 Task: Find connections with filter location Māndu with filter topic #Jobsearchwith filter profile language German with filter current company Probiz Management Services Pvt. Ltd. with filter school Patna Women's College with filter industry Technology, Information and Media with filter service category Packaging Design with filter keywords title Atmospheric Scientist
Action: Mouse moved to (709, 92)
Screenshot: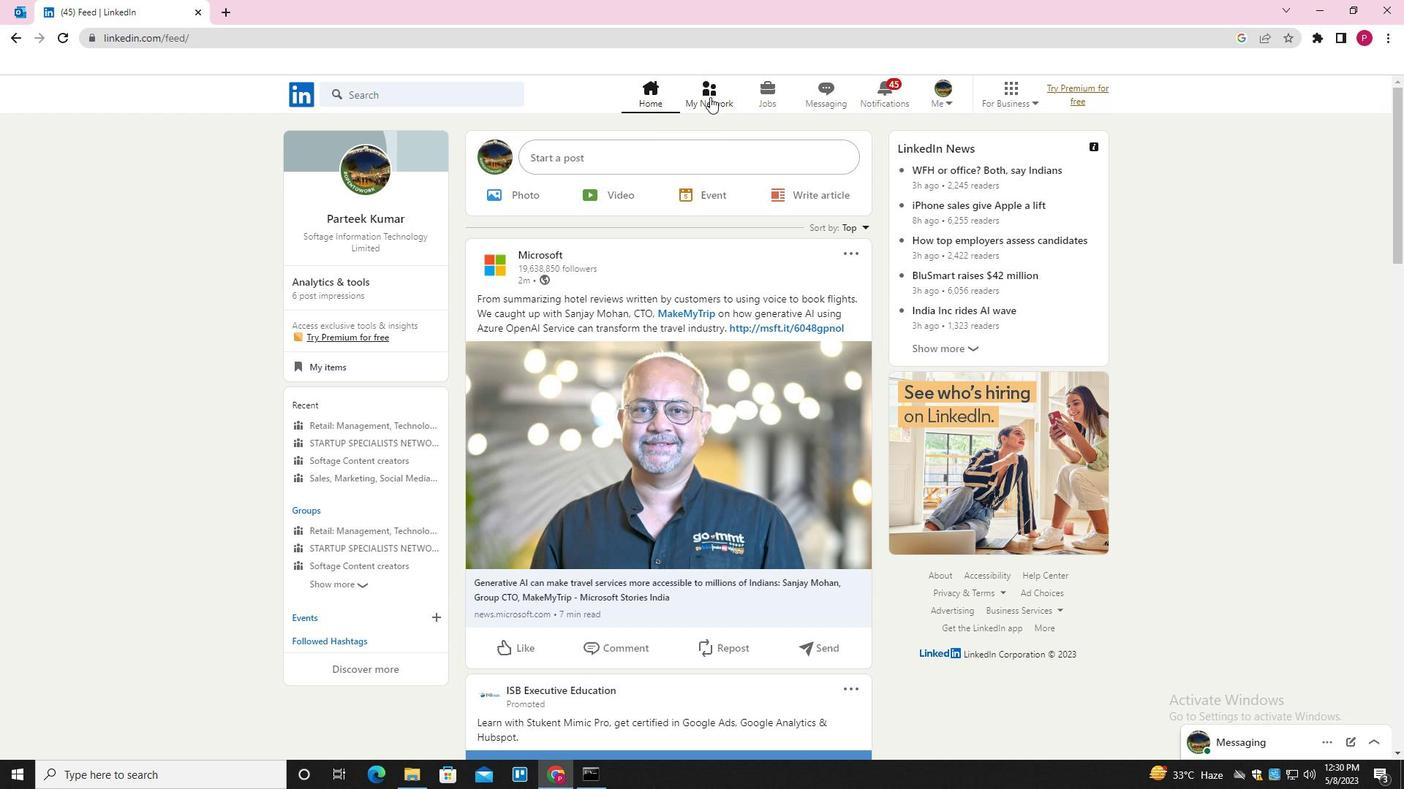 
Action: Mouse pressed left at (709, 92)
Screenshot: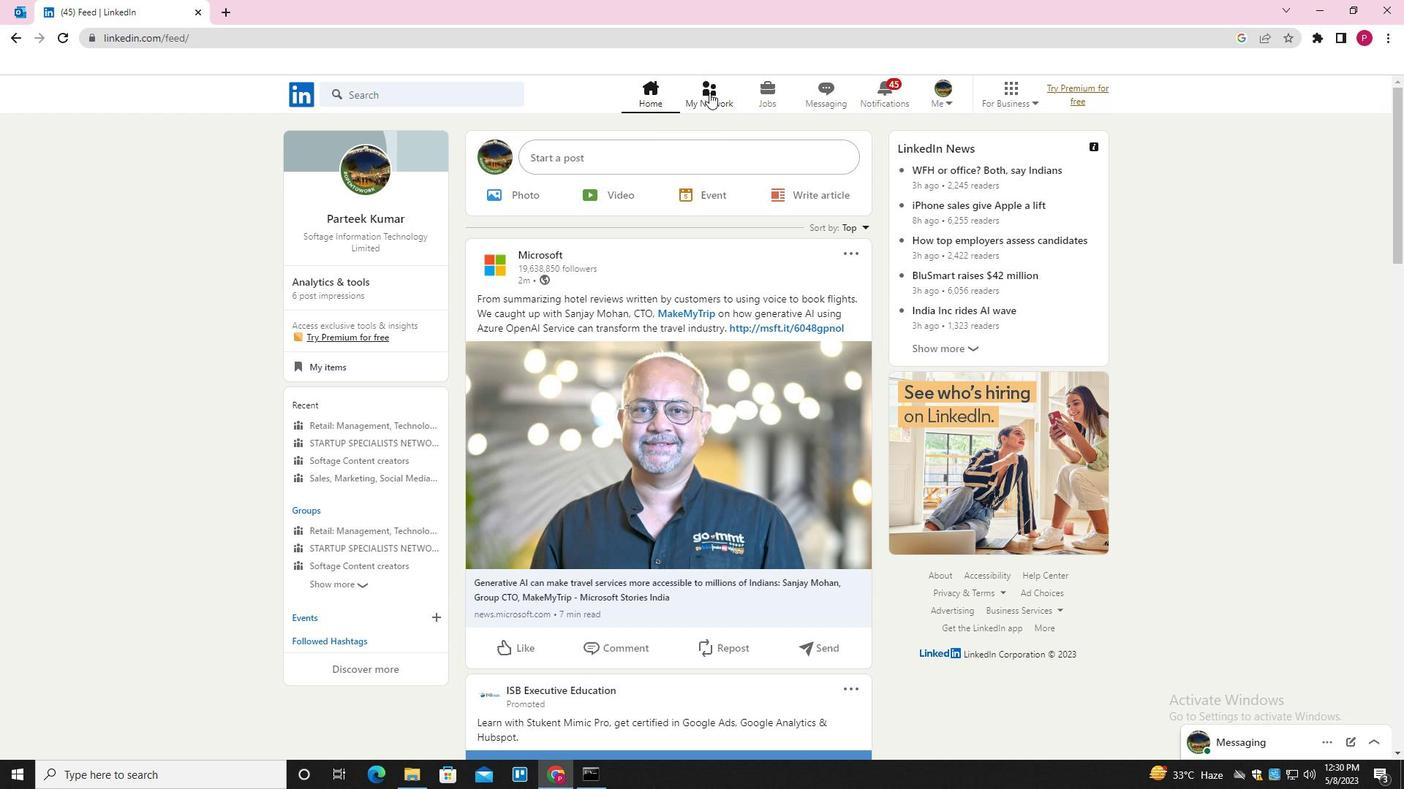 
Action: Mouse moved to (459, 177)
Screenshot: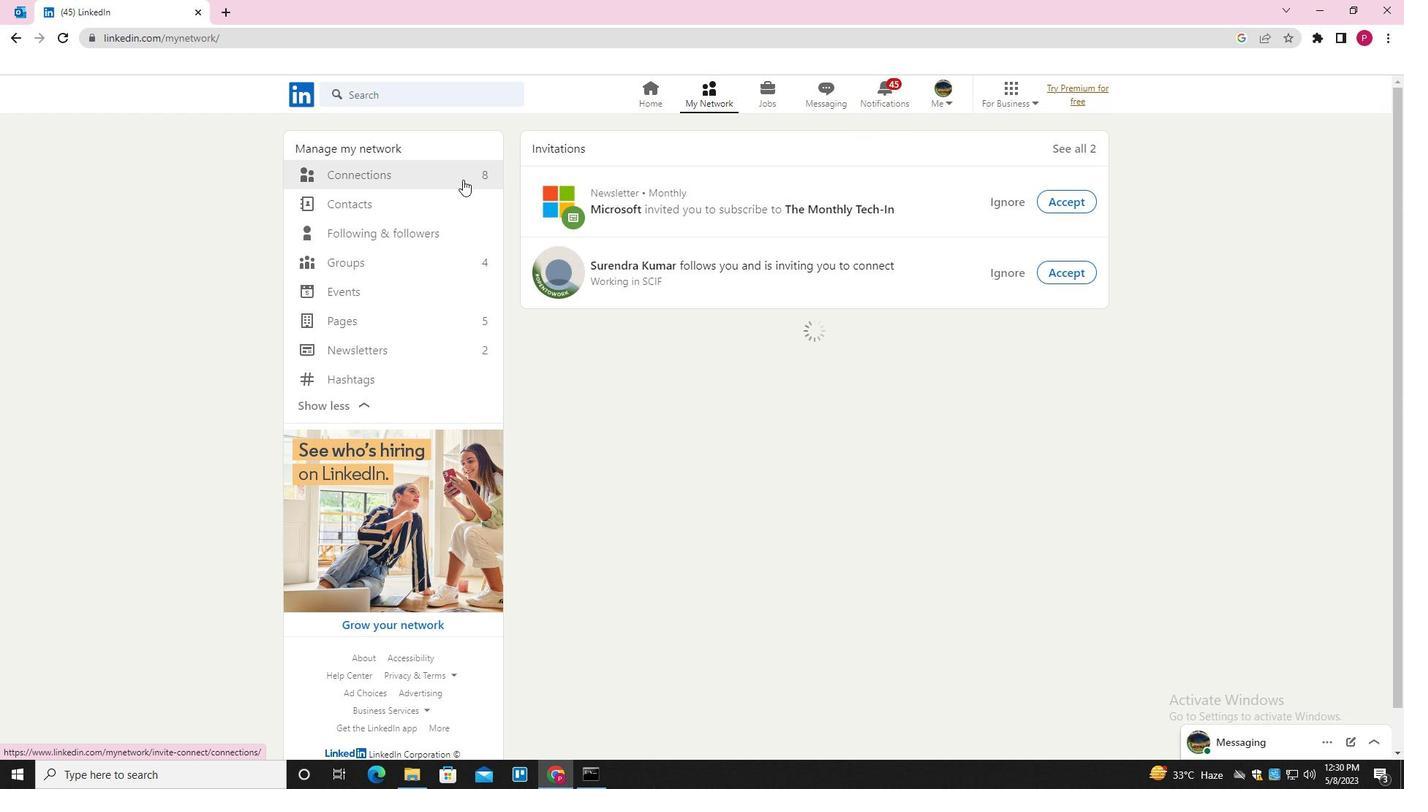
Action: Mouse pressed left at (459, 177)
Screenshot: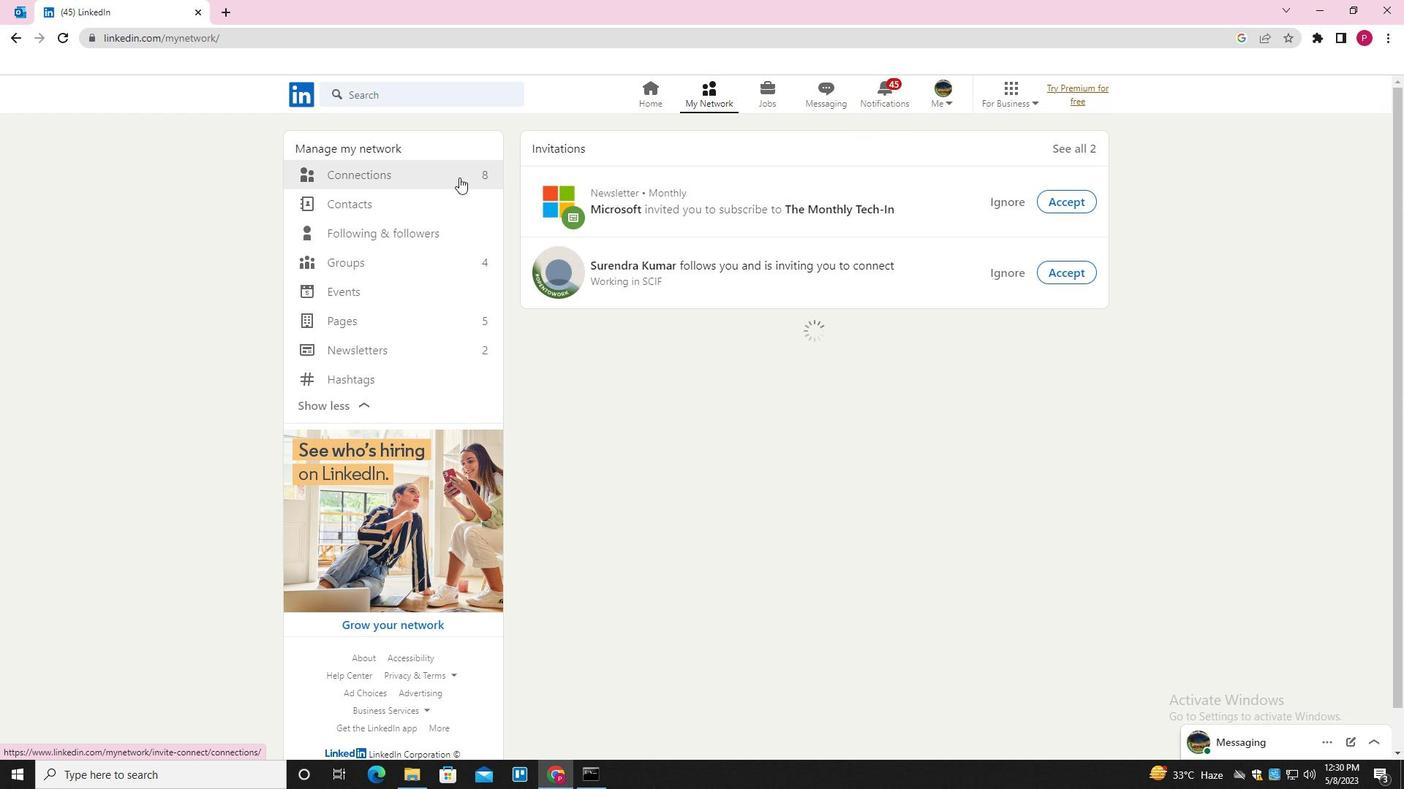
Action: Mouse moved to (786, 175)
Screenshot: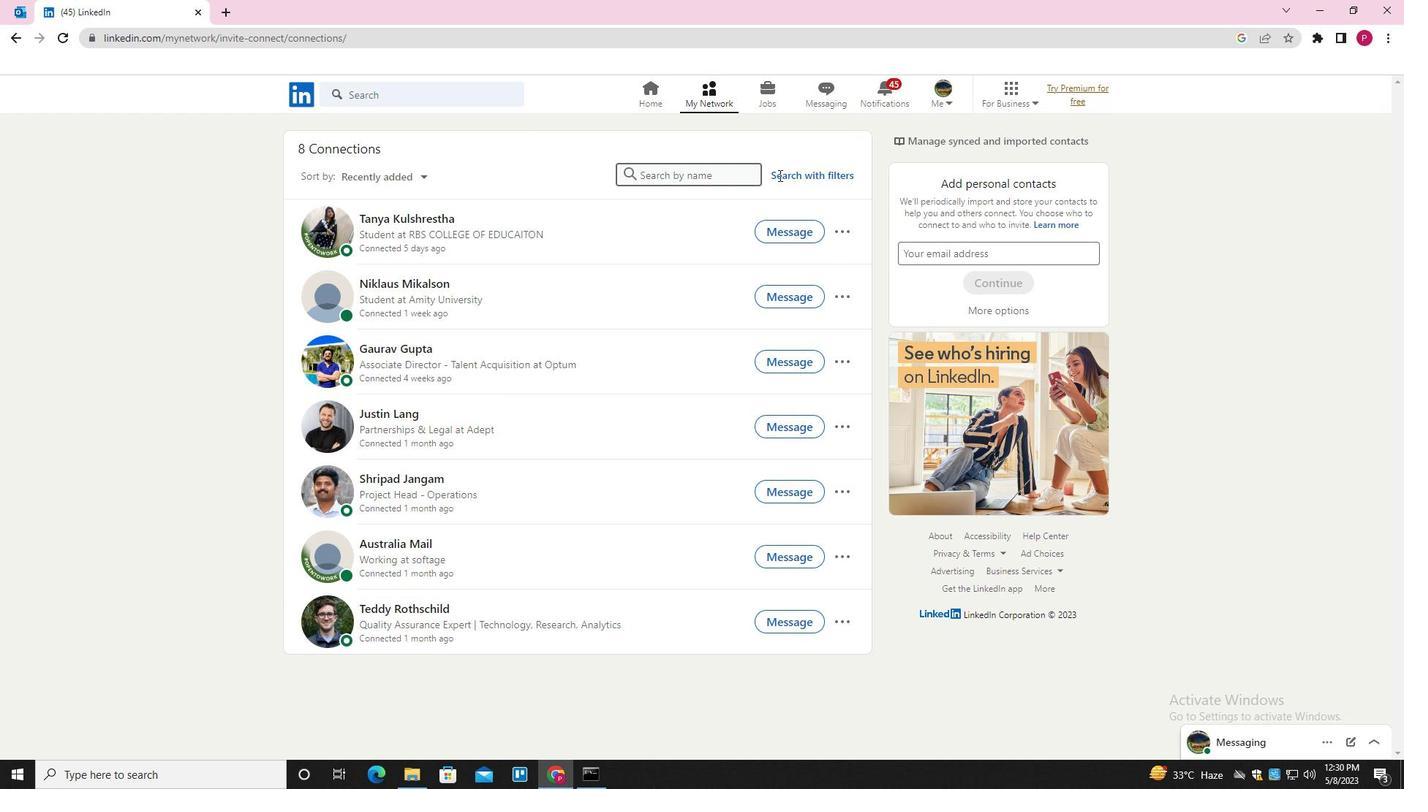
Action: Mouse pressed left at (786, 175)
Screenshot: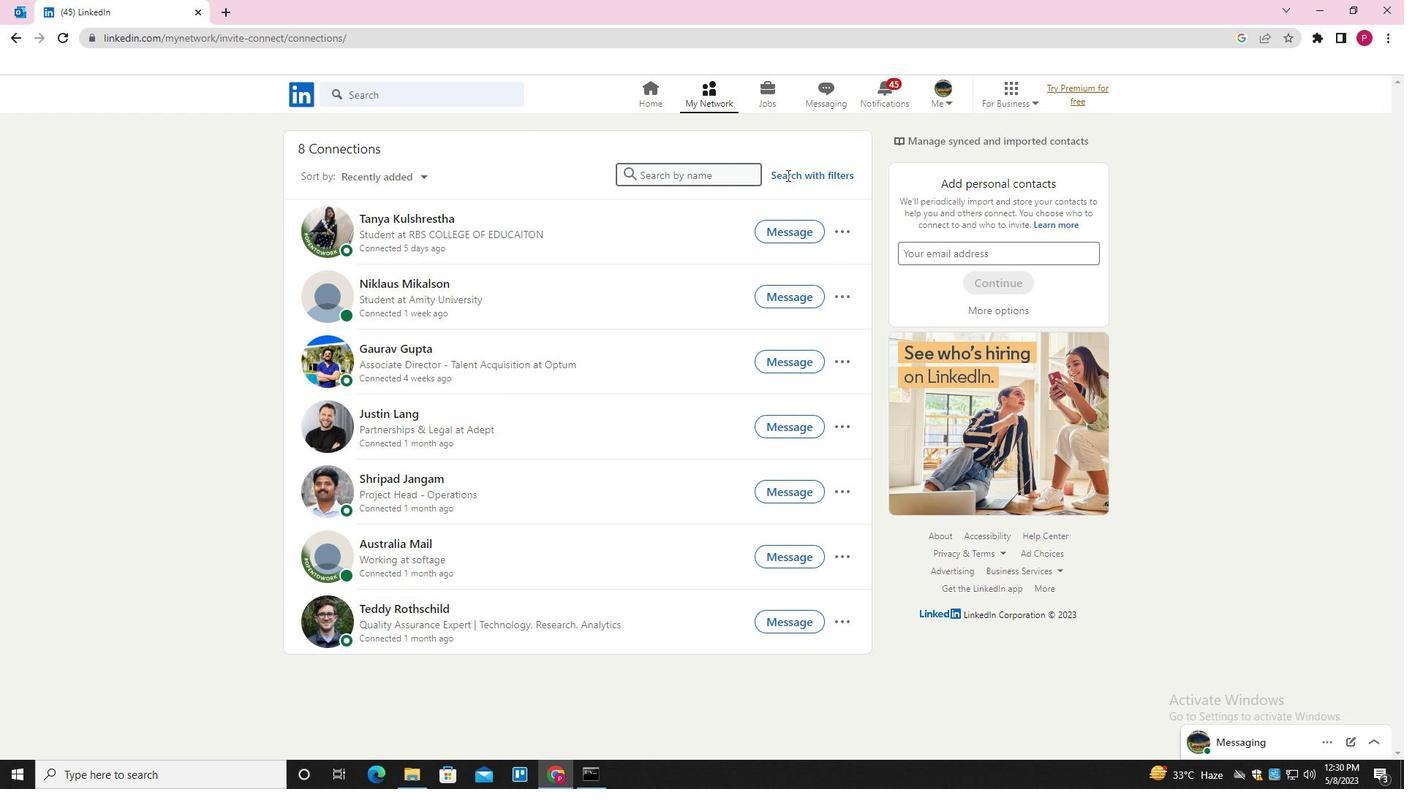 
Action: Mouse moved to (743, 130)
Screenshot: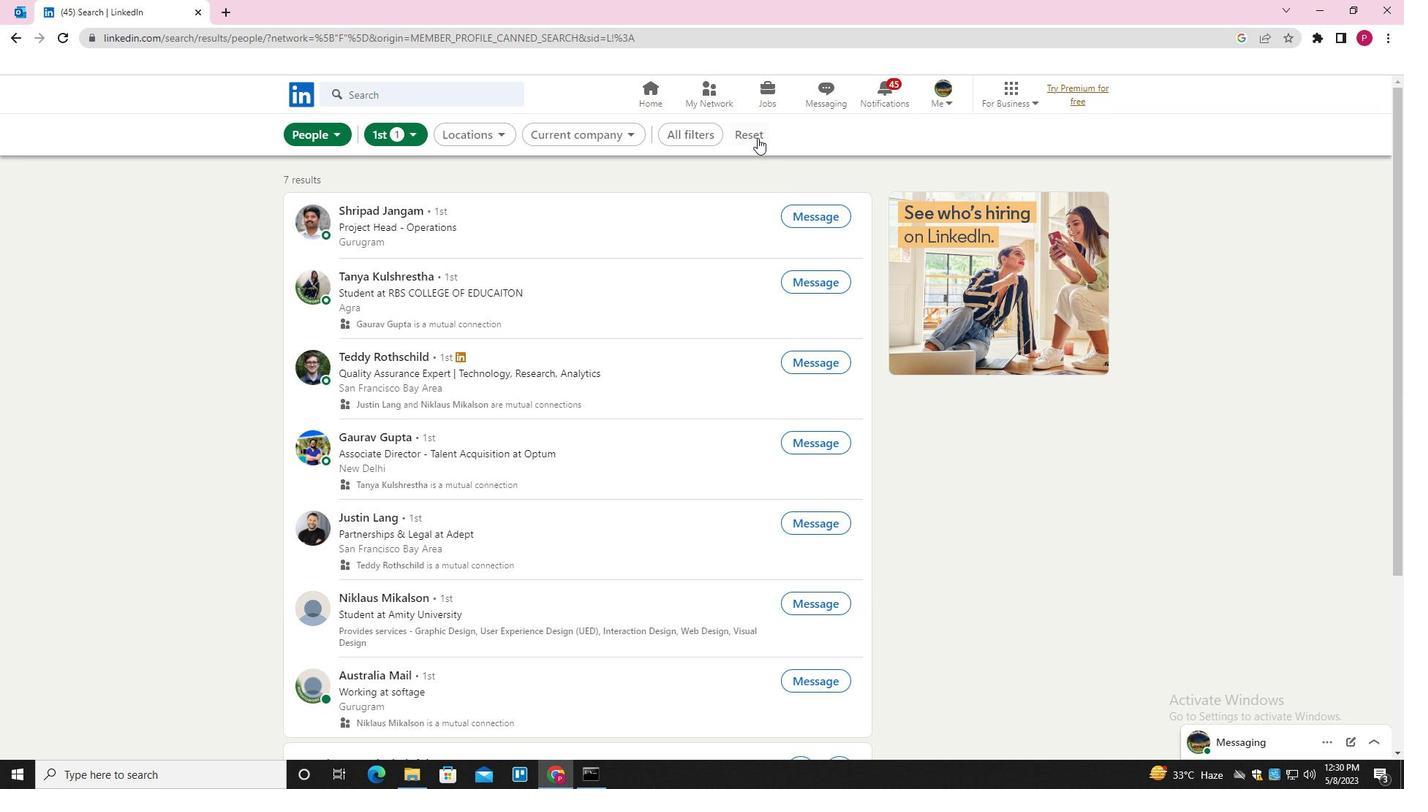 
Action: Mouse pressed left at (743, 130)
Screenshot: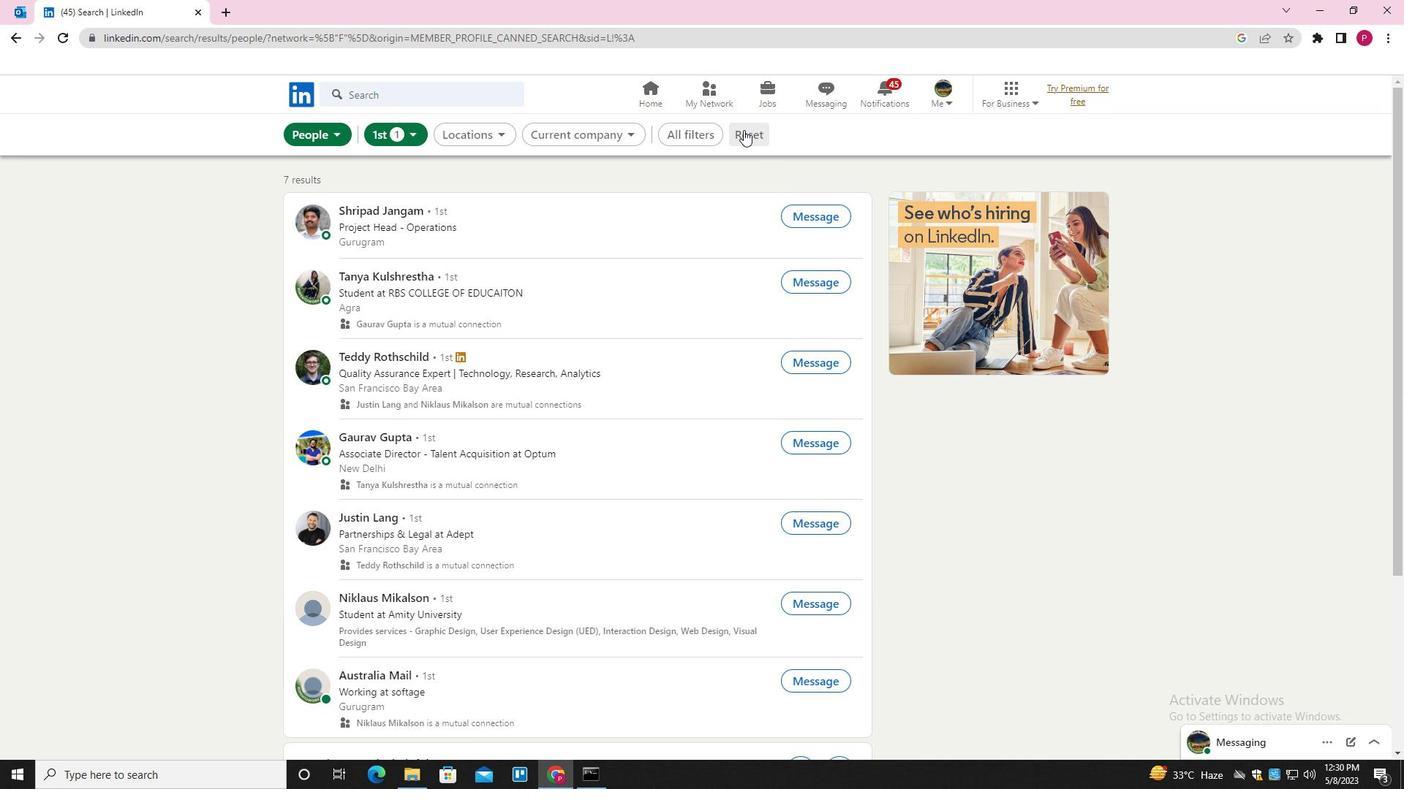 
Action: Mouse moved to (731, 132)
Screenshot: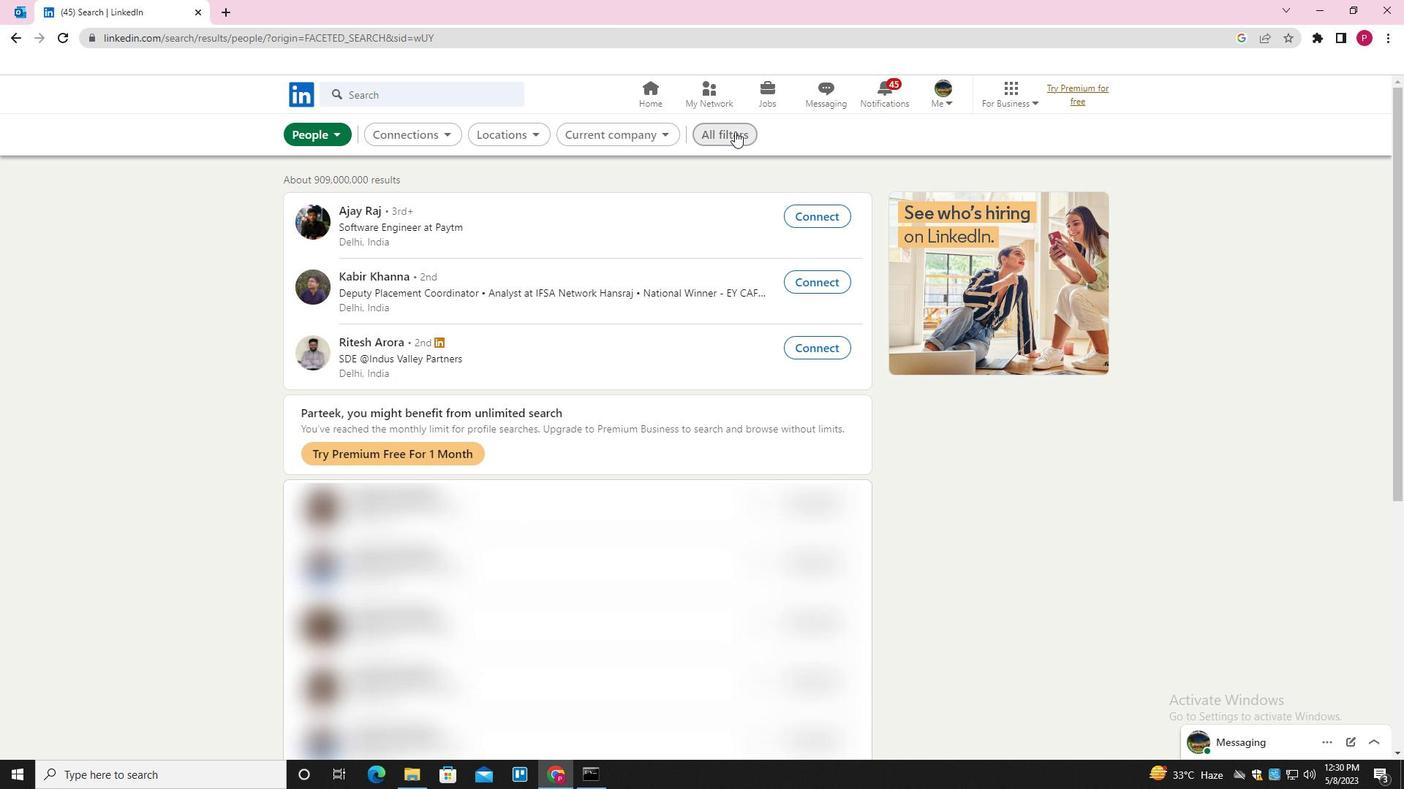 
Action: Mouse pressed left at (731, 132)
Screenshot: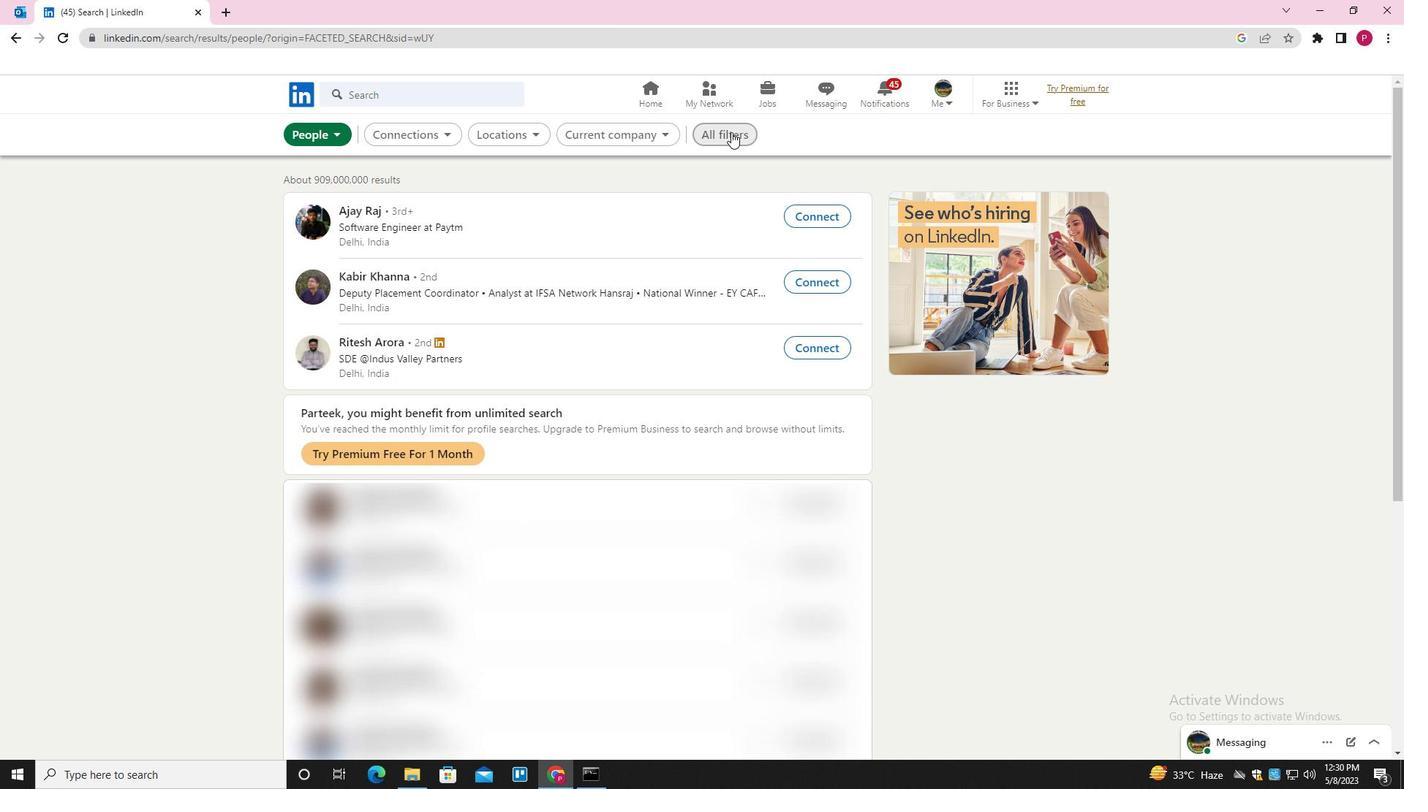 
Action: Mouse moved to (1153, 348)
Screenshot: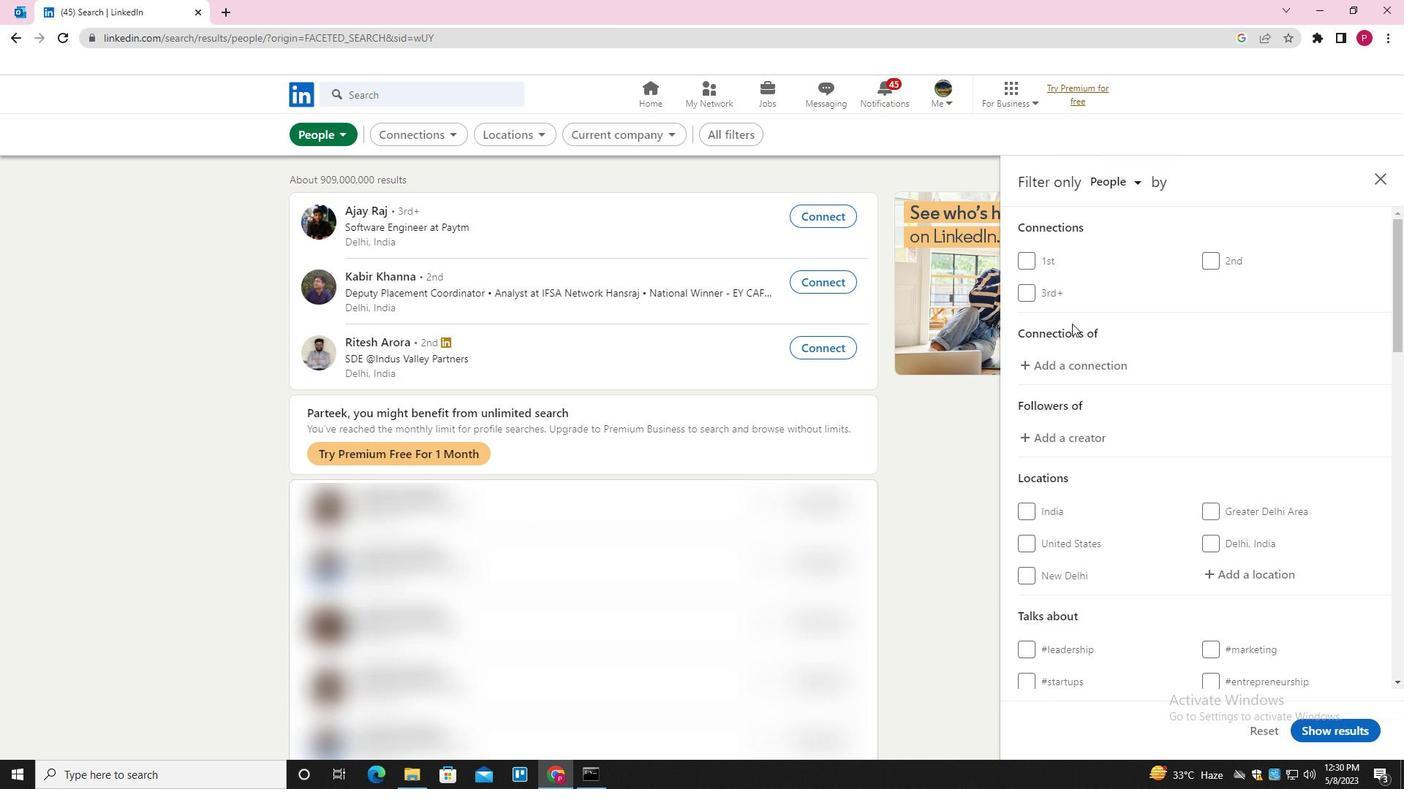 
Action: Mouse scrolled (1153, 348) with delta (0, 0)
Screenshot: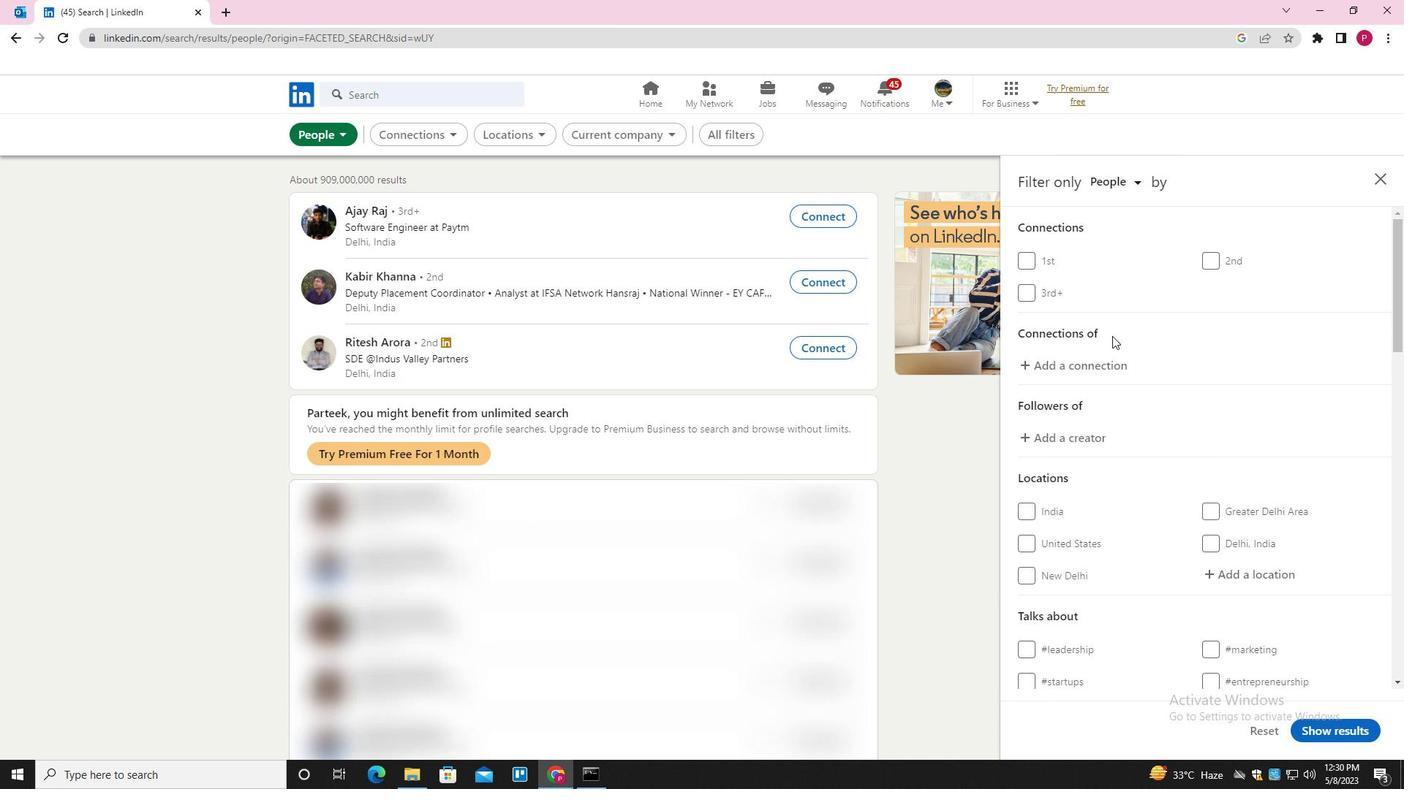 
Action: Mouse scrolled (1153, 348) with delta (0, 0)
Screenshot: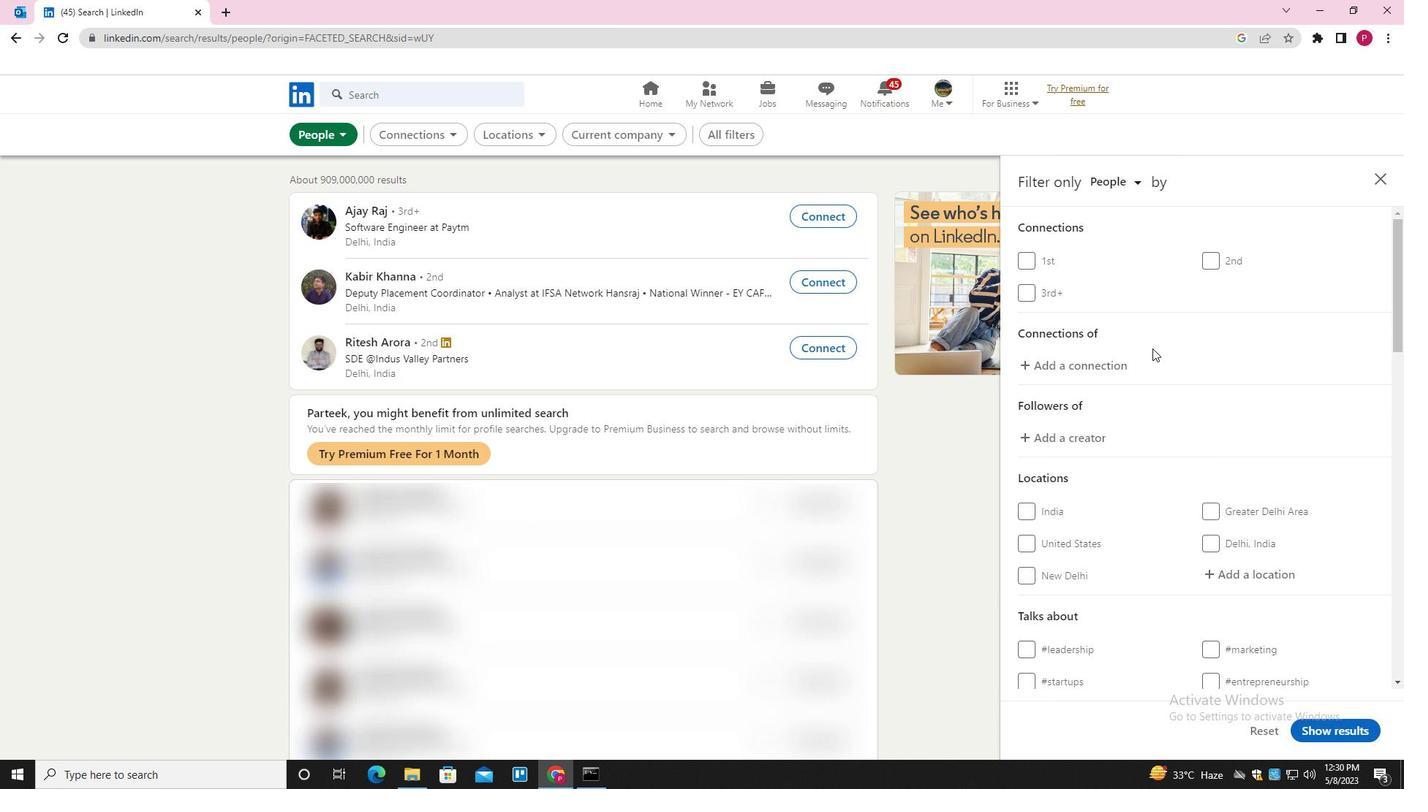 
Action: Mouse scrolled (1153, 348) with delta (0, 0)
Screenshot: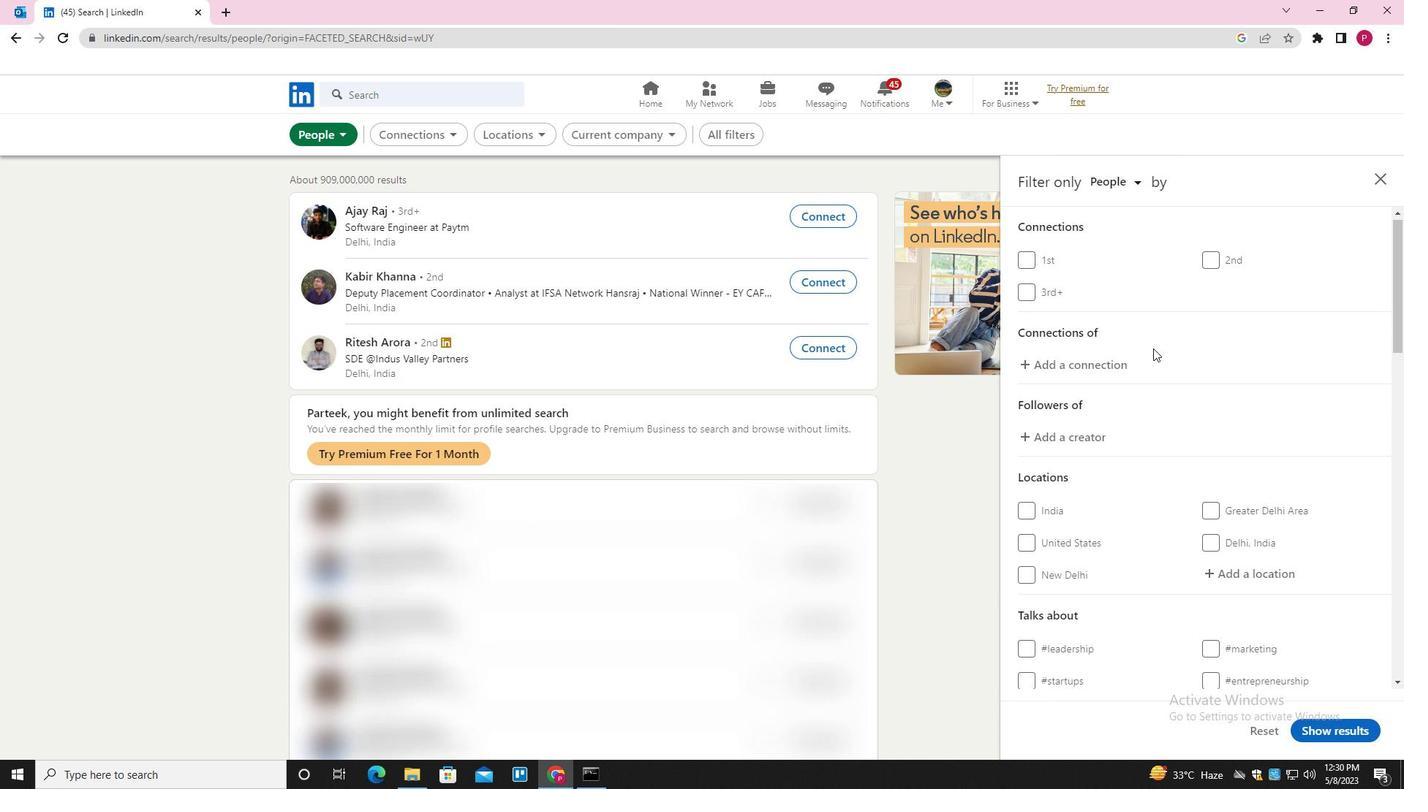 
Action: Mouse moved to (1244, 359)
Screenshot: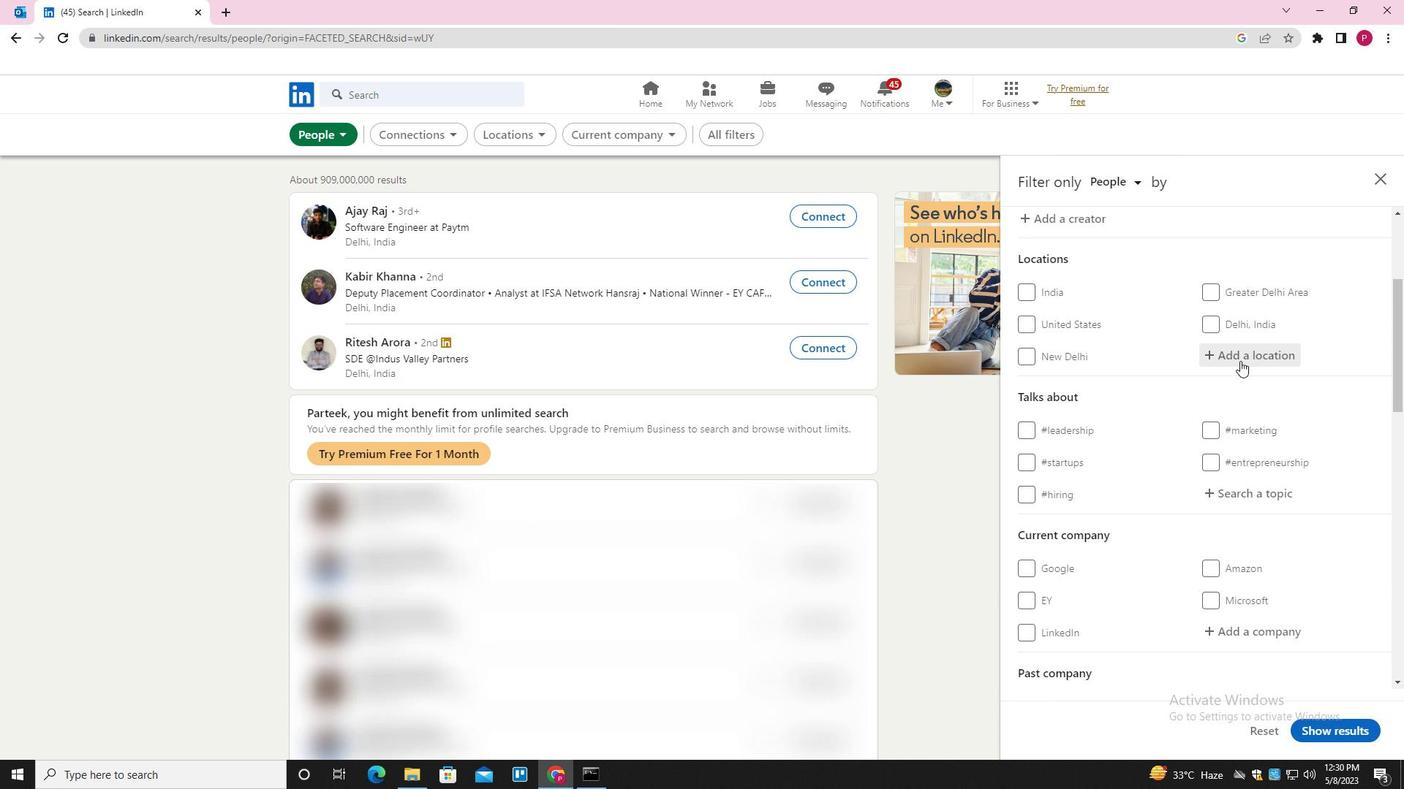 
Action: Mouse pressed left at (1244, 359)
Screenshot: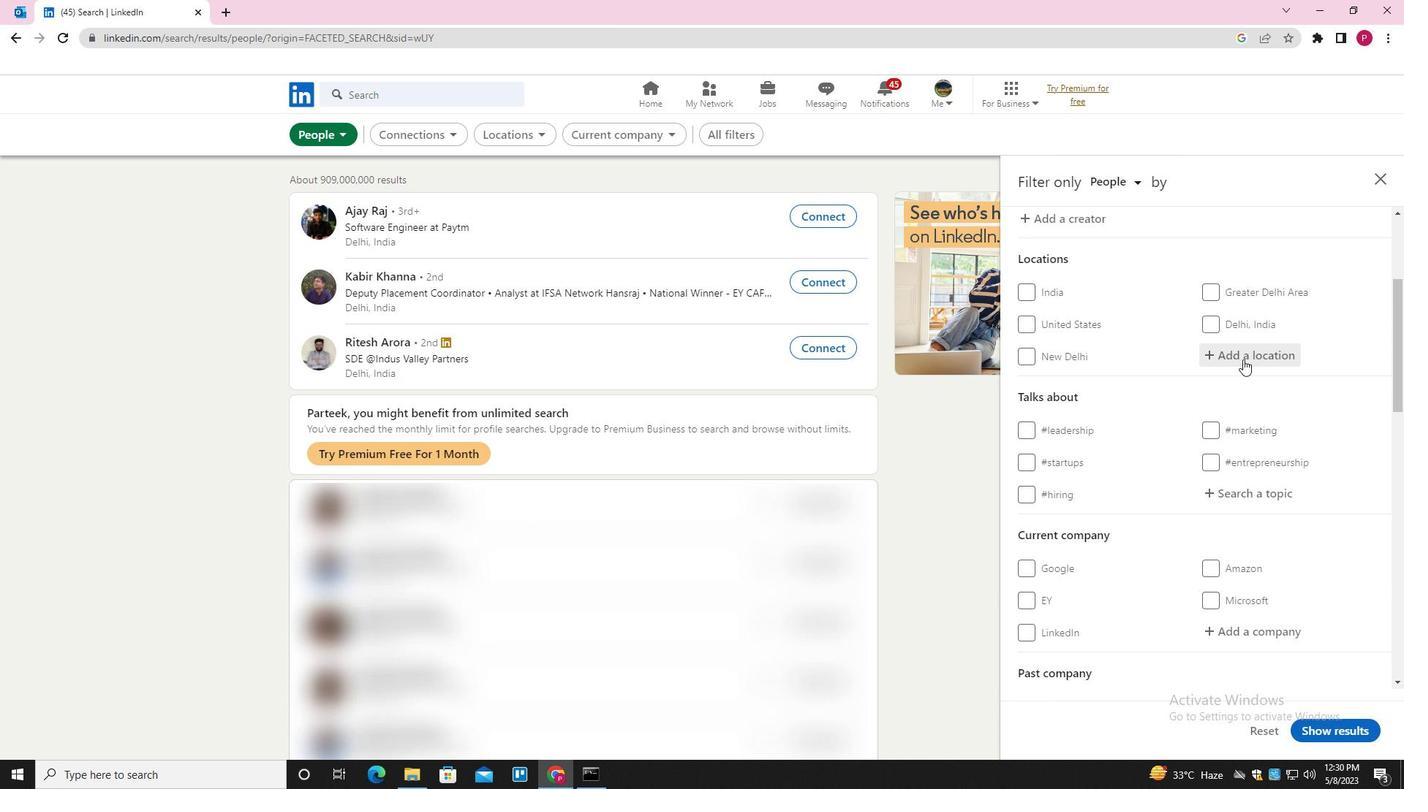 
Action: Key pressed <Key.shift>MANDU<Key.down><Key.down><Key.down><Key.down><Key.down><Key.down><Key.down><Key.down><Key.down><Key.enter>
Screenshot: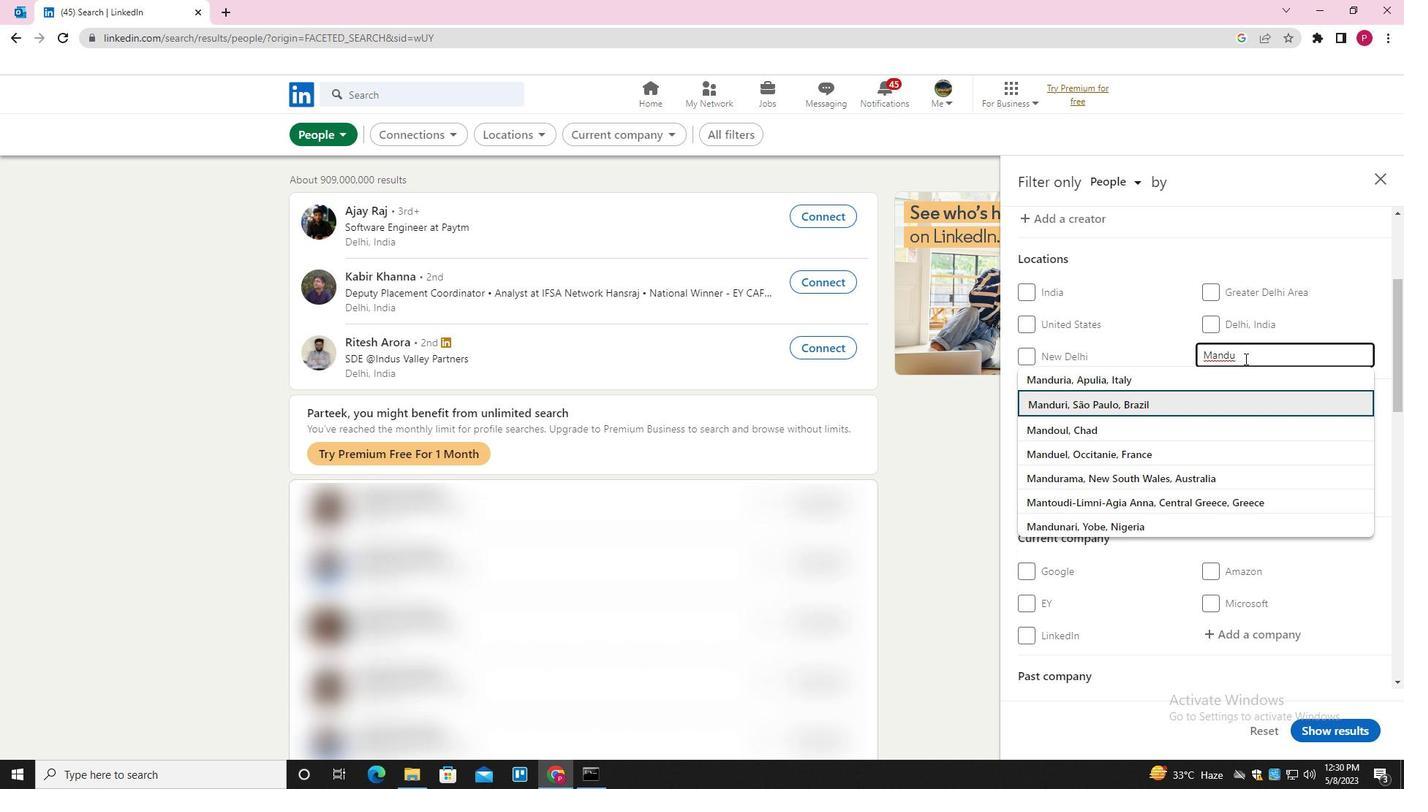 
Action: Mouse moved to (1233, 388)
Screenshot: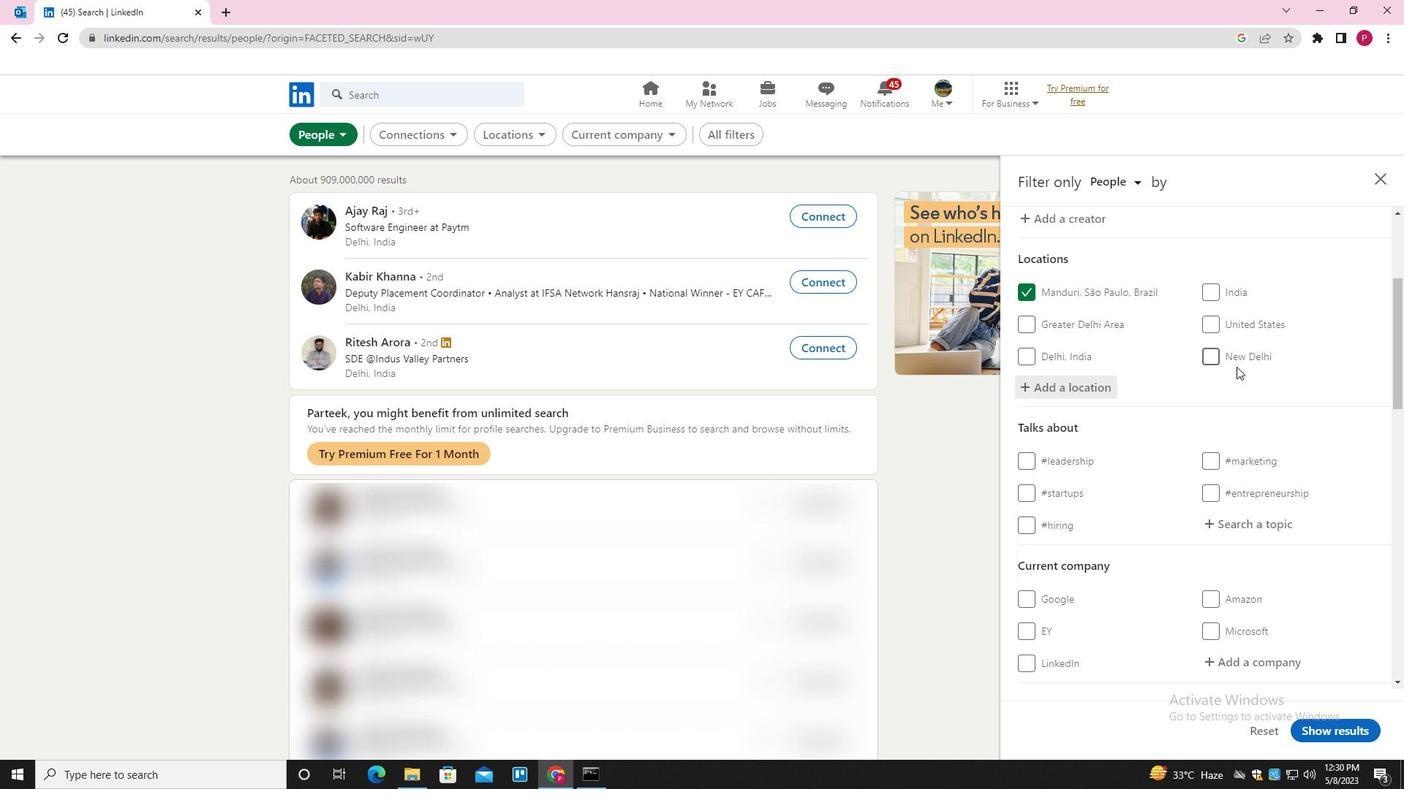 
Action: Mouse scrolled (1233, 387) with delta (0, 0)
Screenshot: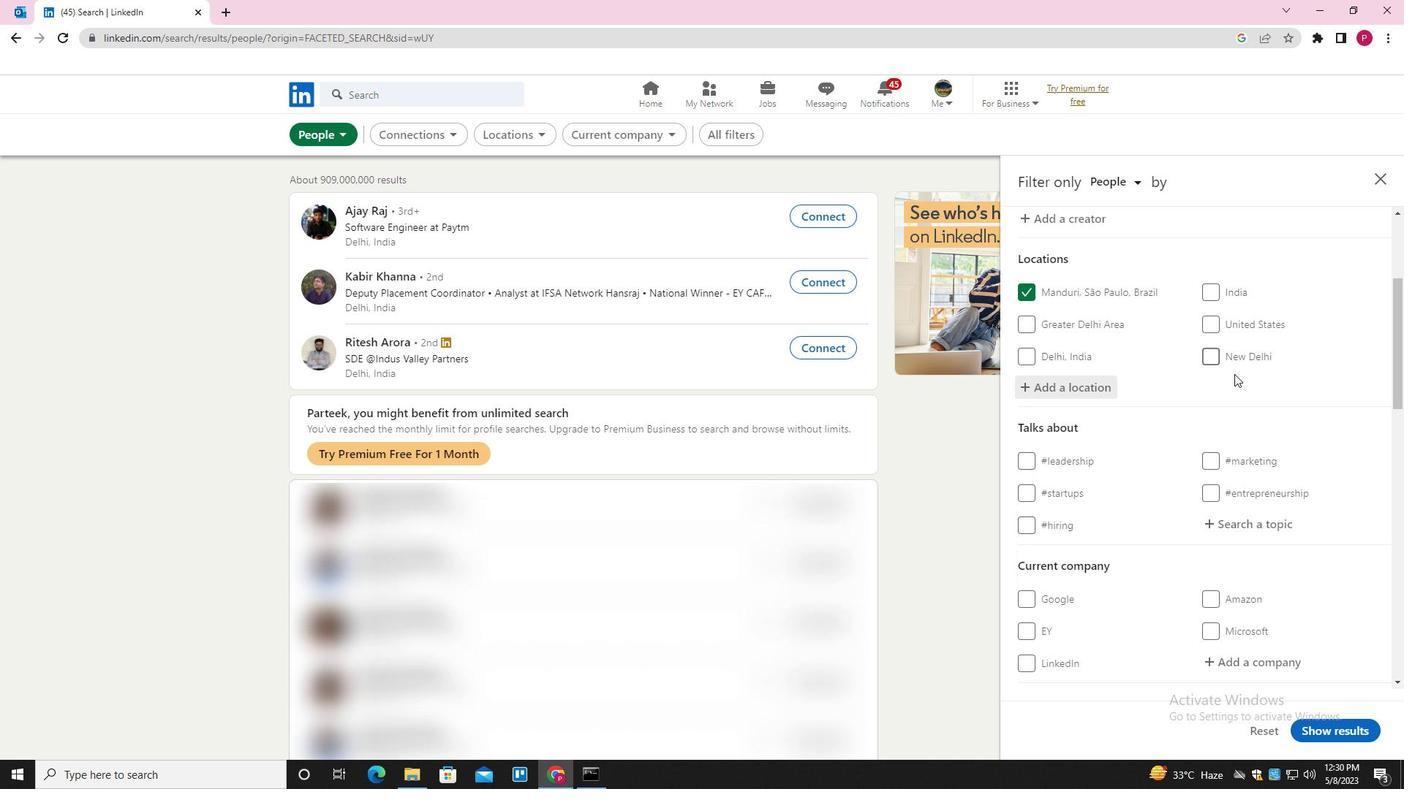 
Action: Mouse moved to (1233, 388)
Screenshot: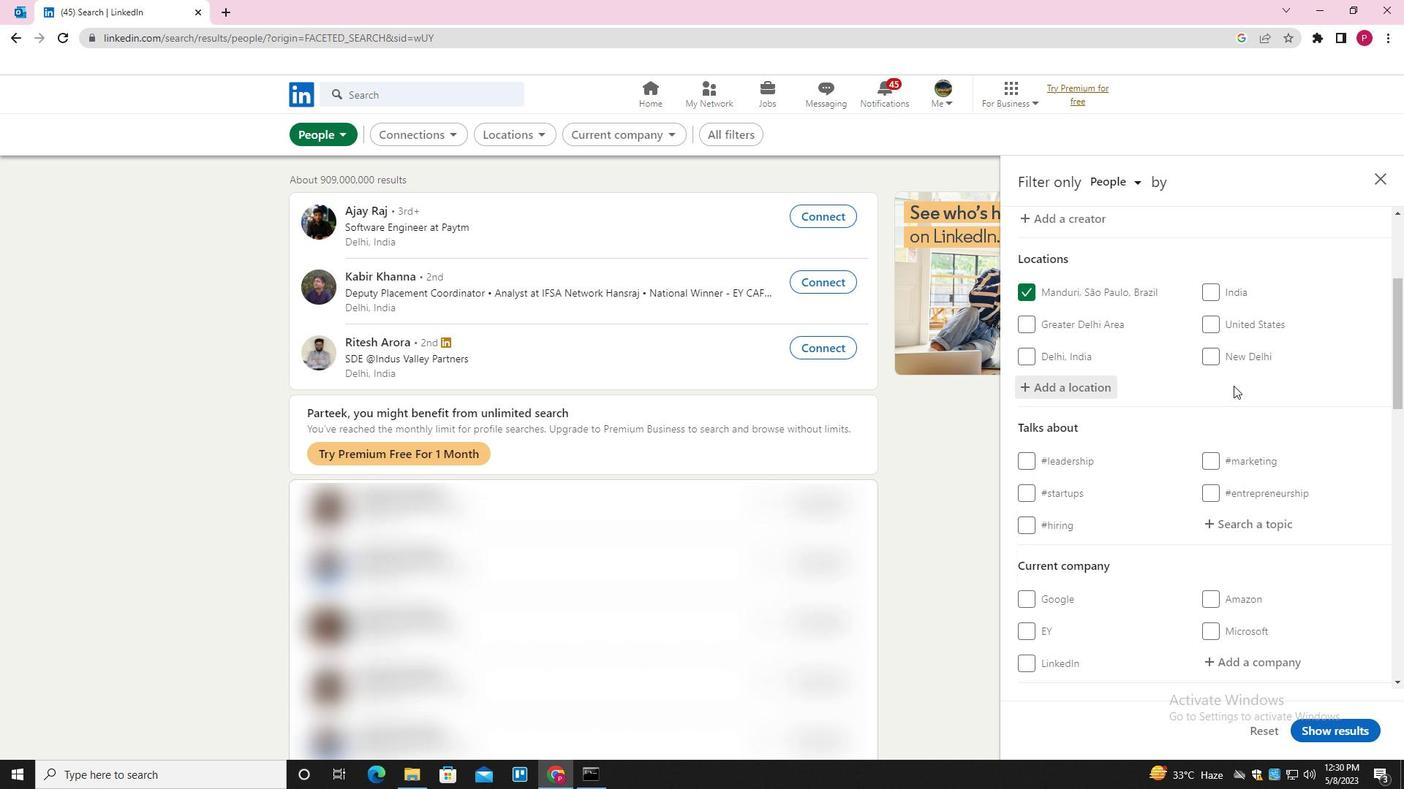 
Action: Mouse scrolled (1233, 387) with delta (0, 0)
Screenshot: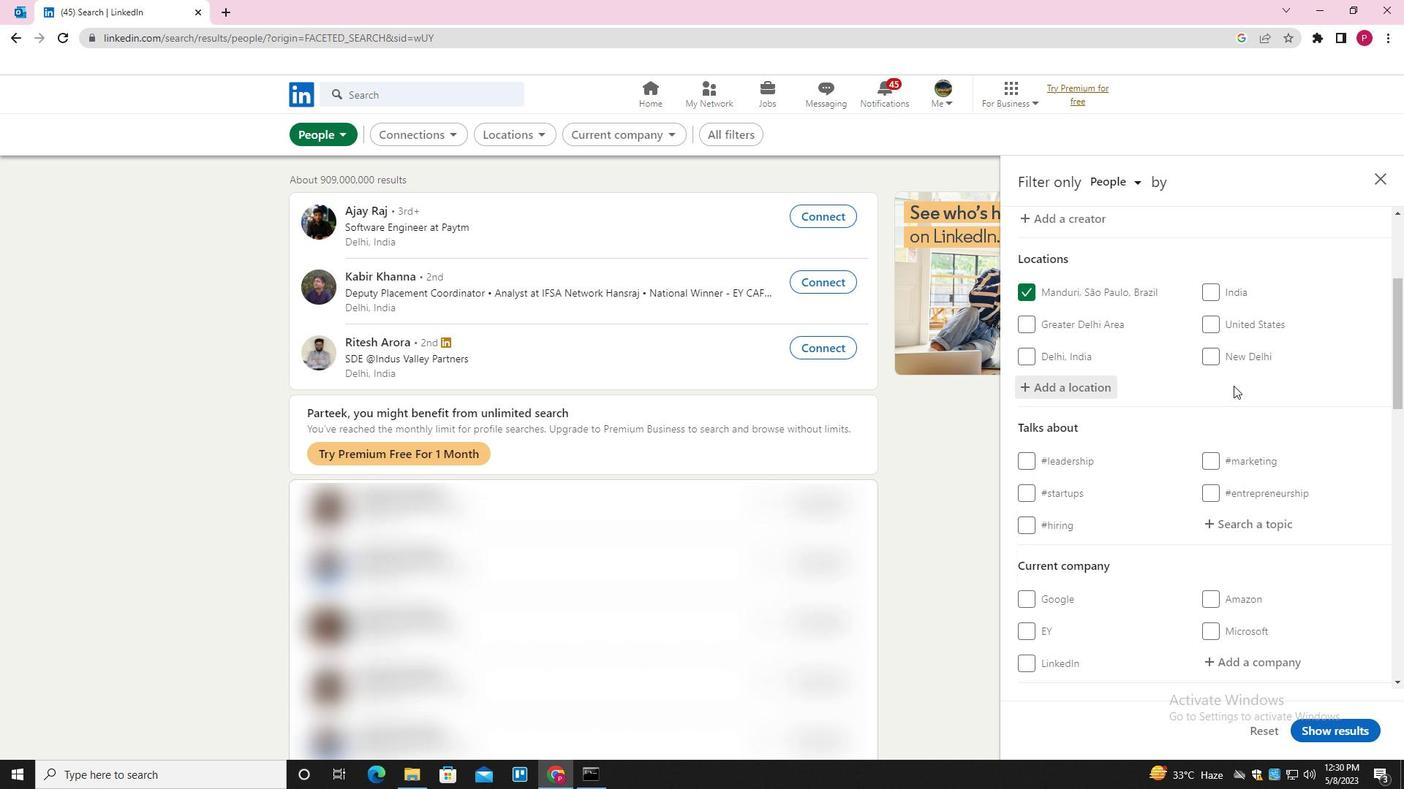 
Action: Mouse moved to (1233, 390)
Screenshot: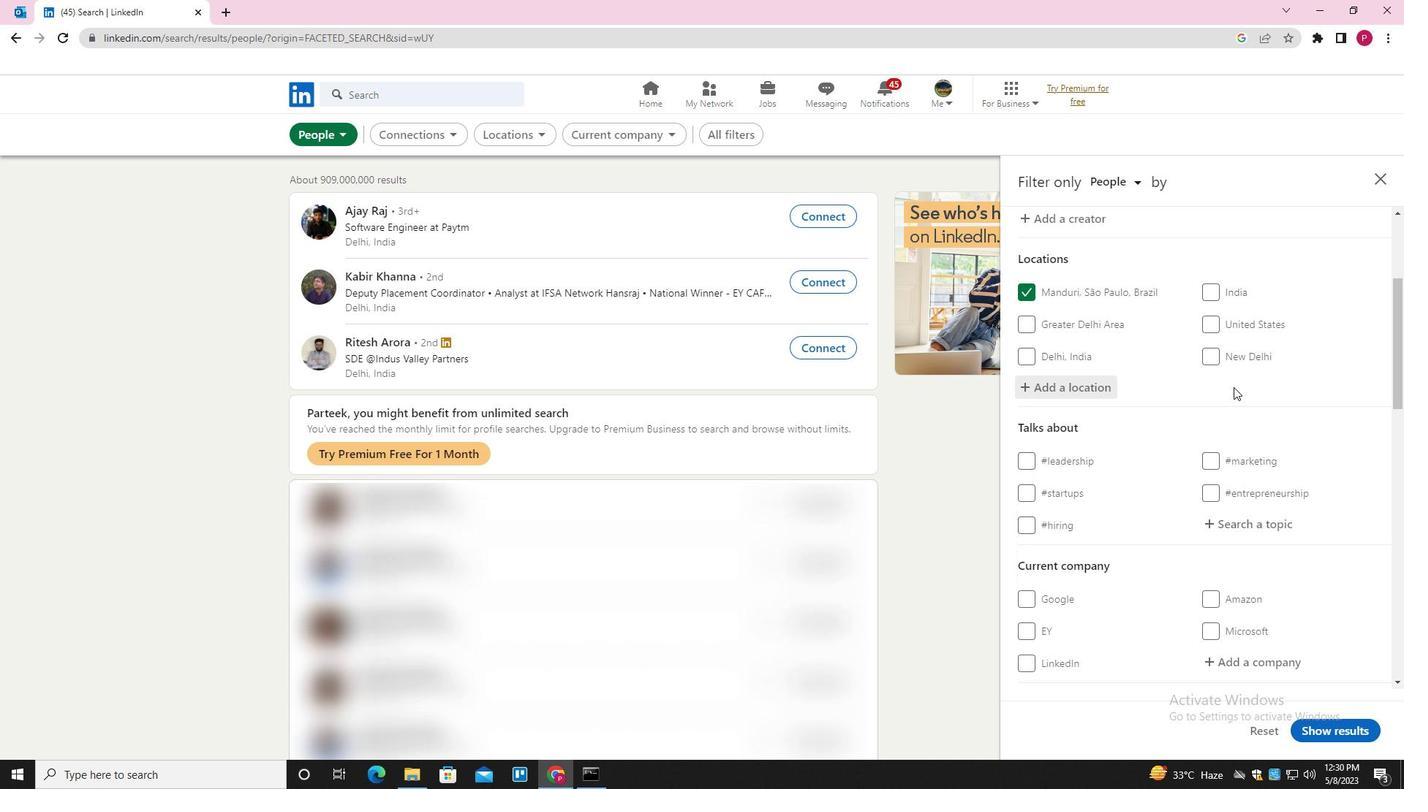 
Action: Mouse scrolled (1233, 389) with delta (0, 0)
Screenshot: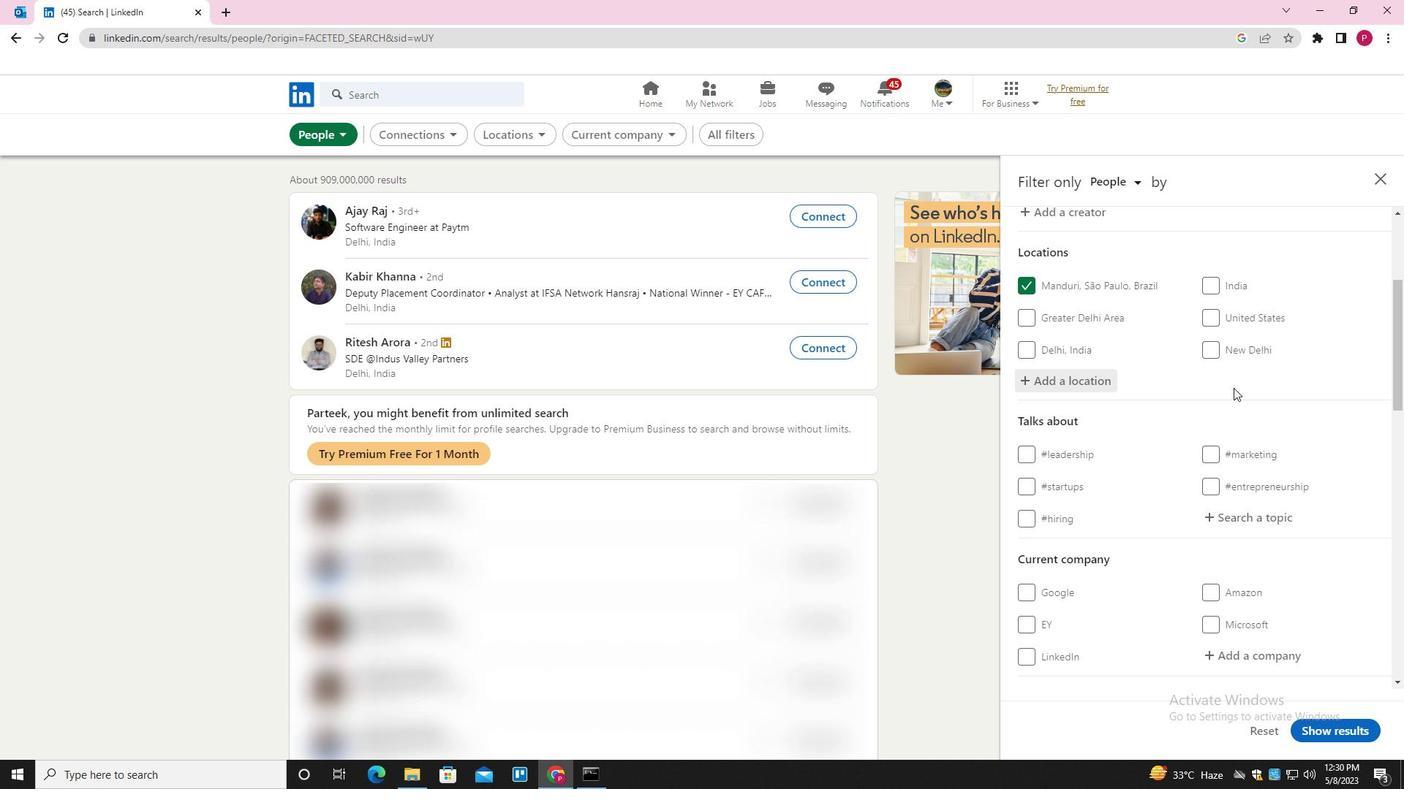 
Action: Mouse moved to (1240, 305)
Screenshot: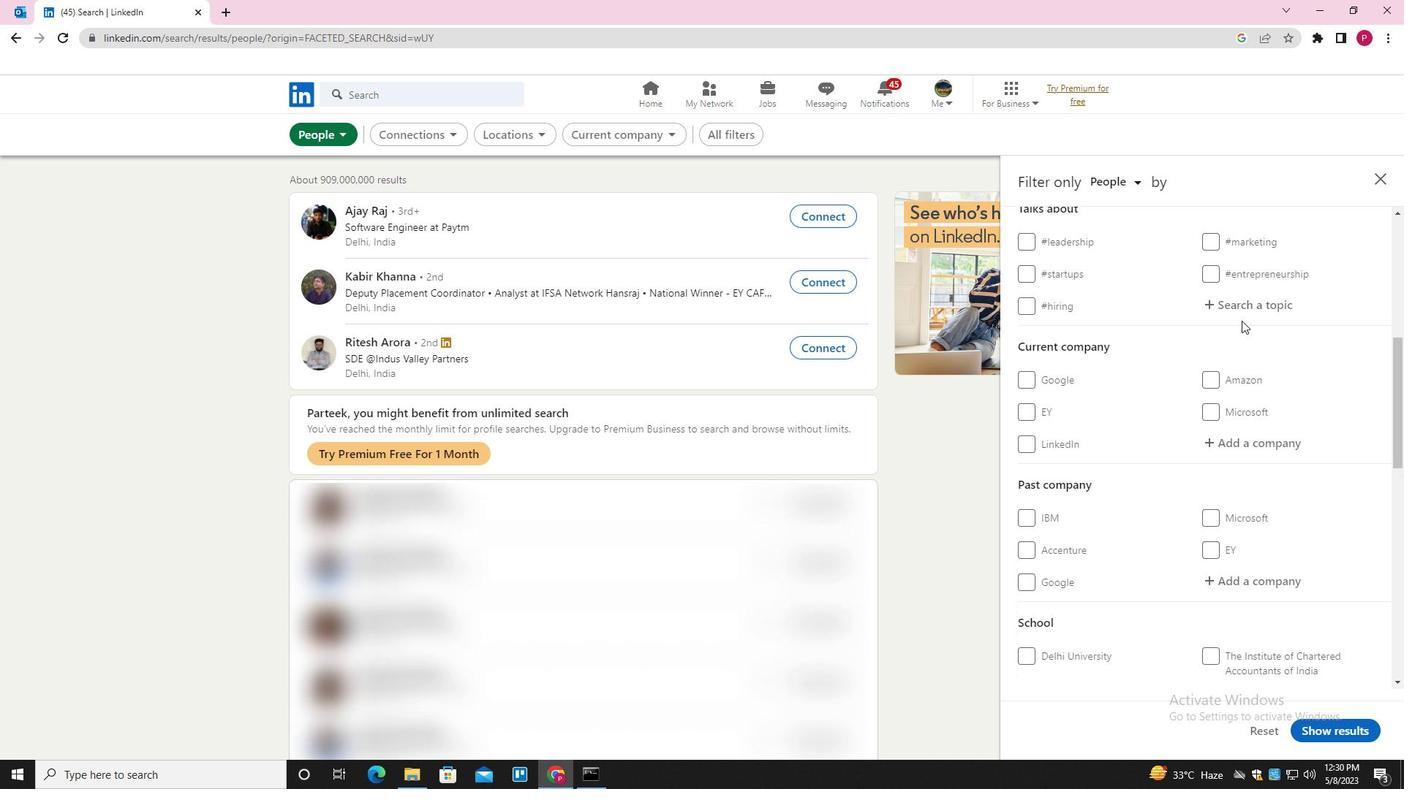 
Action: Mouse pressed left at (1240, 305)
Screenshot: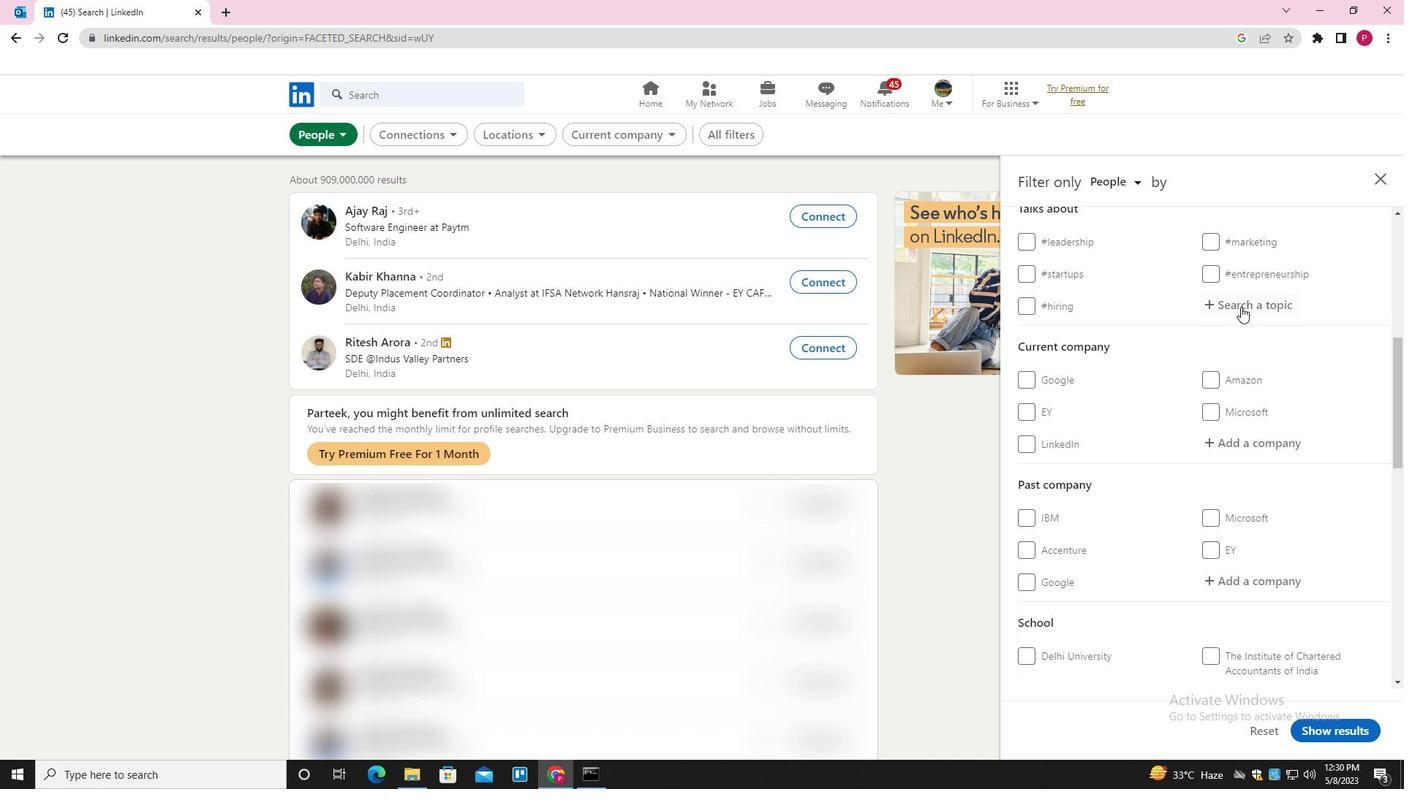 
Action: Key pressed JOBSEARCH<Key.down><Key.enter>
Screenshot: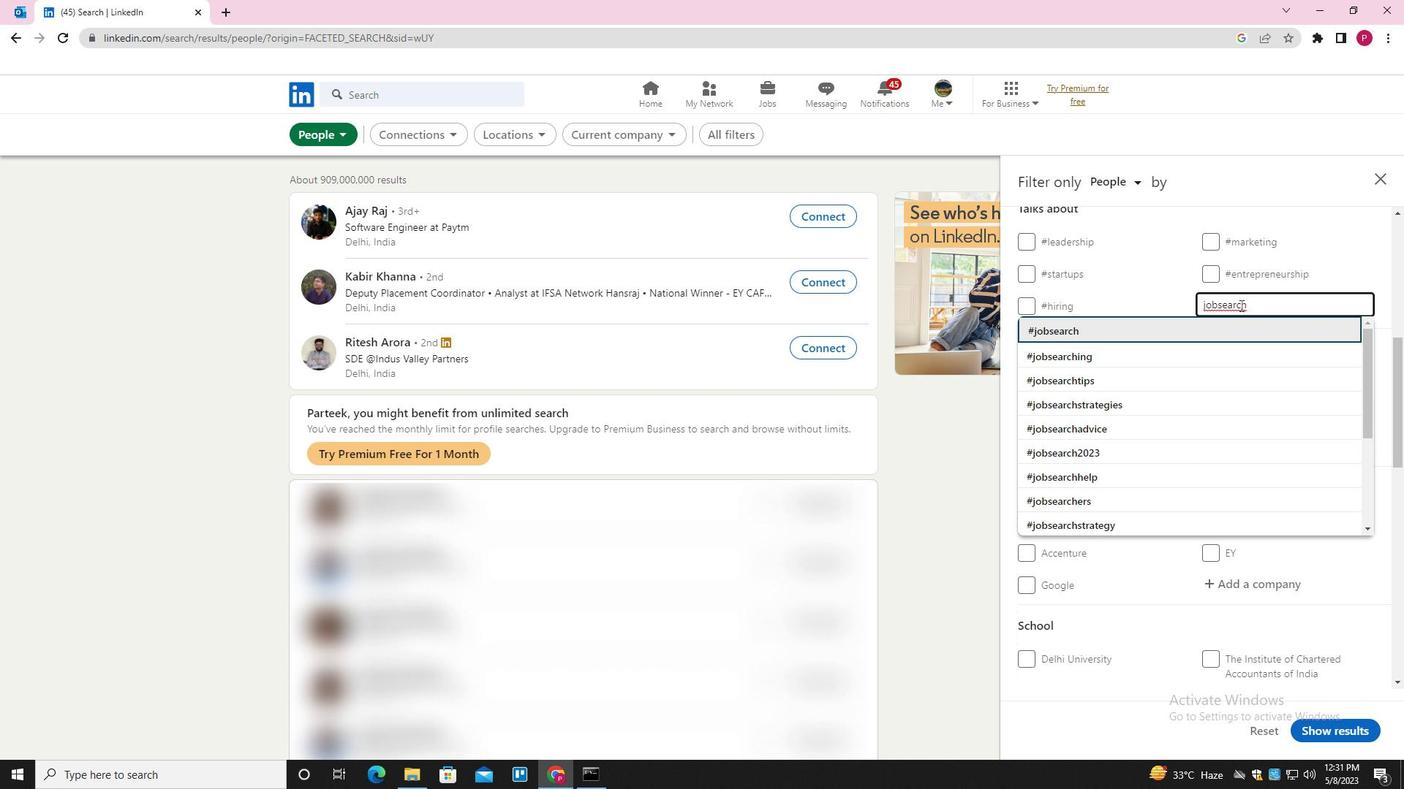 
Action: Mouse moved to (1243, 371)
Screenshot: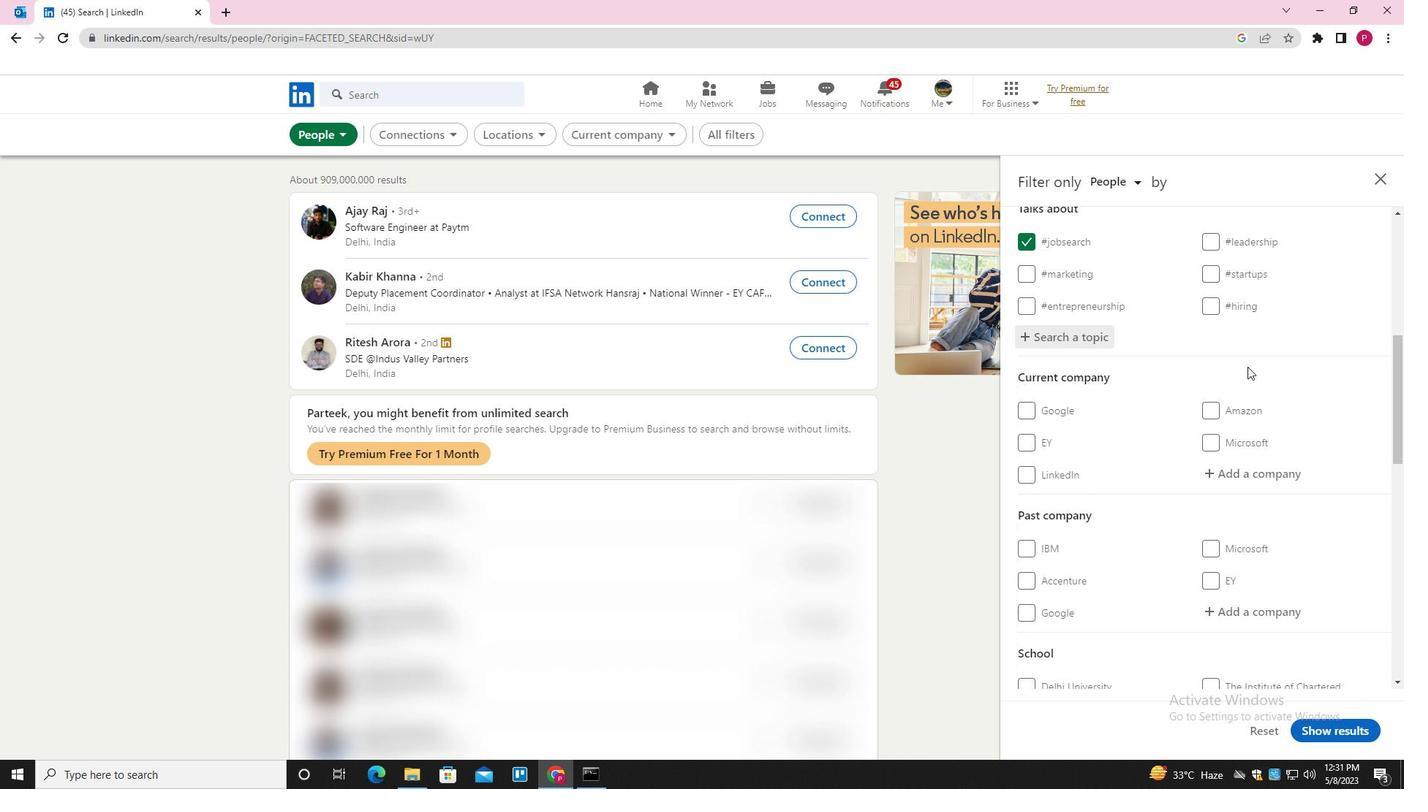 
Action: Mouse scrolled (1243, 370) with delta (0, 0)
Screenshot: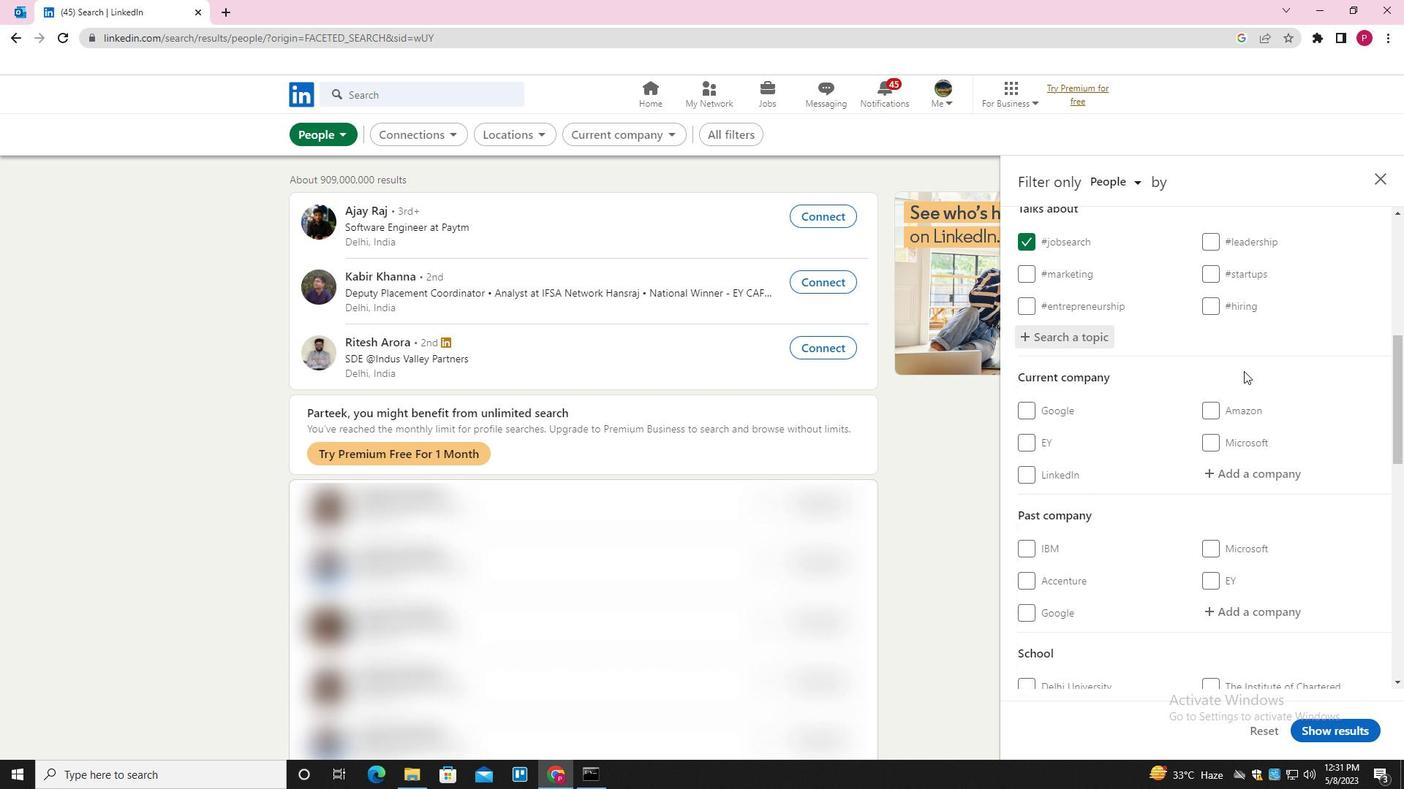 
Action: Mouse scrolled (1243, 370) with delta (0, 0)
Screenshot: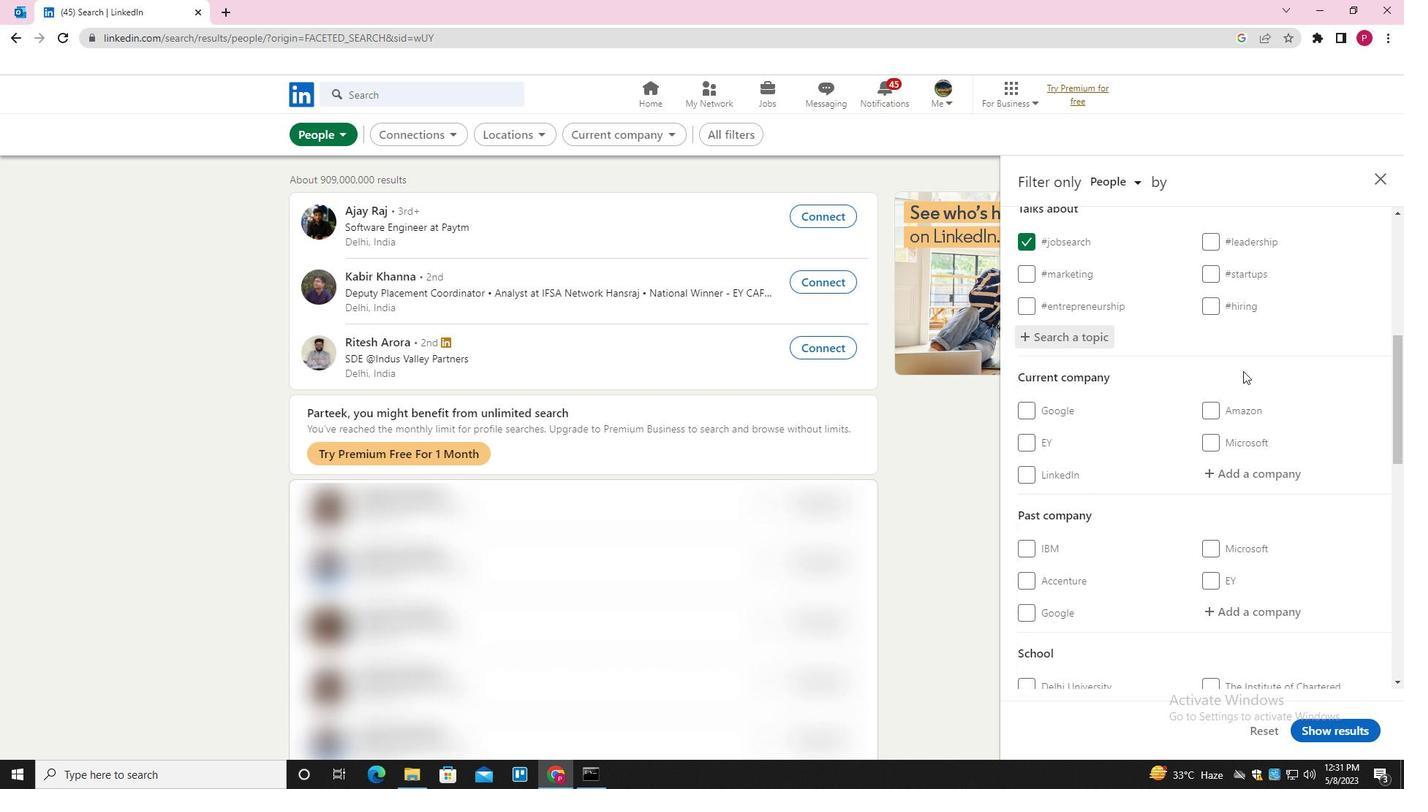 
Action: Mouse scrolled (1243, 370) with delta (0, 0)
Screenshot: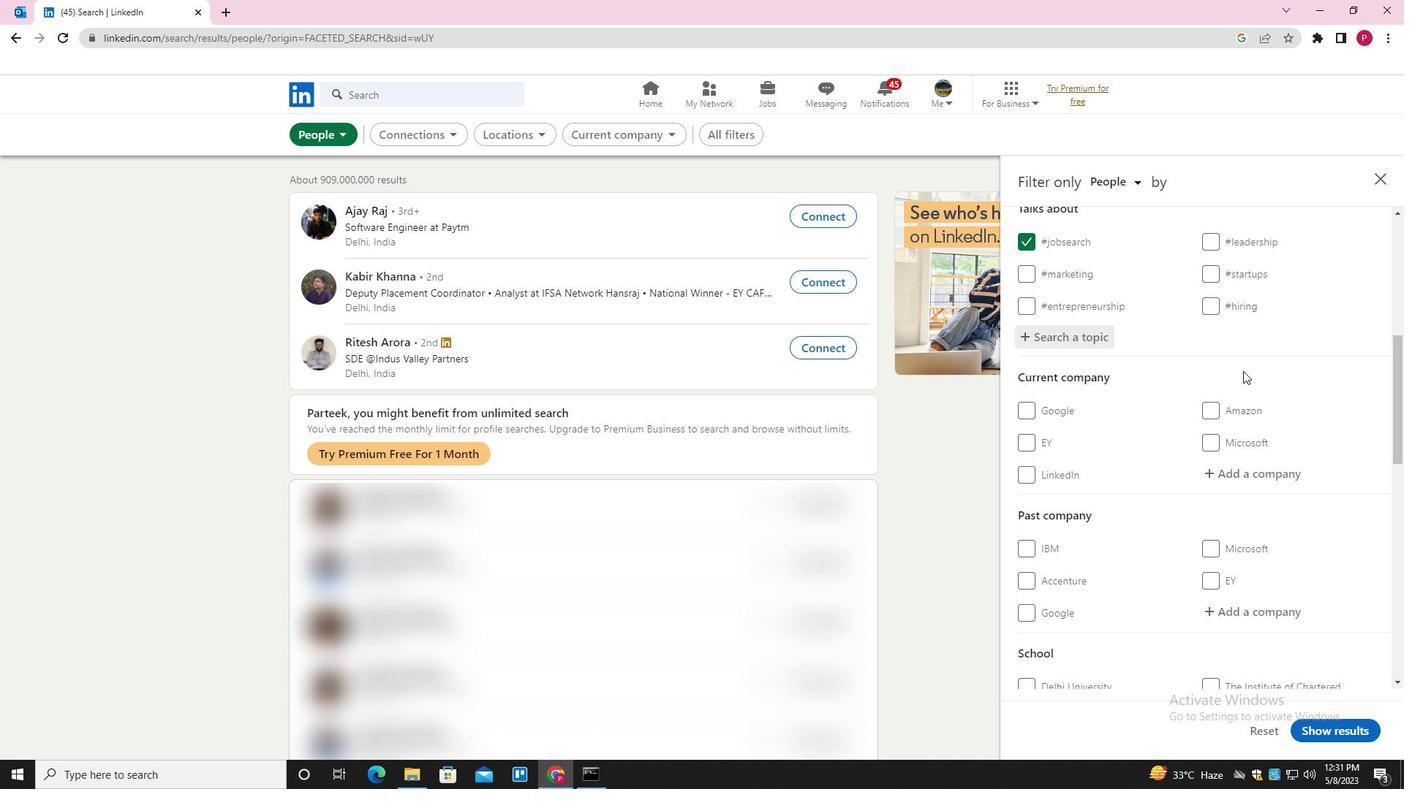 
Action: Mouse moved to (1241, 373)
Screenshot: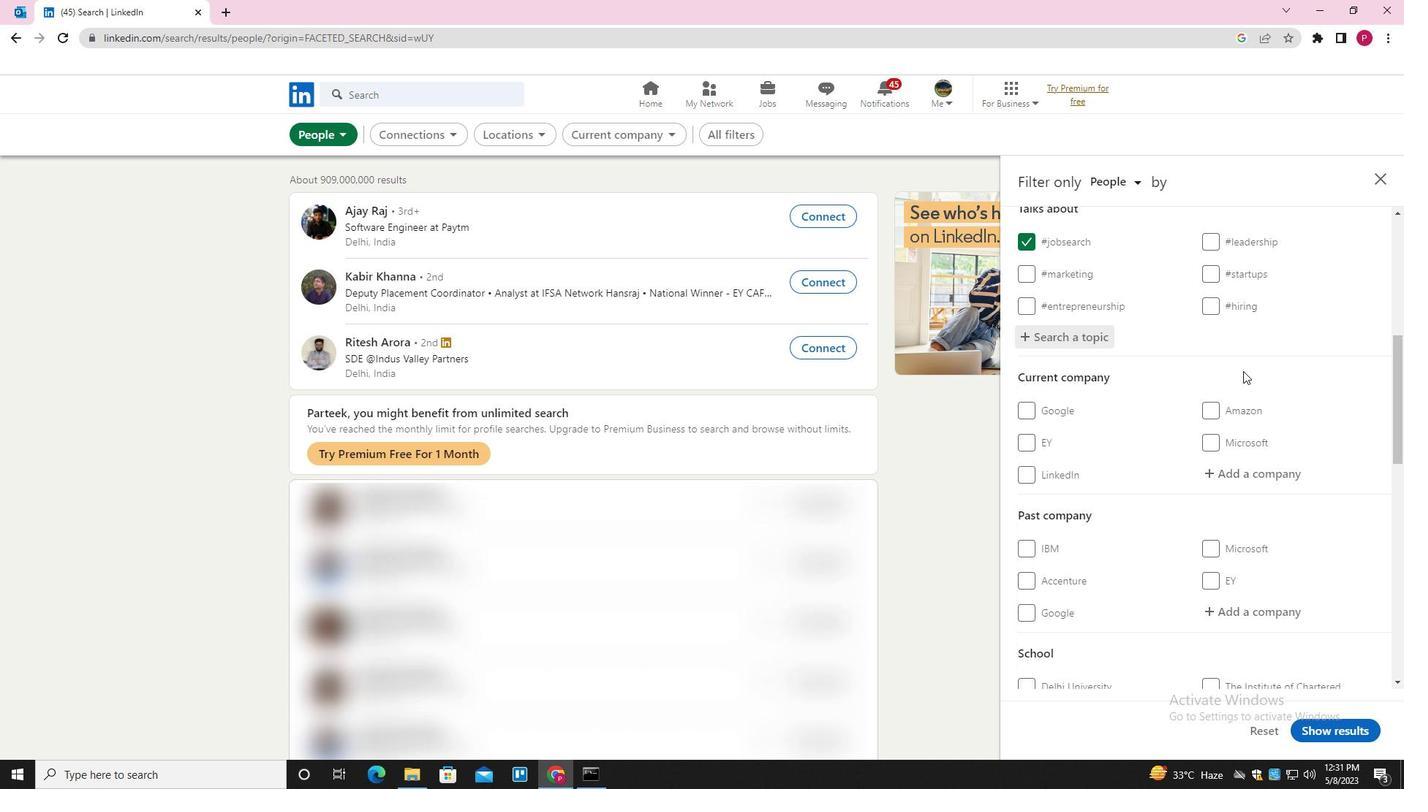 
Action: Mouse scrolled (1241, 372) with delta (0, 0)
Screenshot: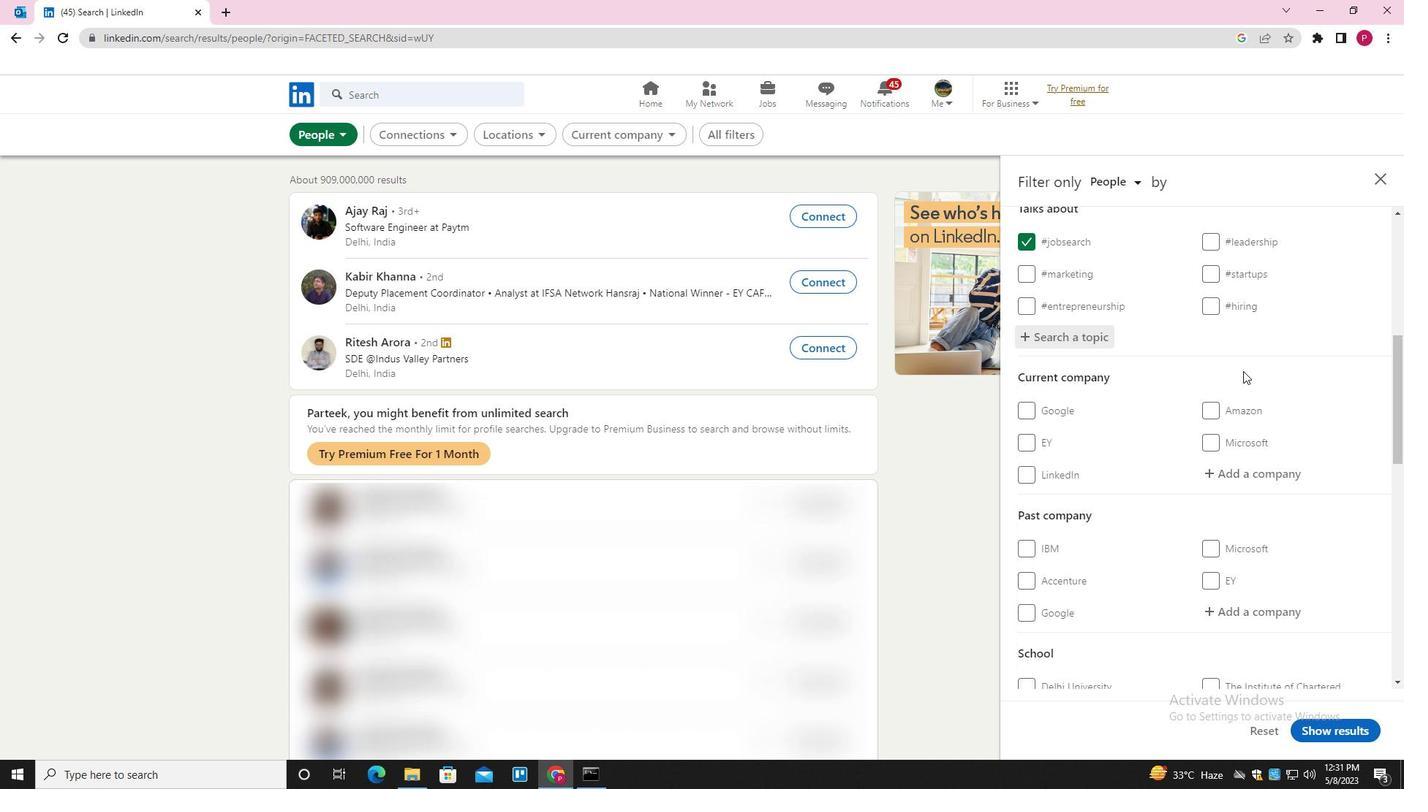
Action: Mouse moved to (1241, 374)
Screenshot: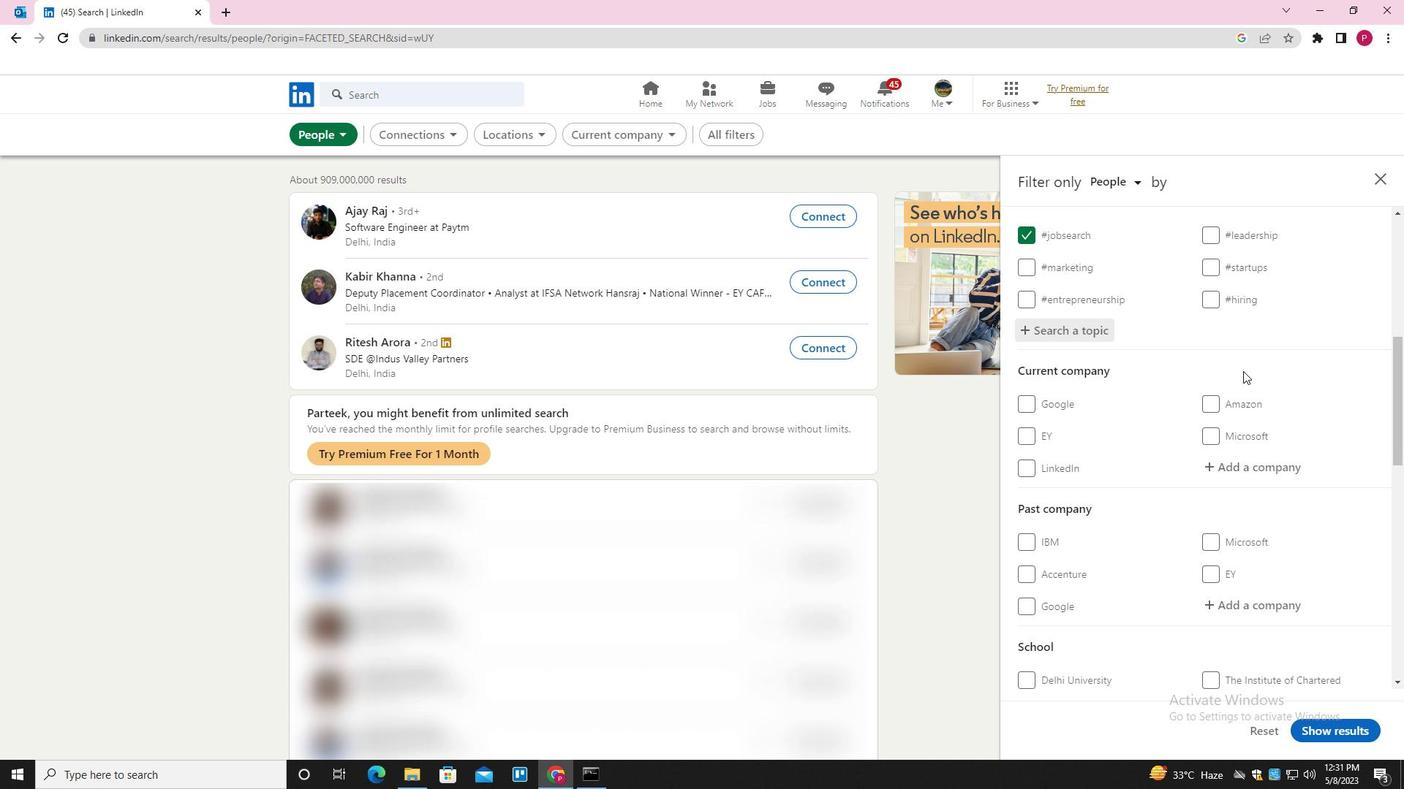 
Action: Mouse scrolled (1241, 373) with delta (0, 0)
Screenshot: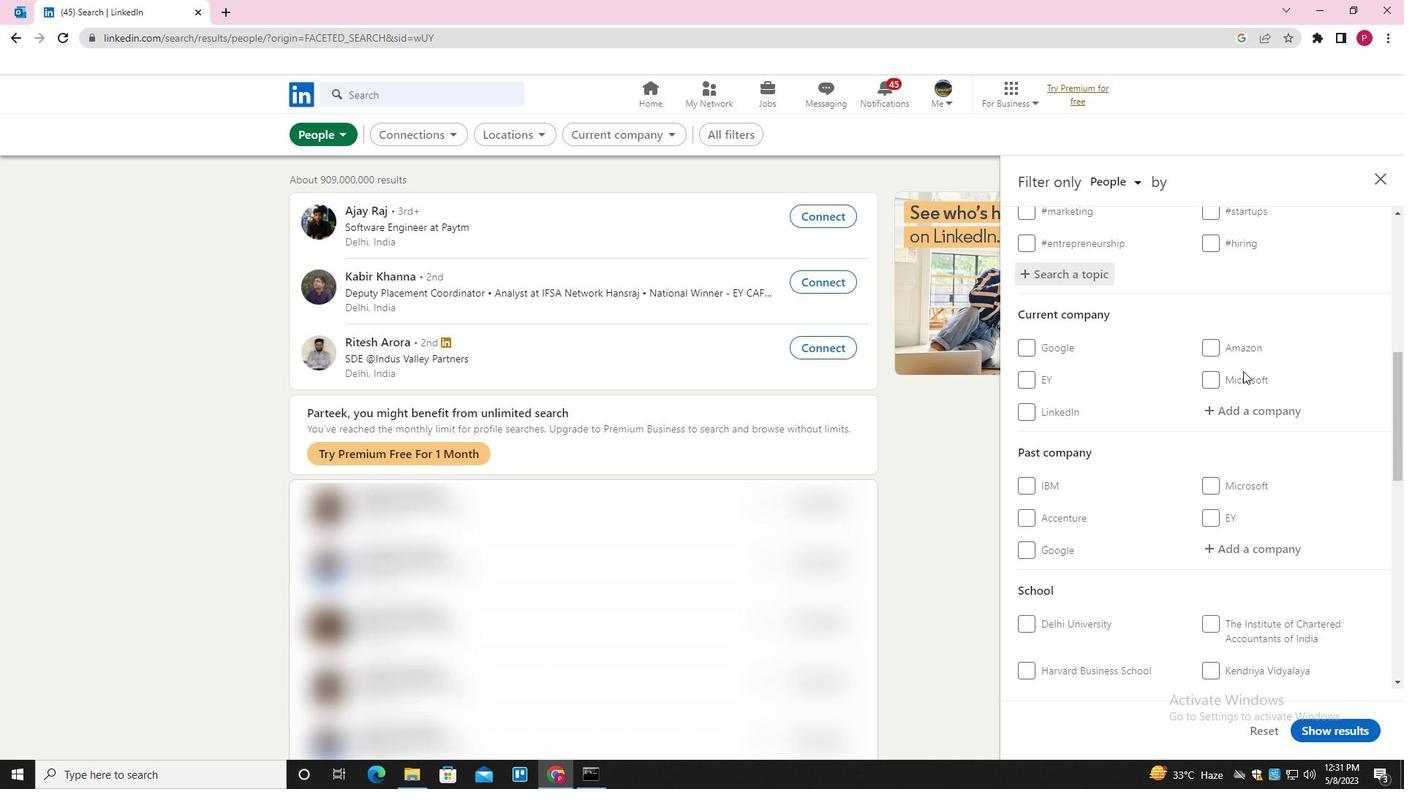 
Action: Mouse moved to (1191, 377)
Screenshot: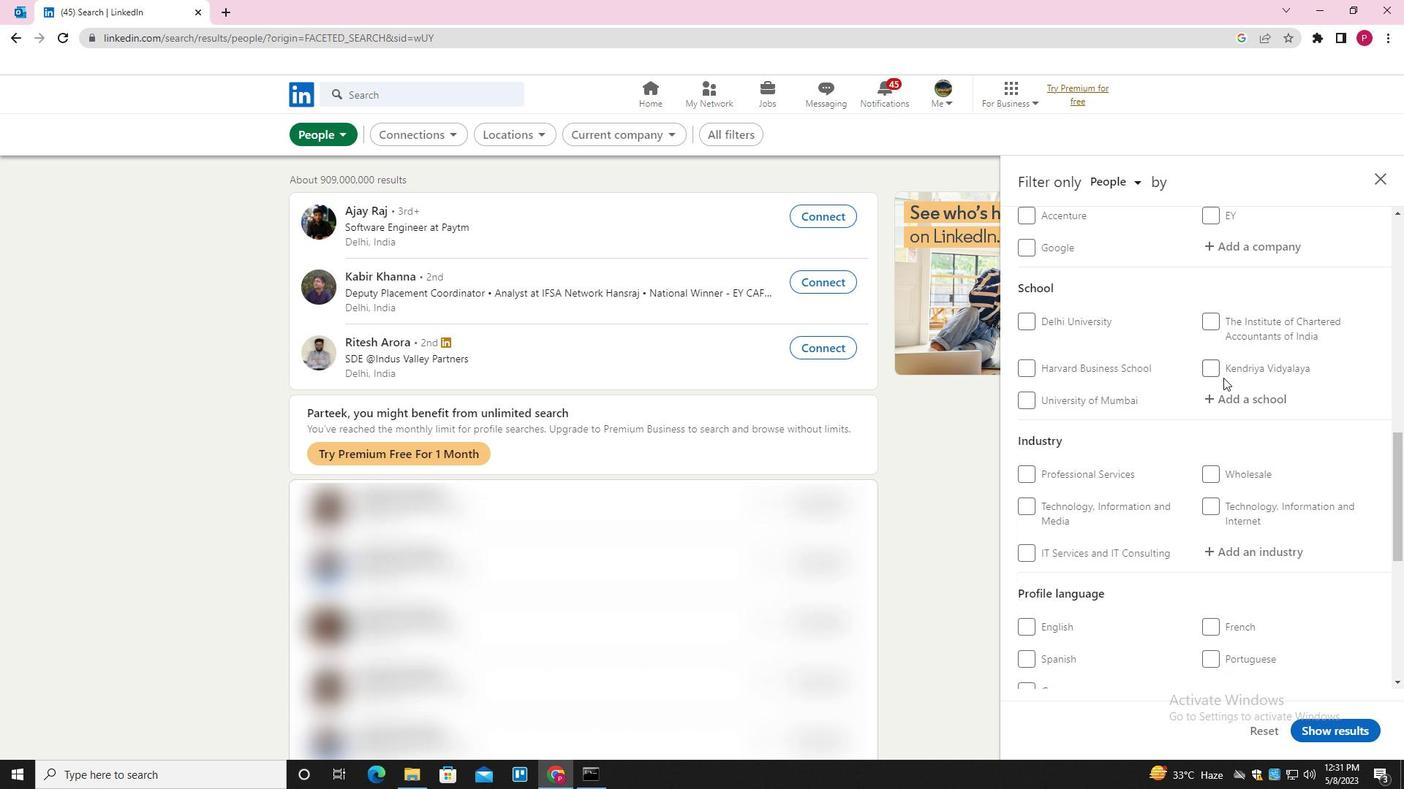 
Action: Mouse scrolled (1191, 376) with delta (0, 0)
Screenshot: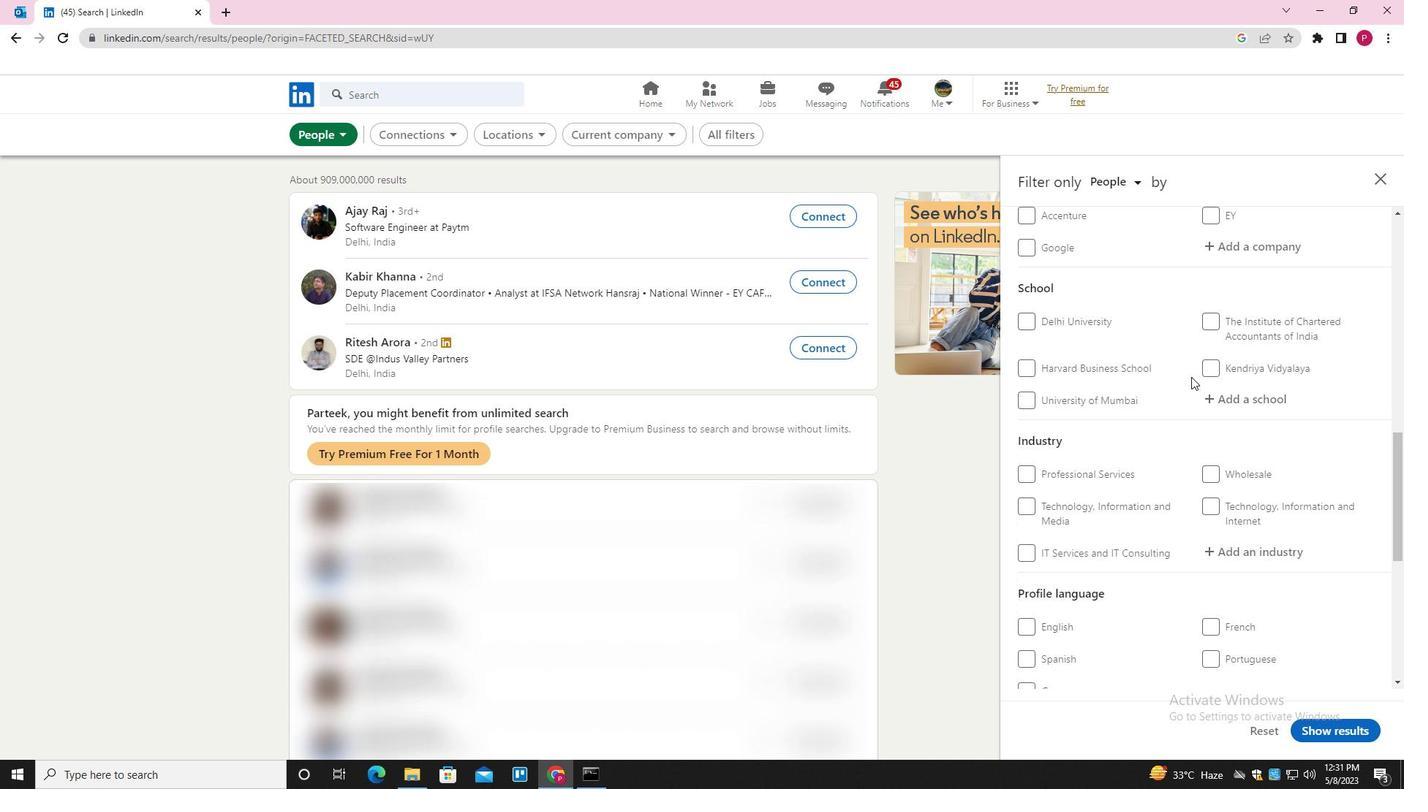 
Action: Mouse scrolled (1191, 376) with delta (0, 0)
Screenshot: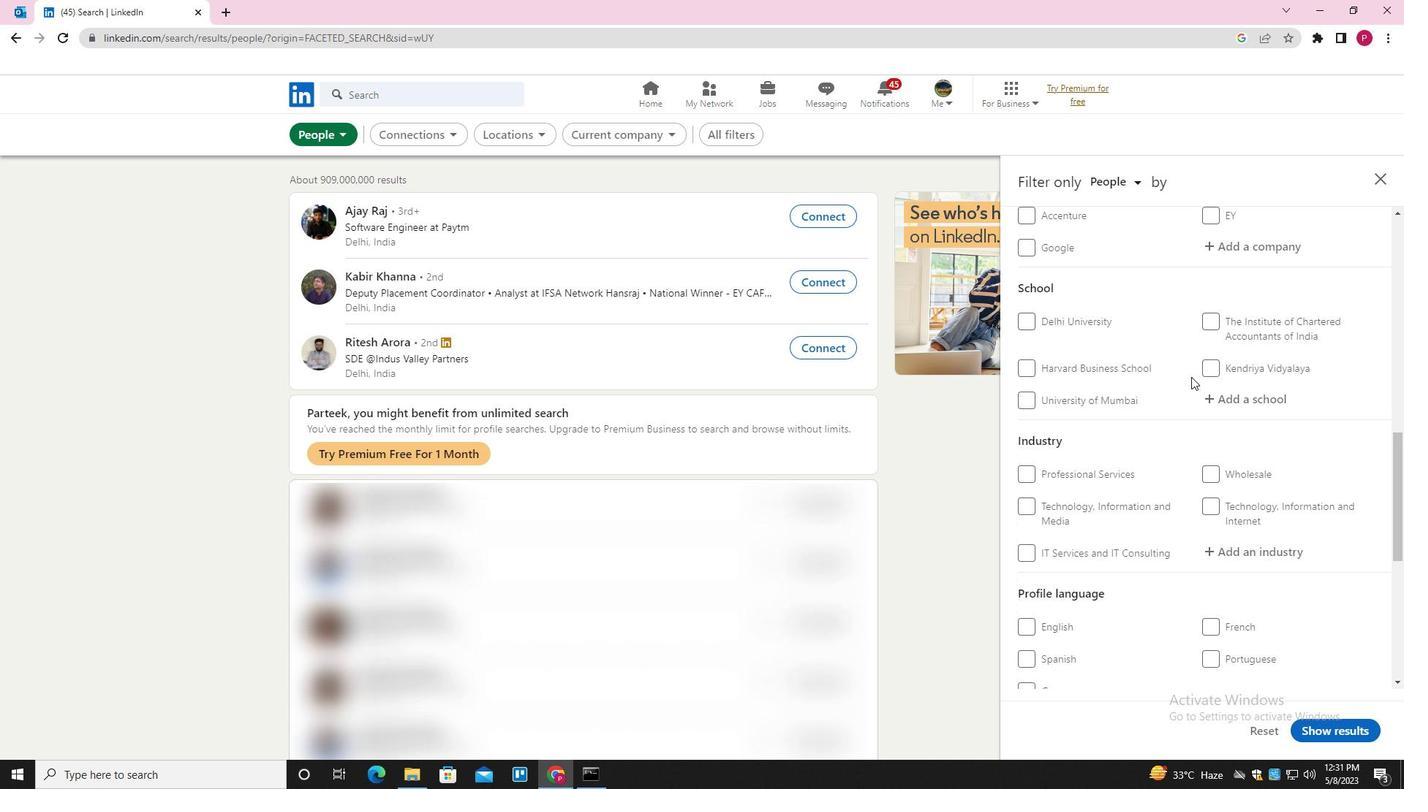 
Action: Mouse scrolled (1191, 376) with delta (0, 0)
Screenshot: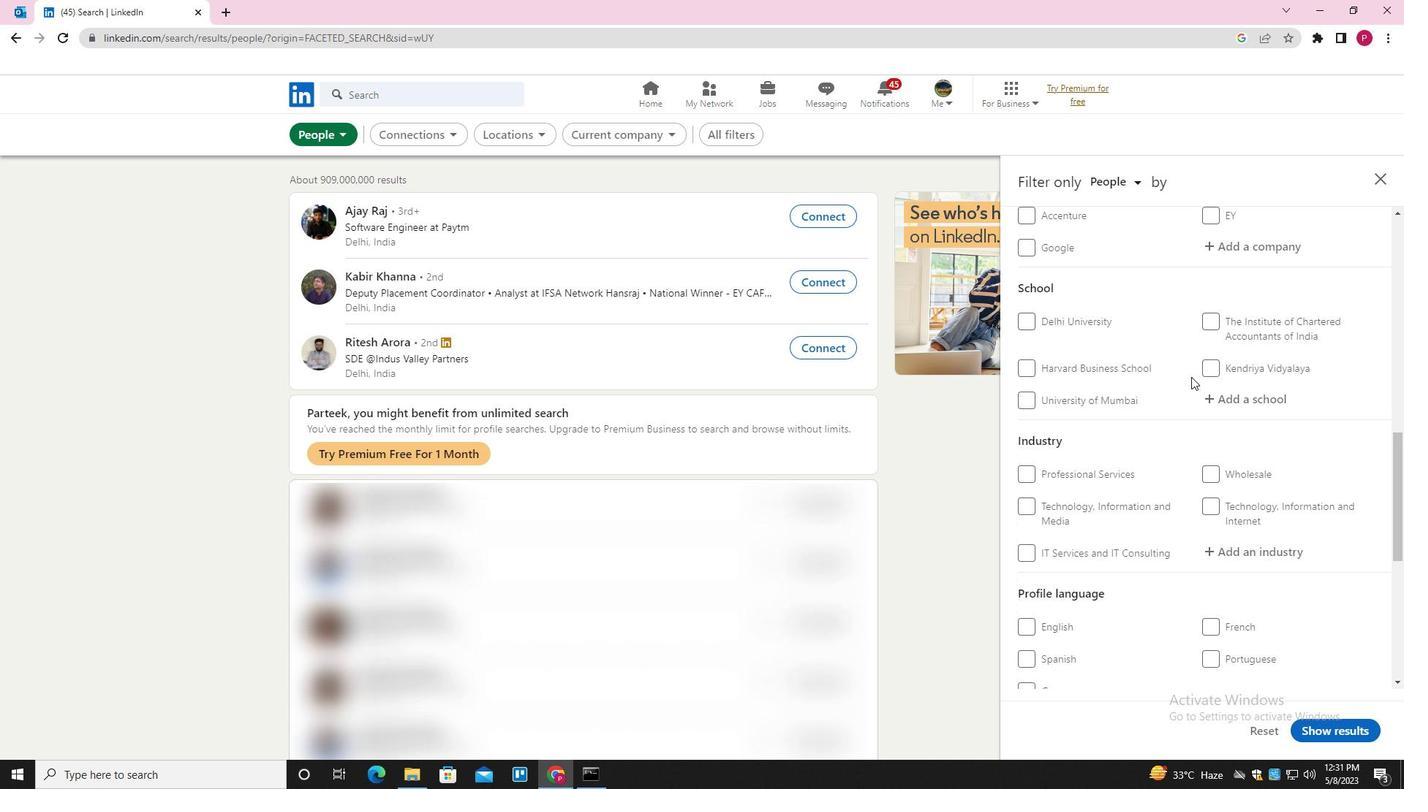 
Action: Mouse scrolled (1191, 376) with delta (0, 0)
Screenshot: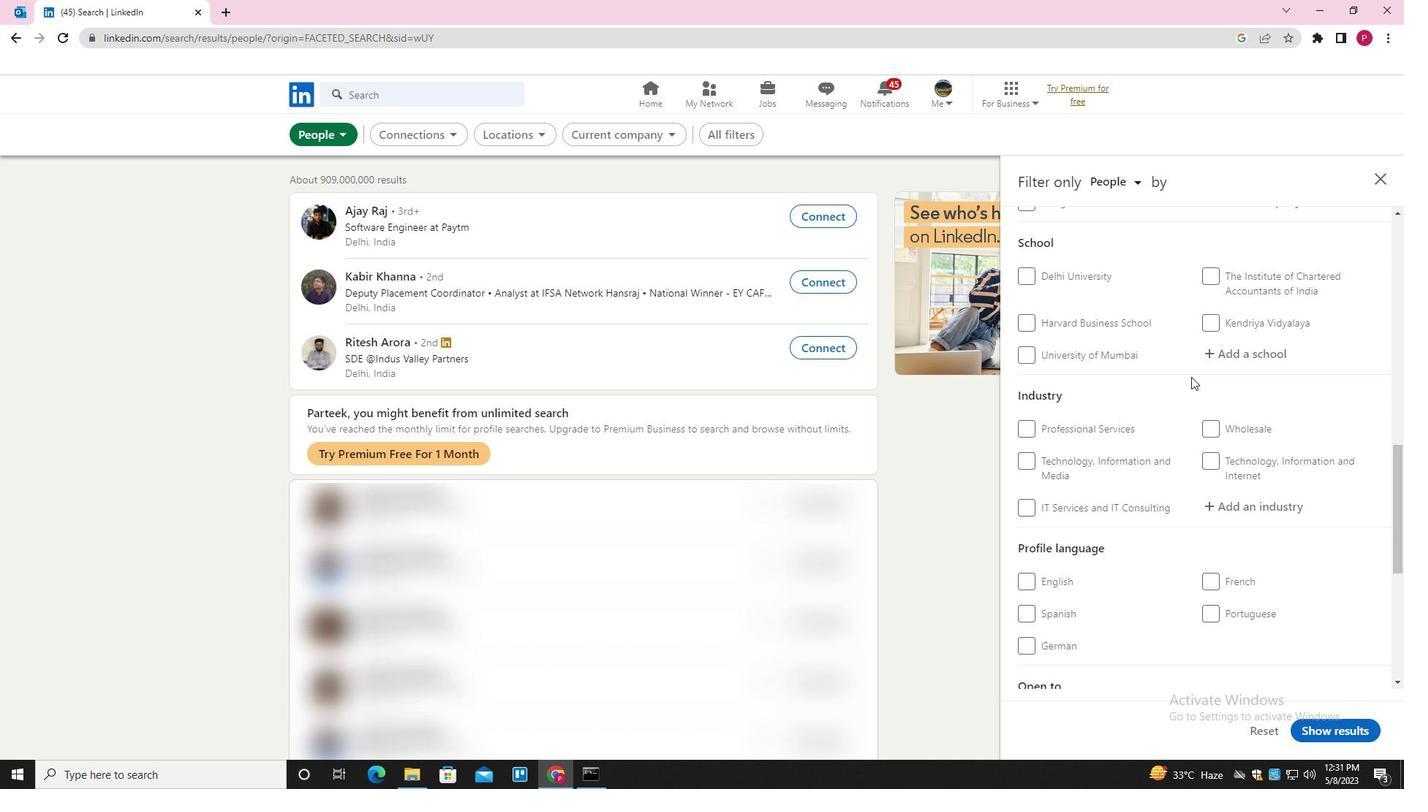 
Action: Mouse moved to (1058, 397)
Screenshot: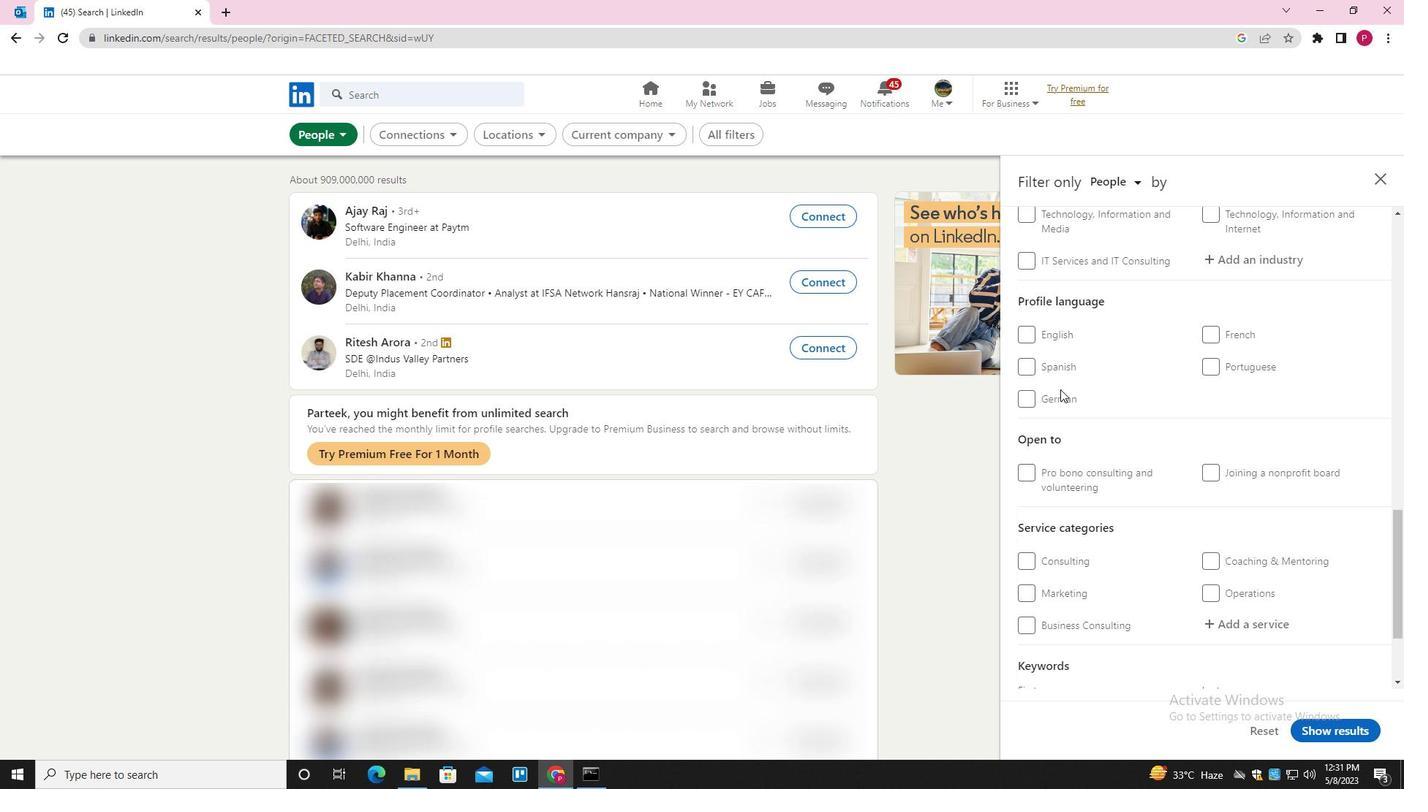 
Action: Mouse pressed left at (1058, 397)
Screenshot: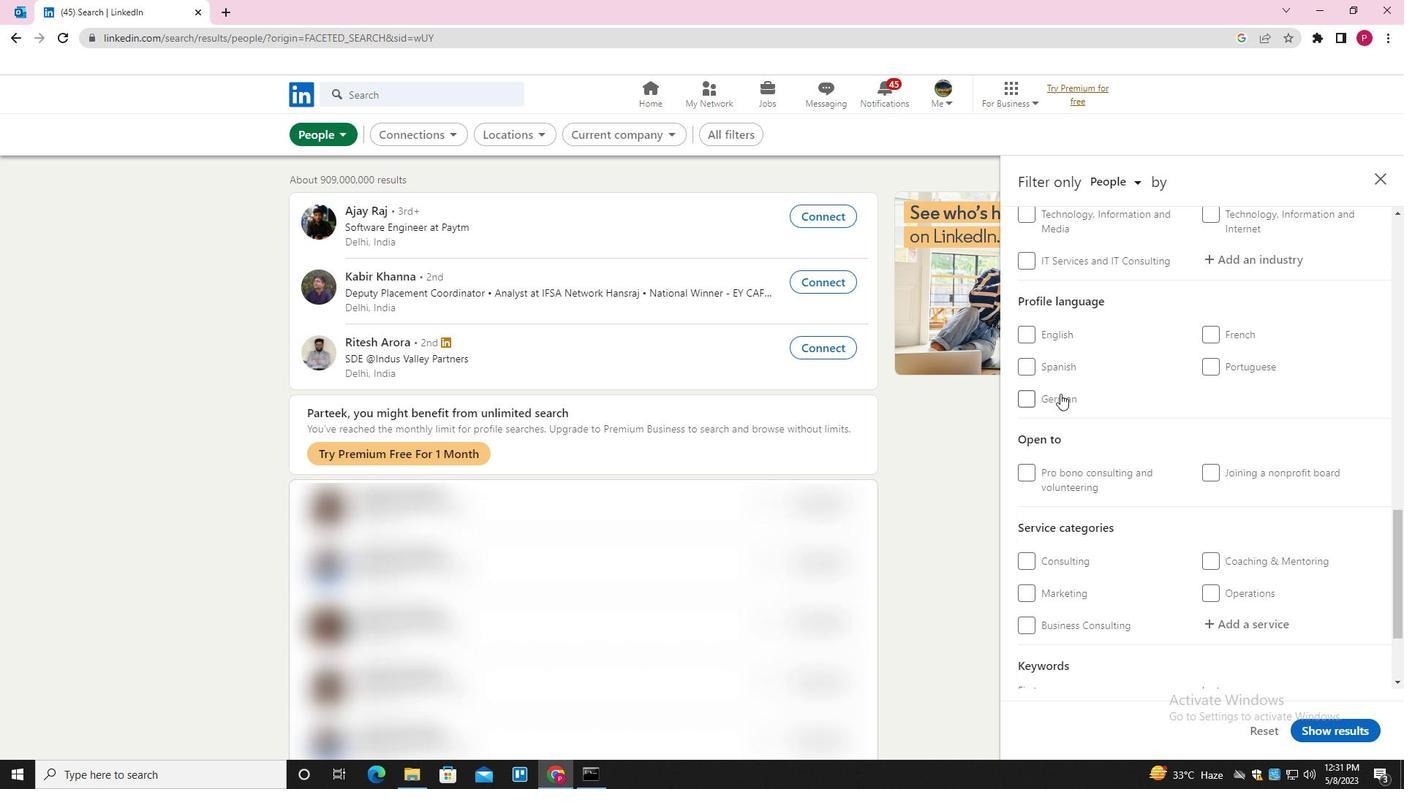 
Action: Mouse moved to (1116, 408)
Screenshot: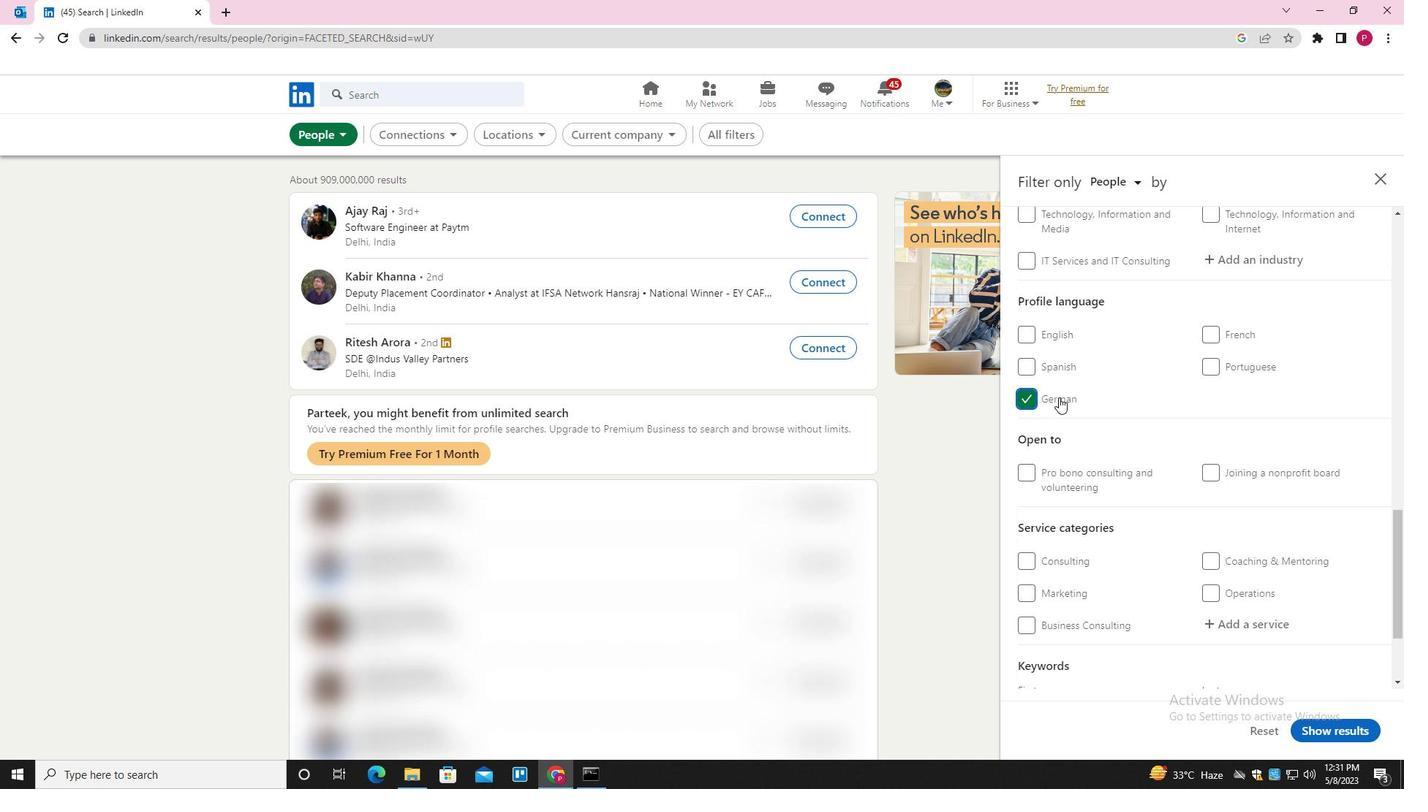 
Action: Mouse scrolled (1116, 409) with delta (0, 0)
Screenshot: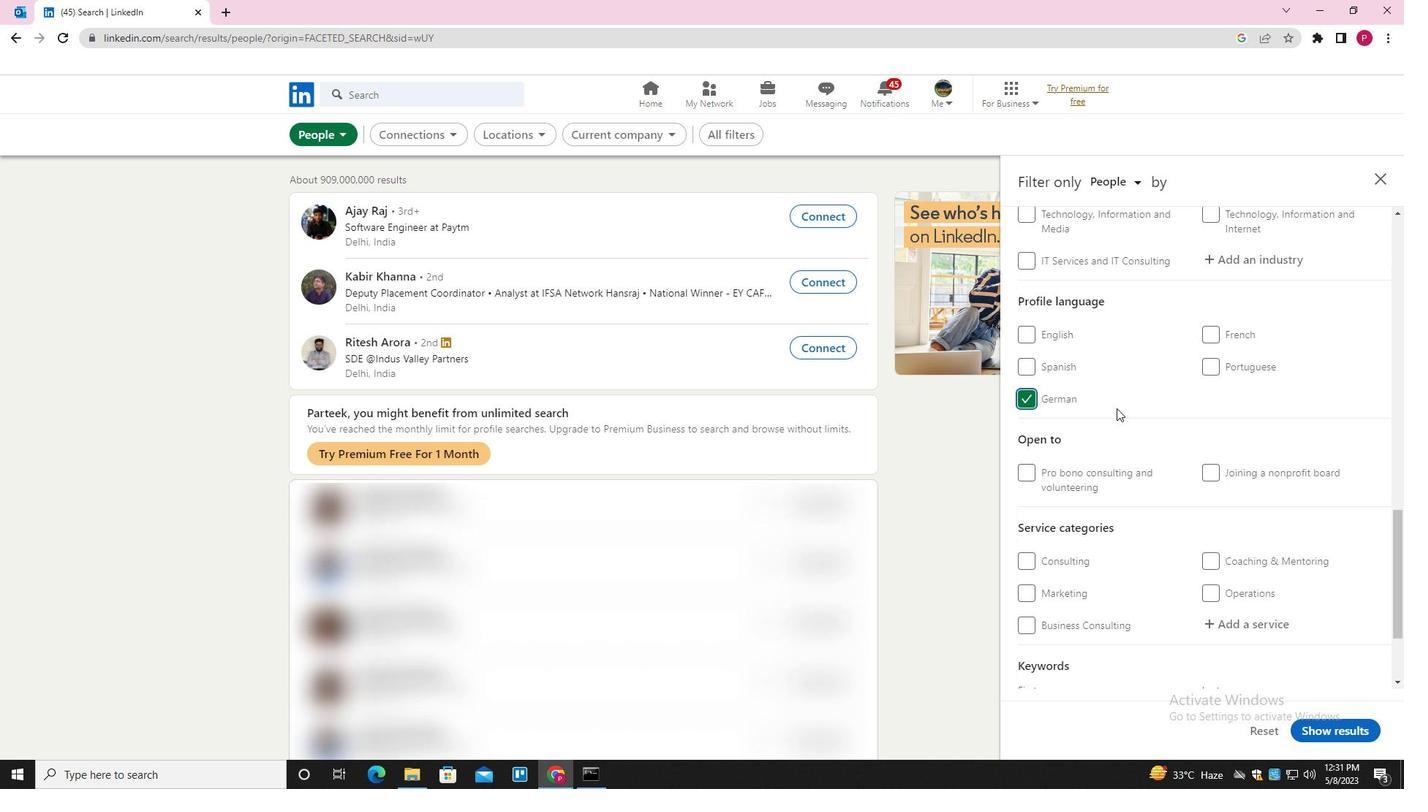 
Action: Mouse scrolled (1116, 409) with delta (0, 0)
Screenshot: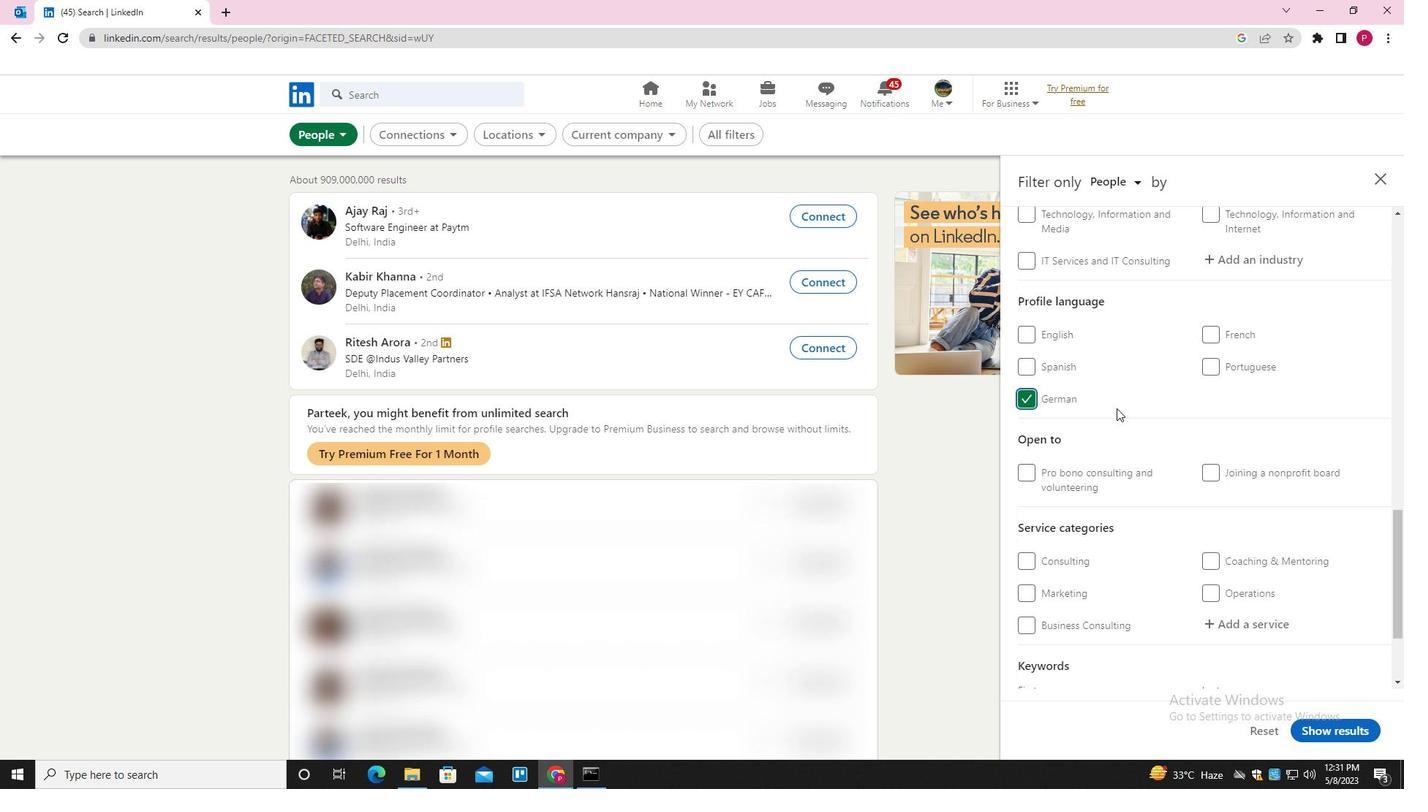 
Action: Mouse scrolled (1116, 409) with delta (0, 0)
Screenshot: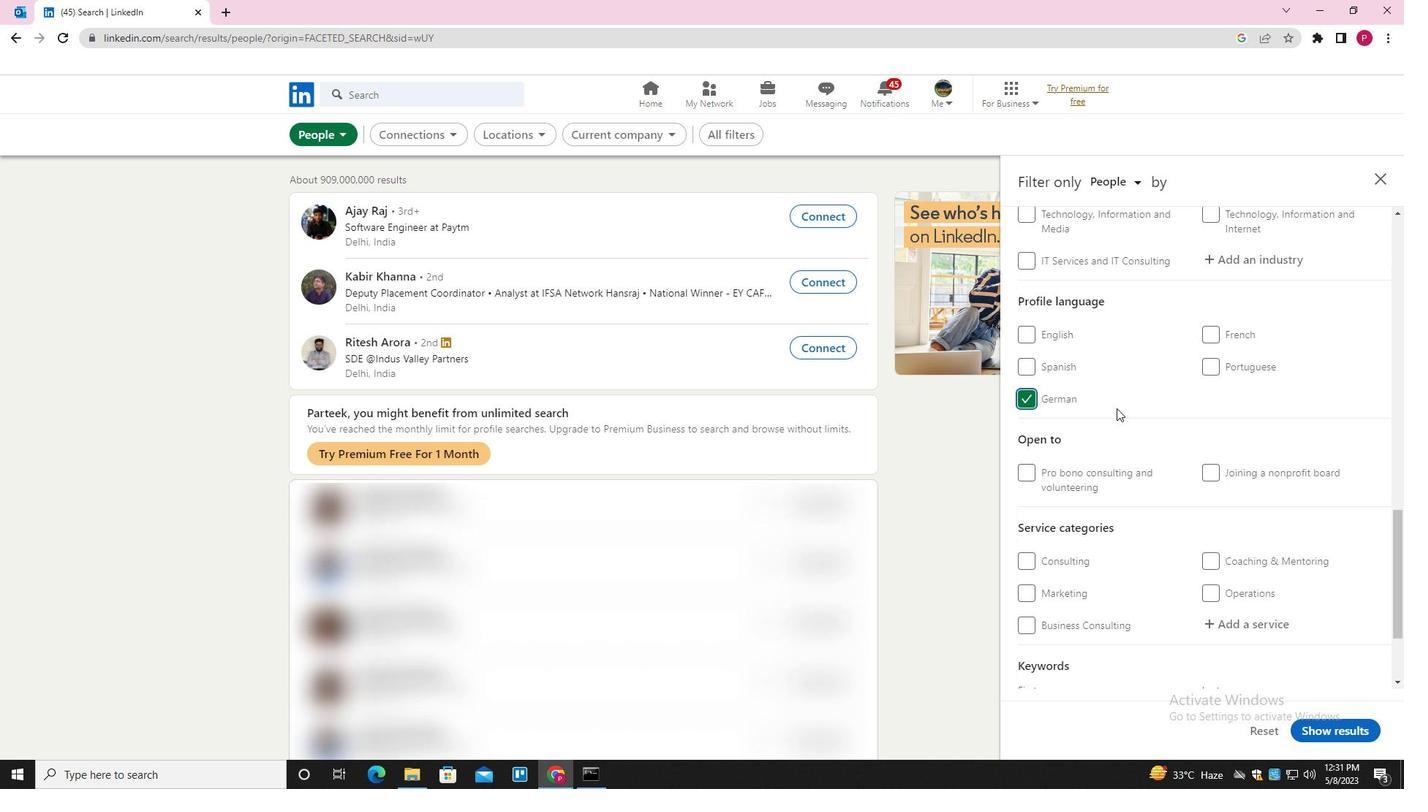 
Action: Mouse scrolled (1116, 409) with delta (0, 0)
Screenshot: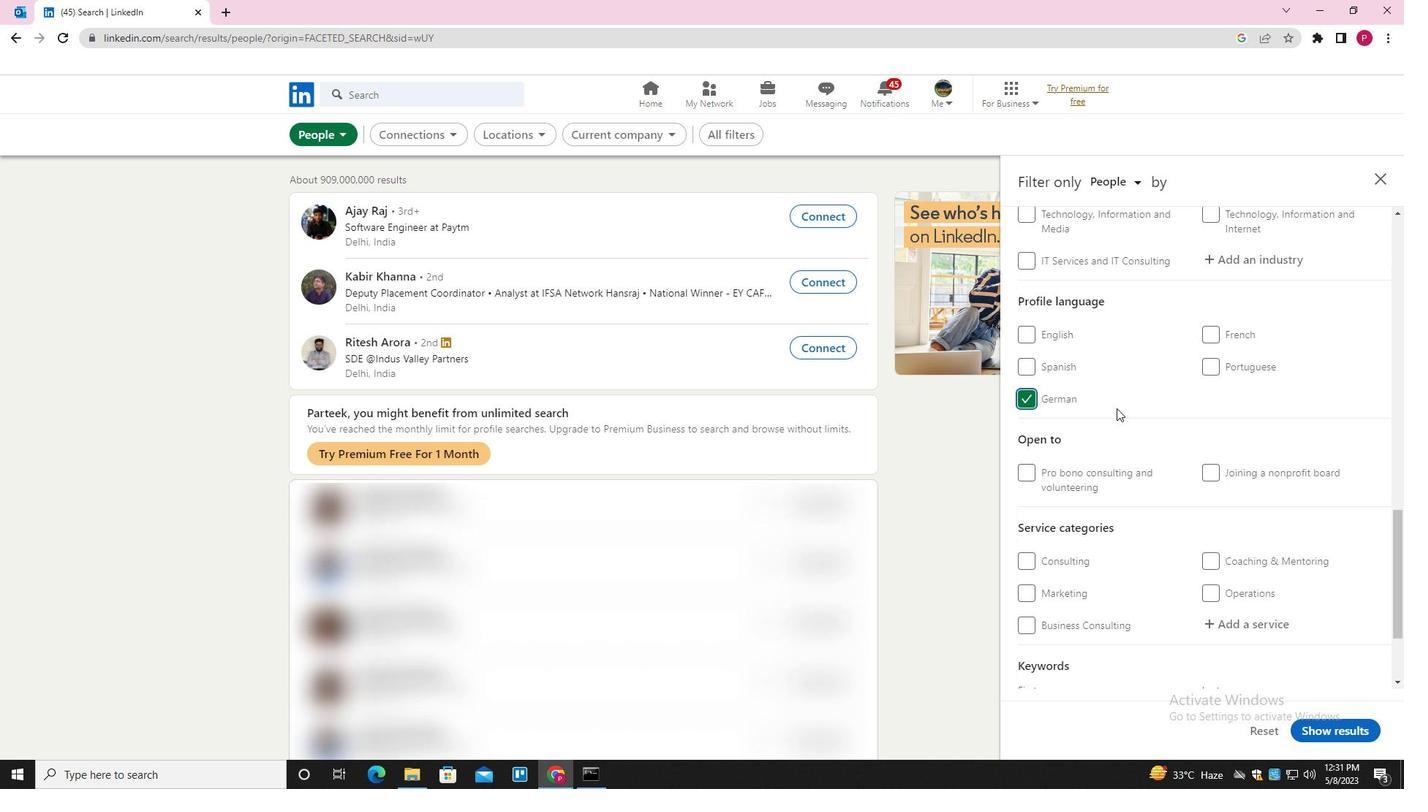 
Action: Mouse scrolled (1116, 409) with delta (0, 0)
Screenshot: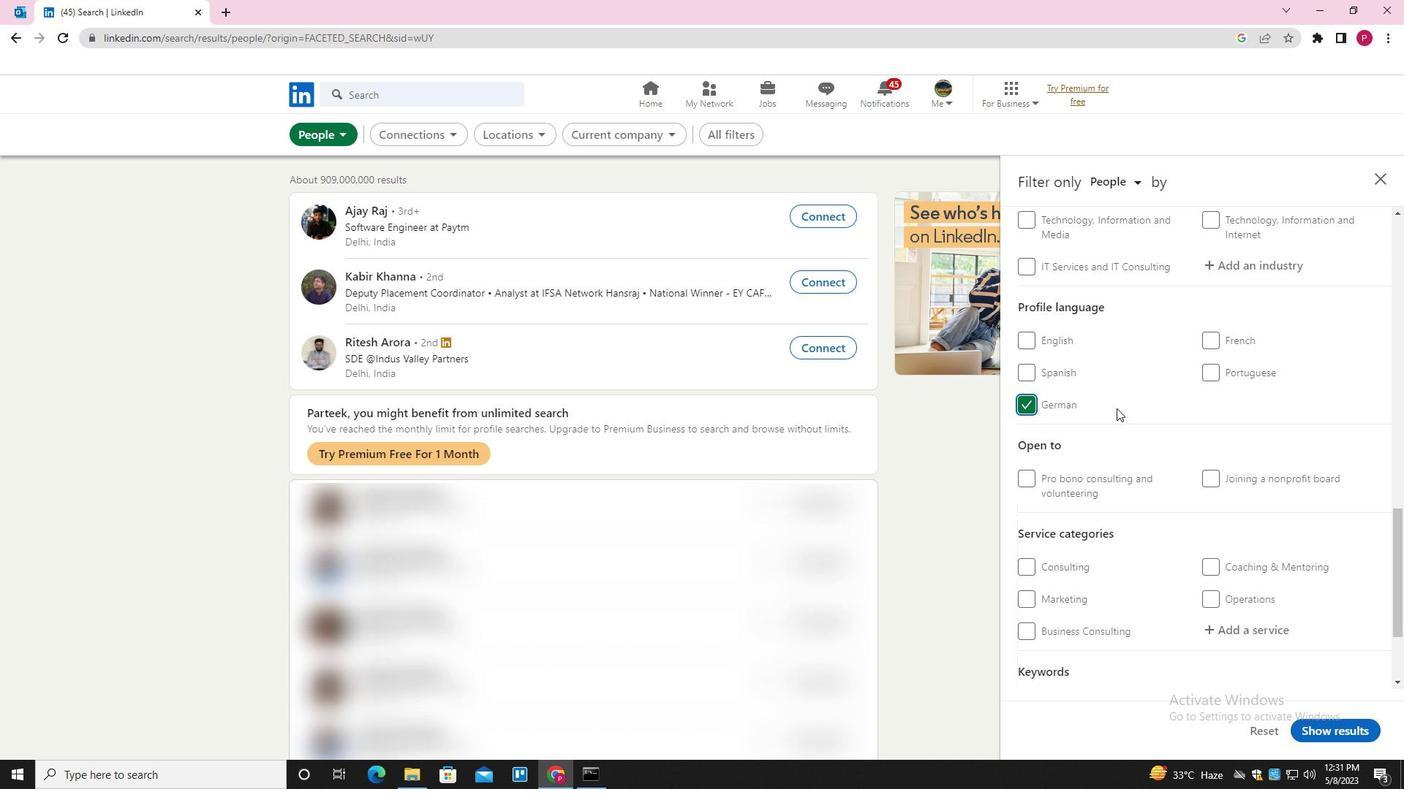 
Action: Mouse scrolled (1116, 409) with delta (0, 0)
Screenshot: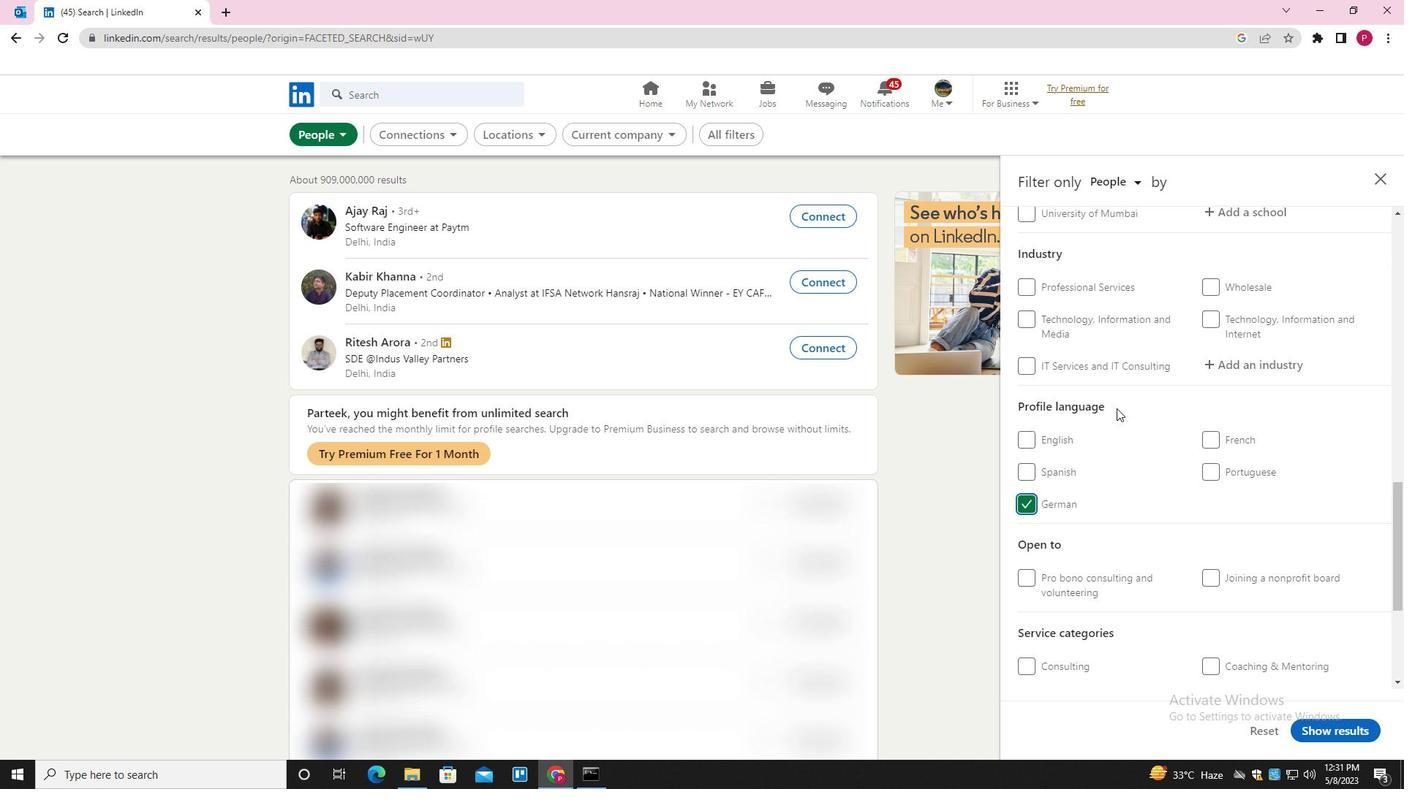 
Action: Mouse scrolled (1116, 409) with delta (0, 0)
Screenshot: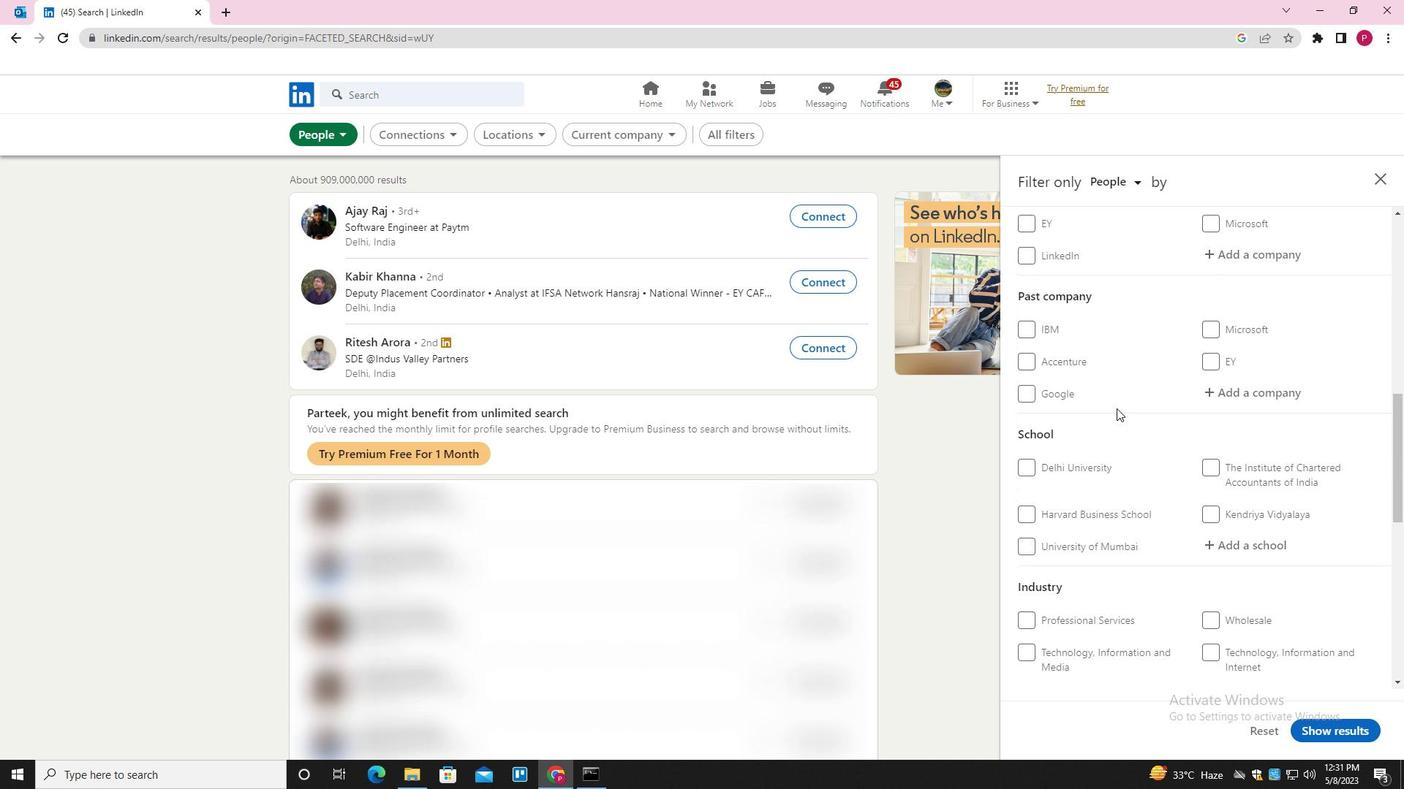 
Action: Mouse moved to (1249, 330)
Screenshot: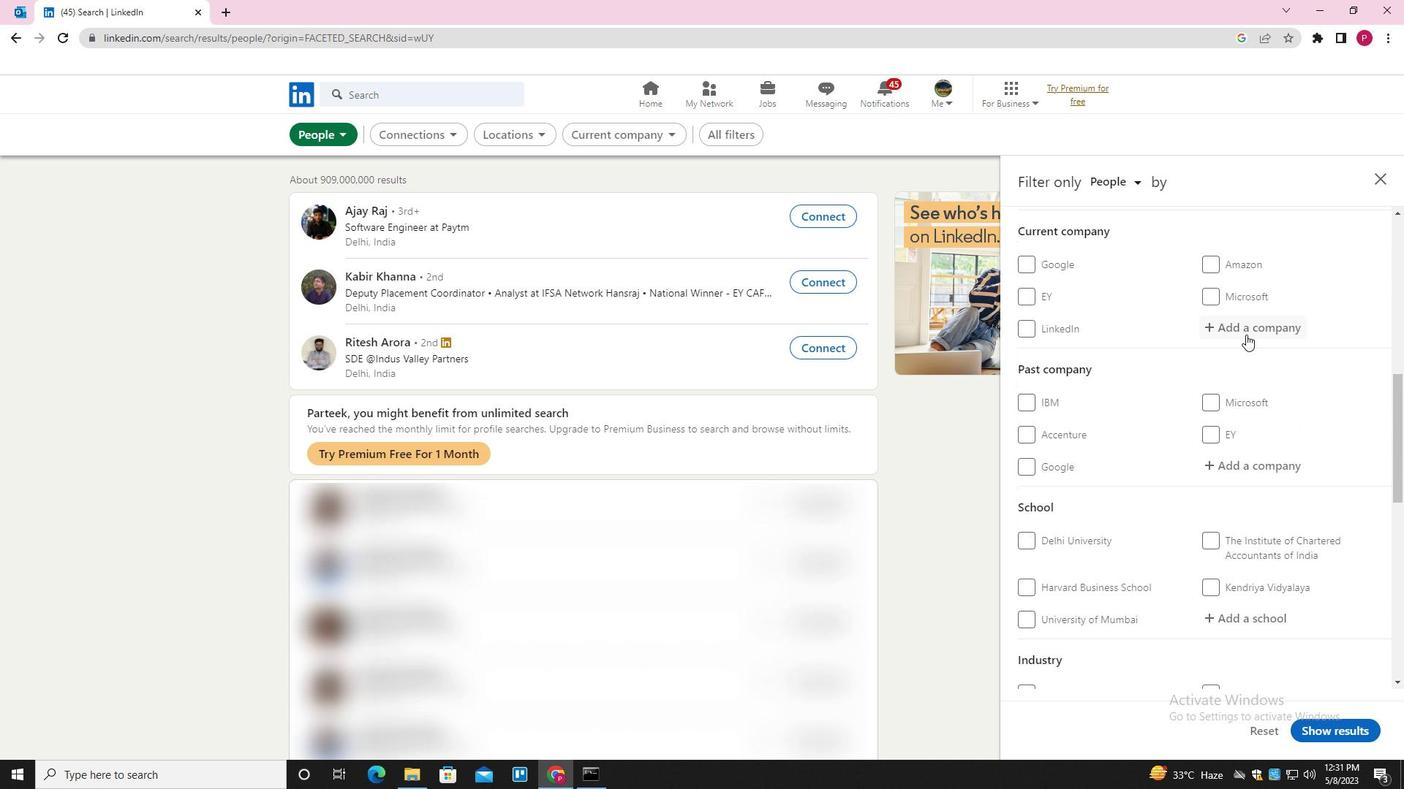 
Action: Mouse pressed left at (1249, 330)
Screenshot: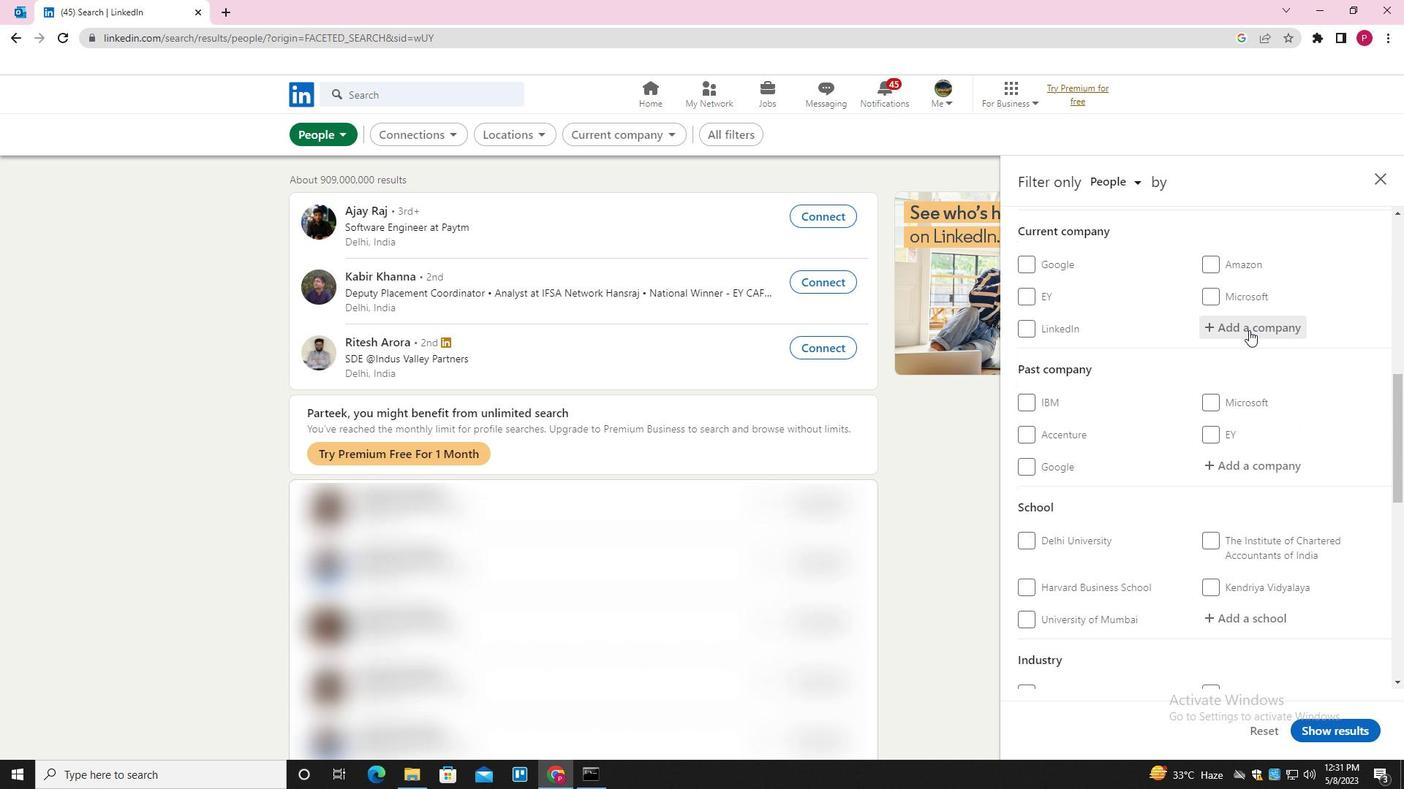 
Action: Key pressed <Key.shift><Key.shift><Key.shift><Key.shift><Key.shift><Key.shift>PROBIZ<Key.space><Key.shift>MANAGEMENT<Key.space><Key.shift>SERVICES<Key.space><Key.down><Key.enter>
Screenshot: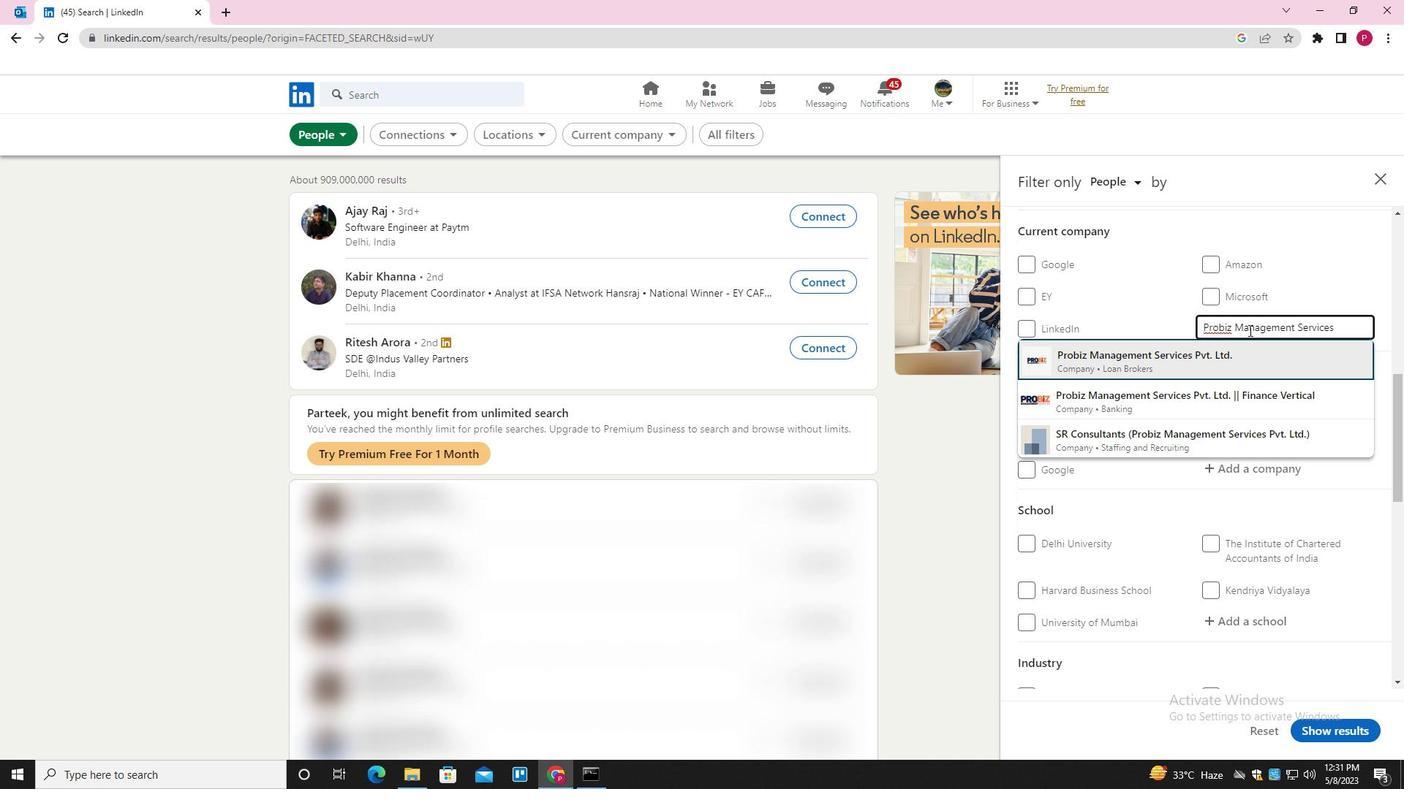
Action: Mouse moved to (1242, 388)
Screenshot: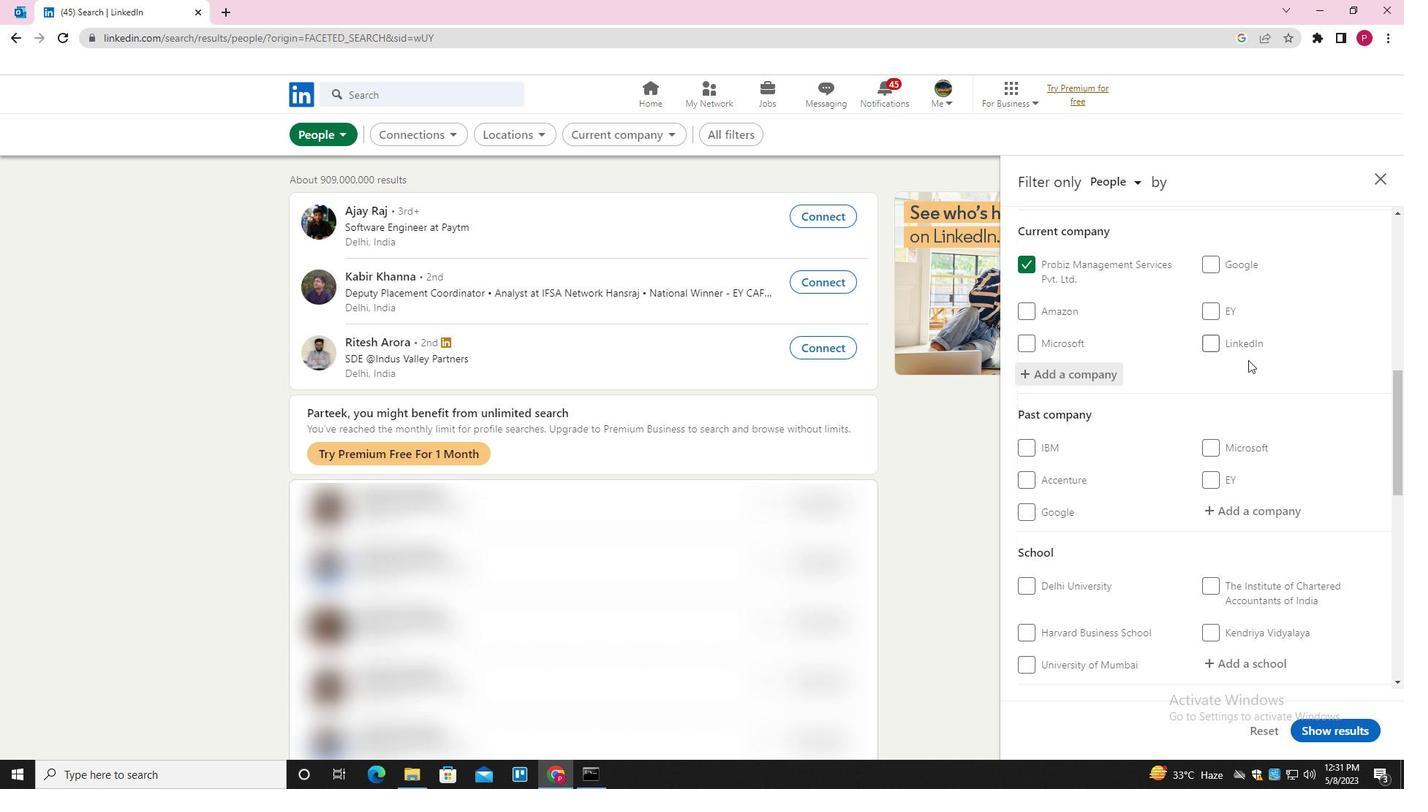 
Action: Mouse scrolled (1242, 387) with delta (0, 0)
Screenshot: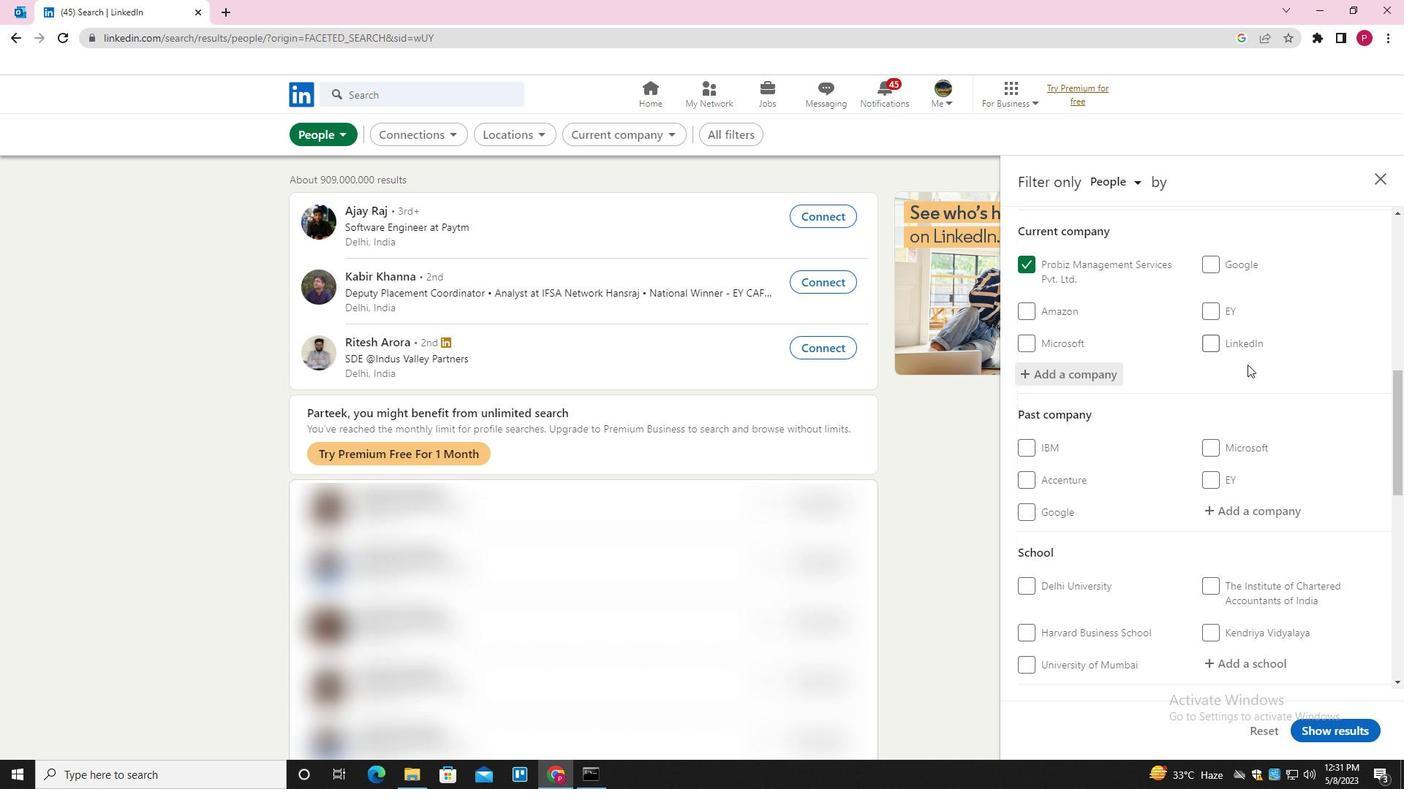 
Action: Mouse moved to (1242, 389)
Screenshot: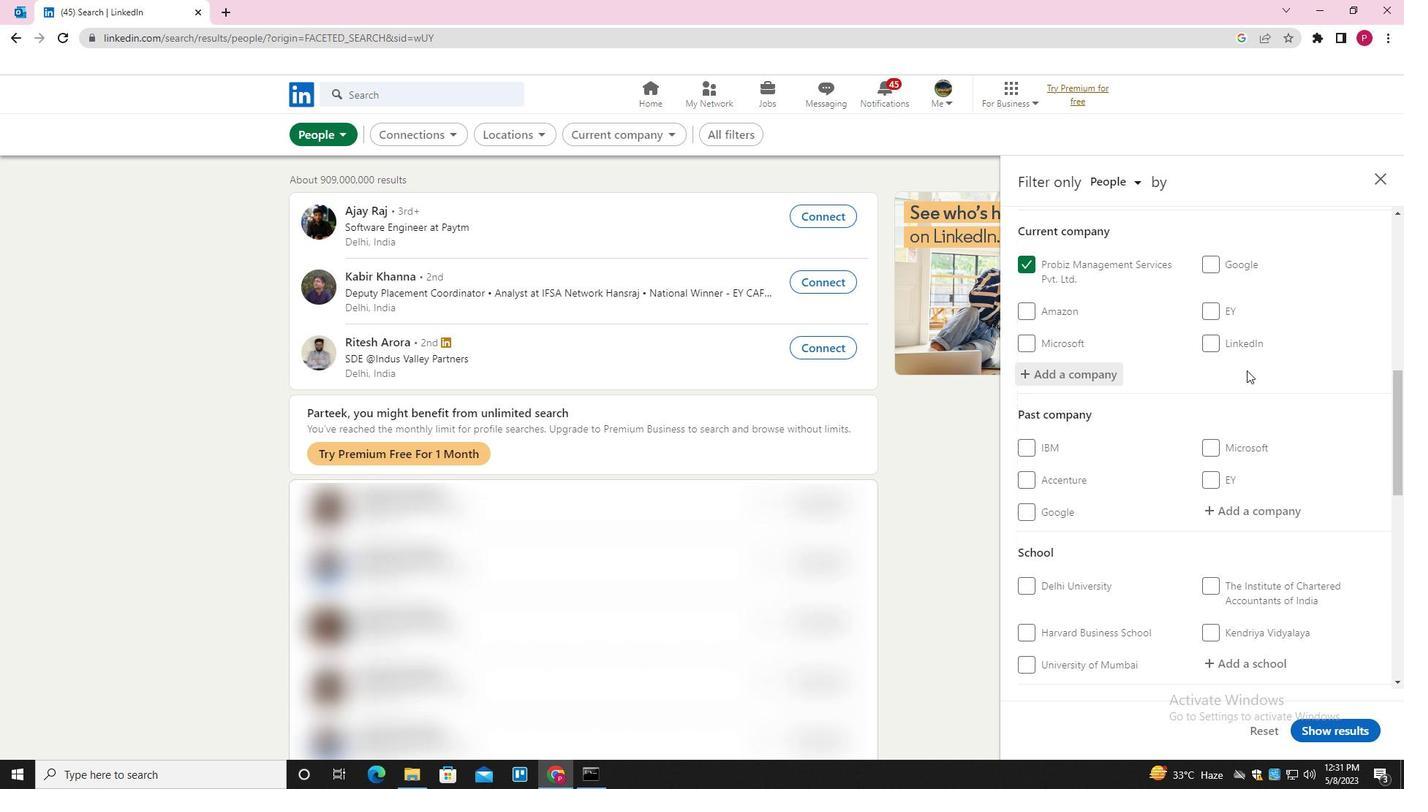 
Action: Mouse scrolled (1242, 388) with delta (0, 0)
Screenshot: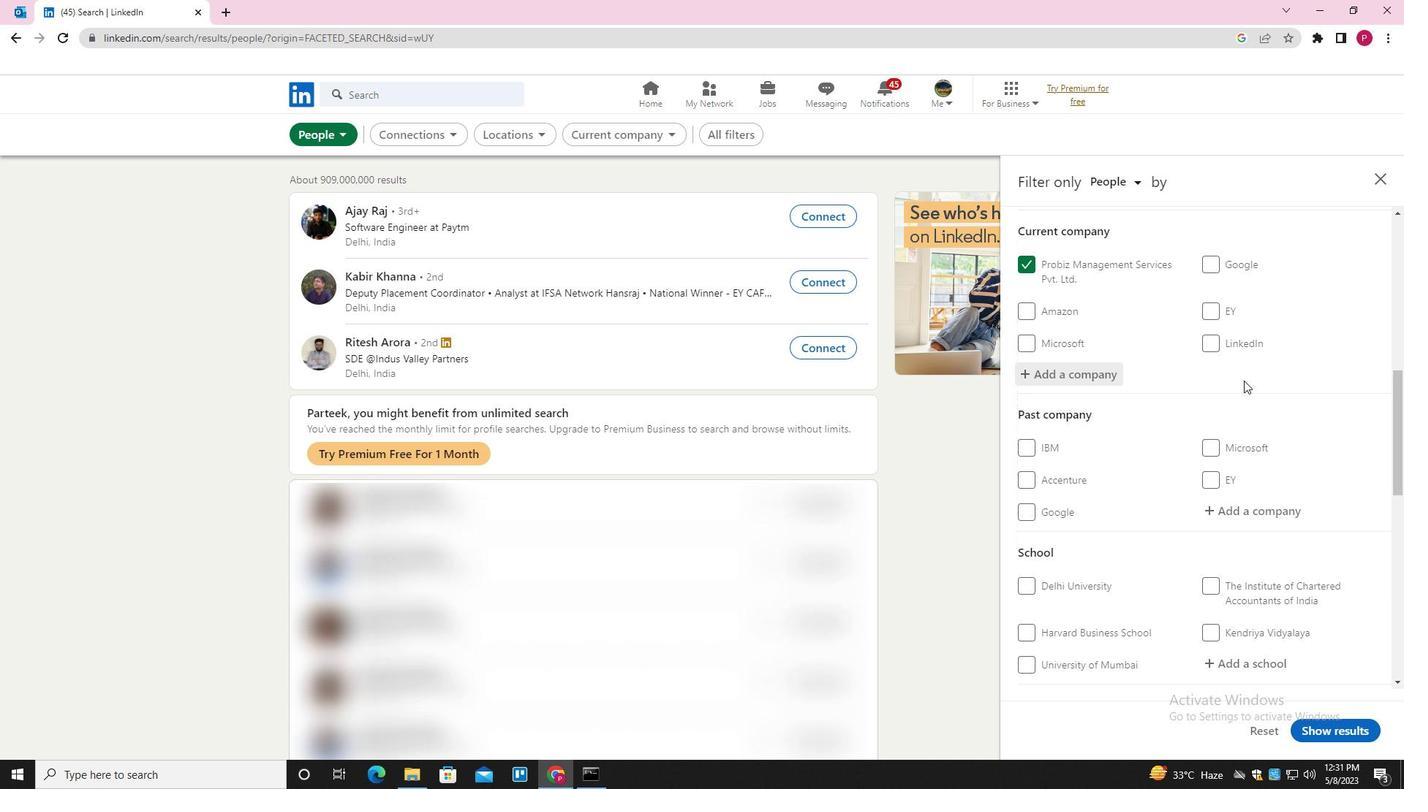 
Action: Mouse moved to (1242, 391)
Screenshot: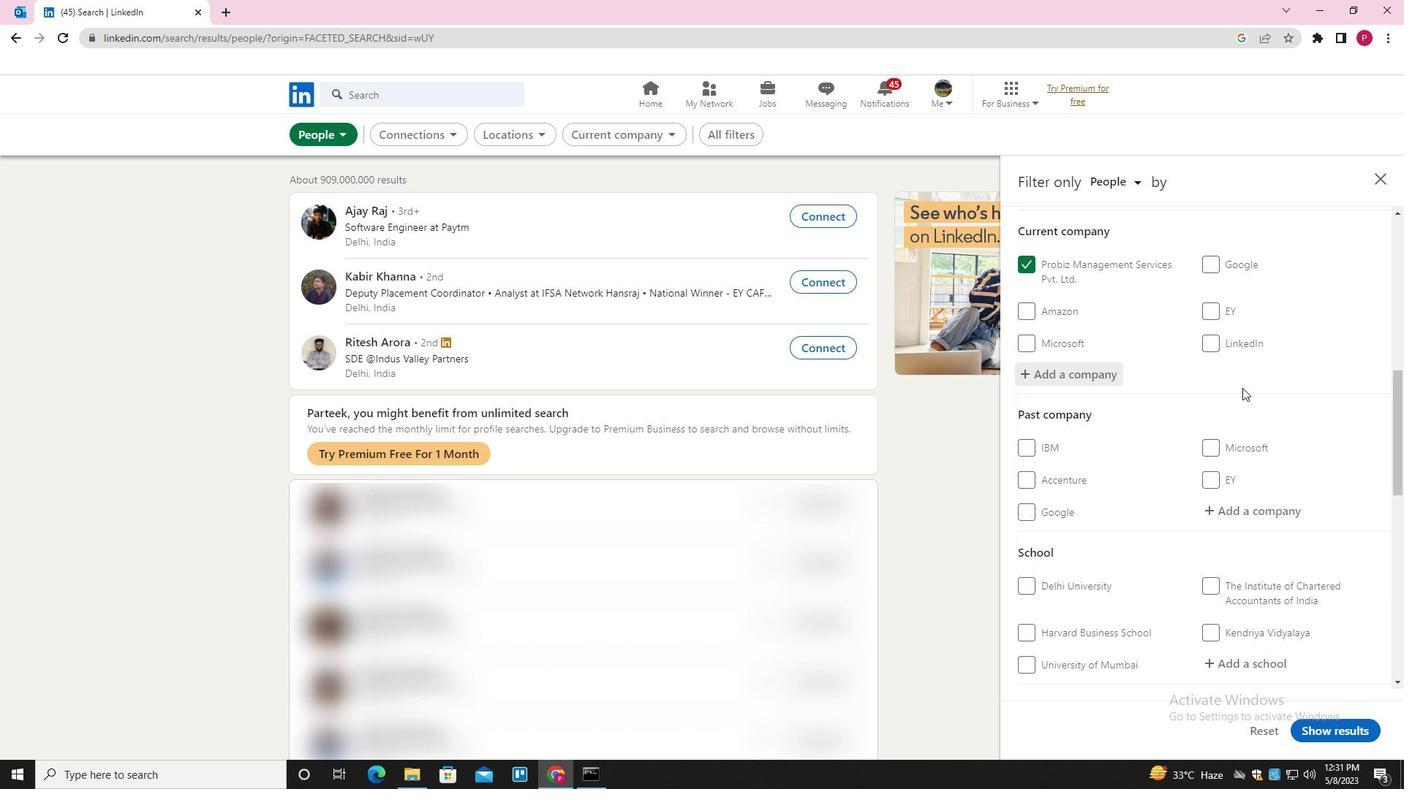 
Action: Mouse scrolled (1242, 390) with delta (0, 0)
Screenshot: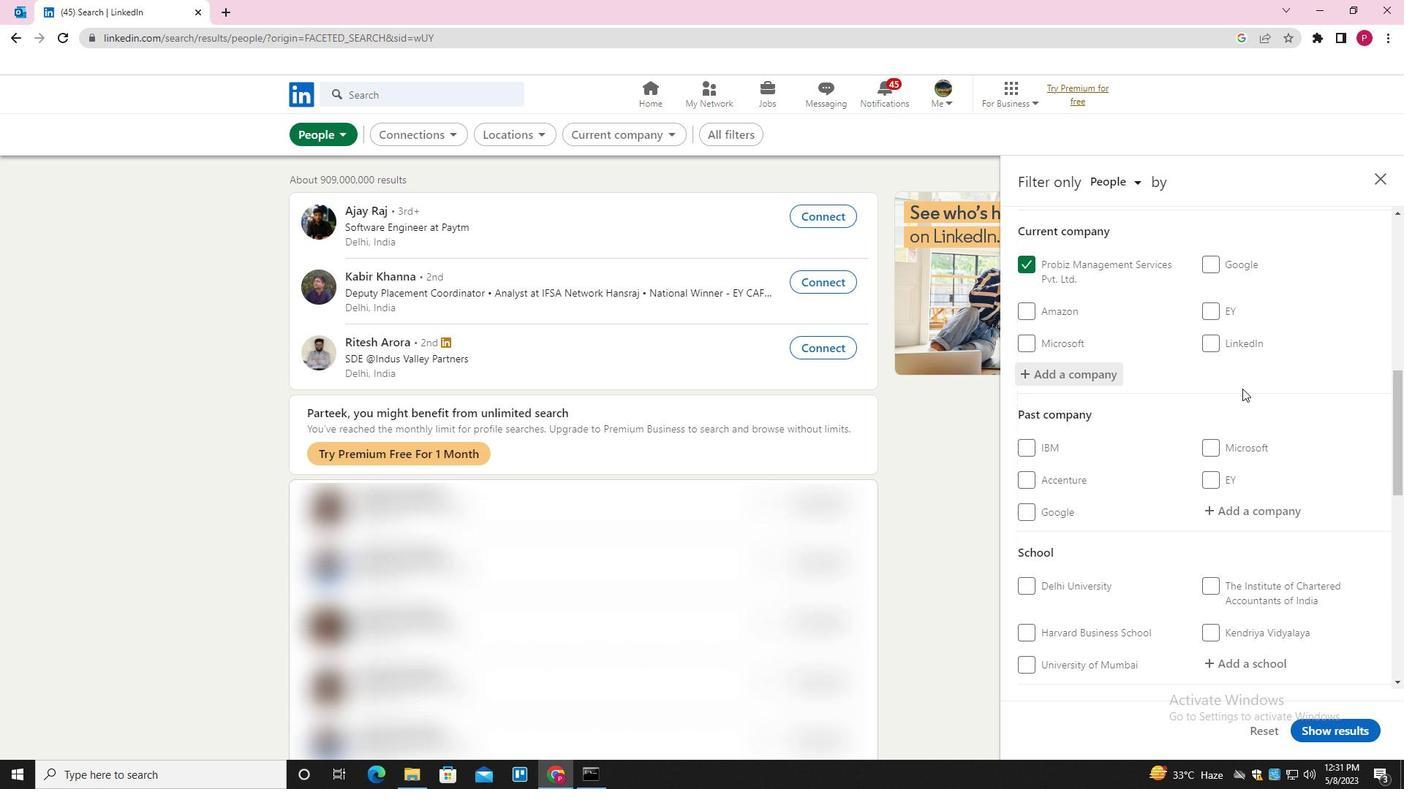 
Action: Mouse moved to (1242, 393)
Screenshot: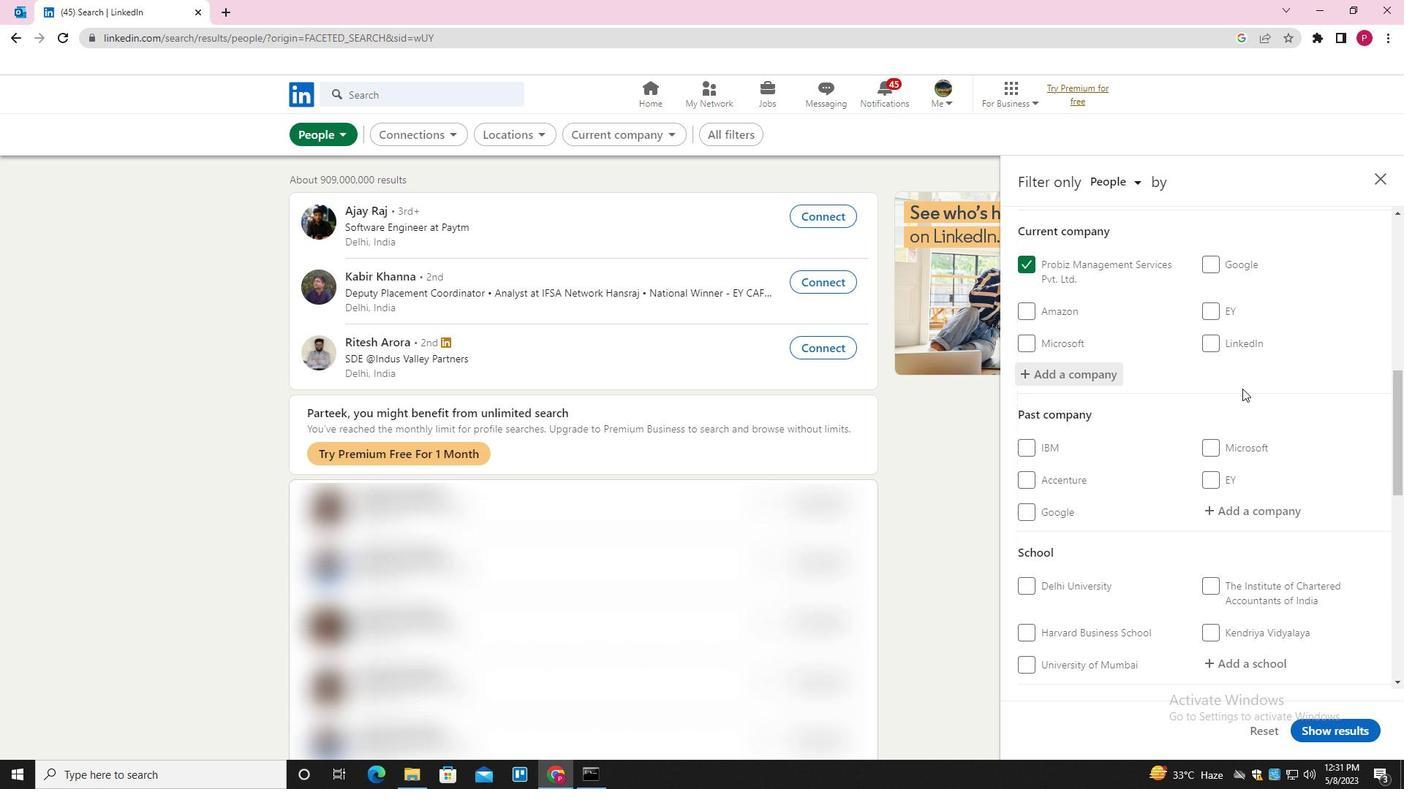 
Action: Mouse scrolled (1242, 392) with delta (0, 0)
Screenshot: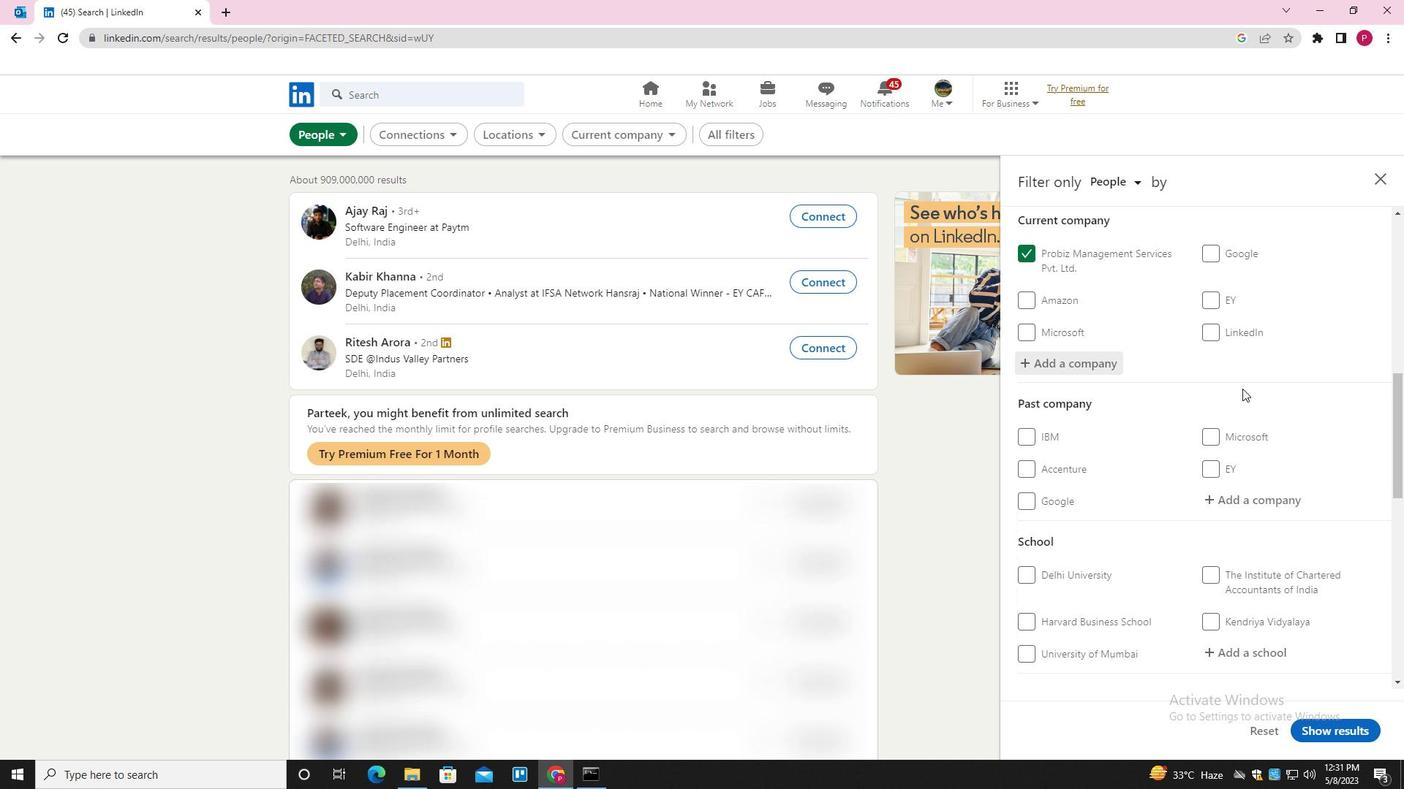 
Action: Mouse moved to (1254, 366)
Screenshot: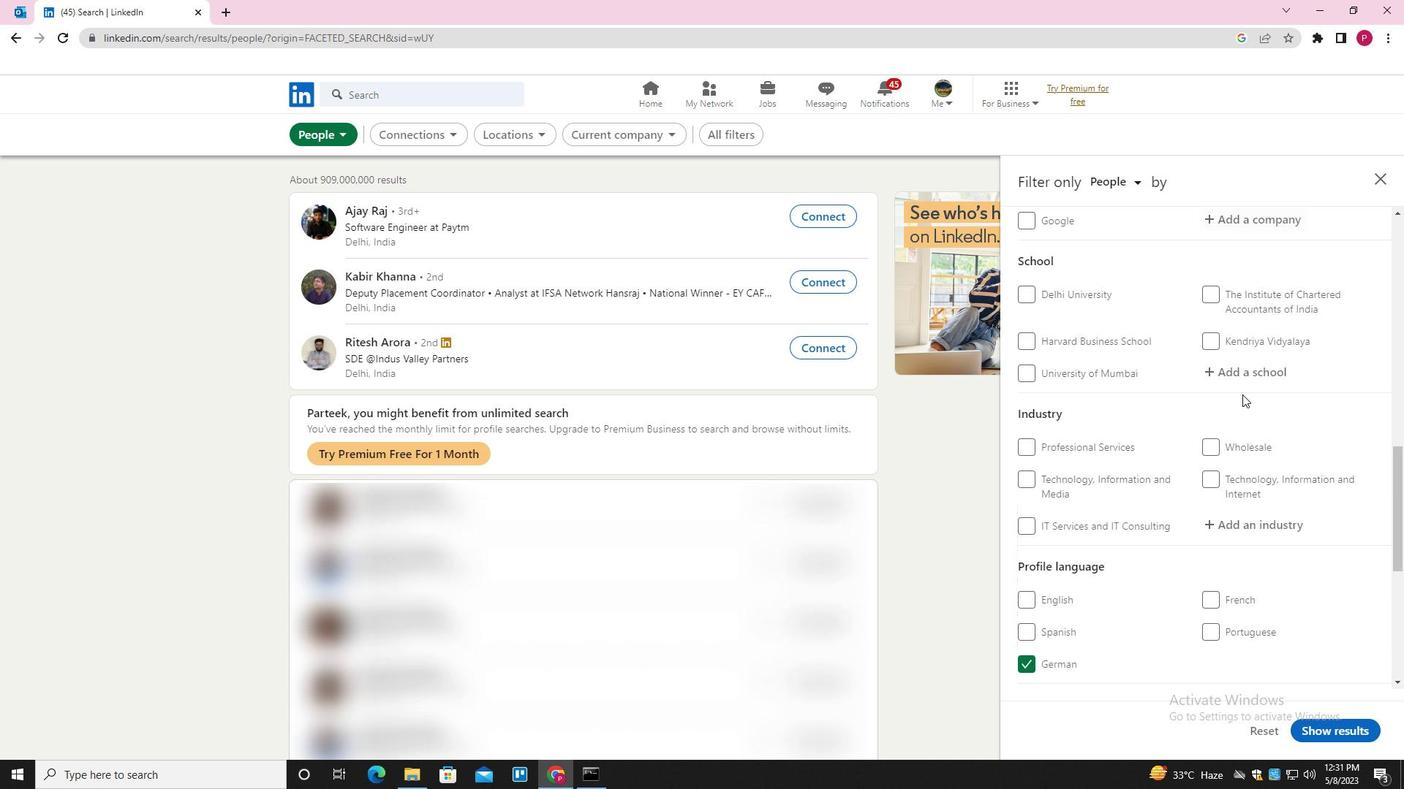 
Action: Mouse pressed left at (1254, 366)
Screenshot: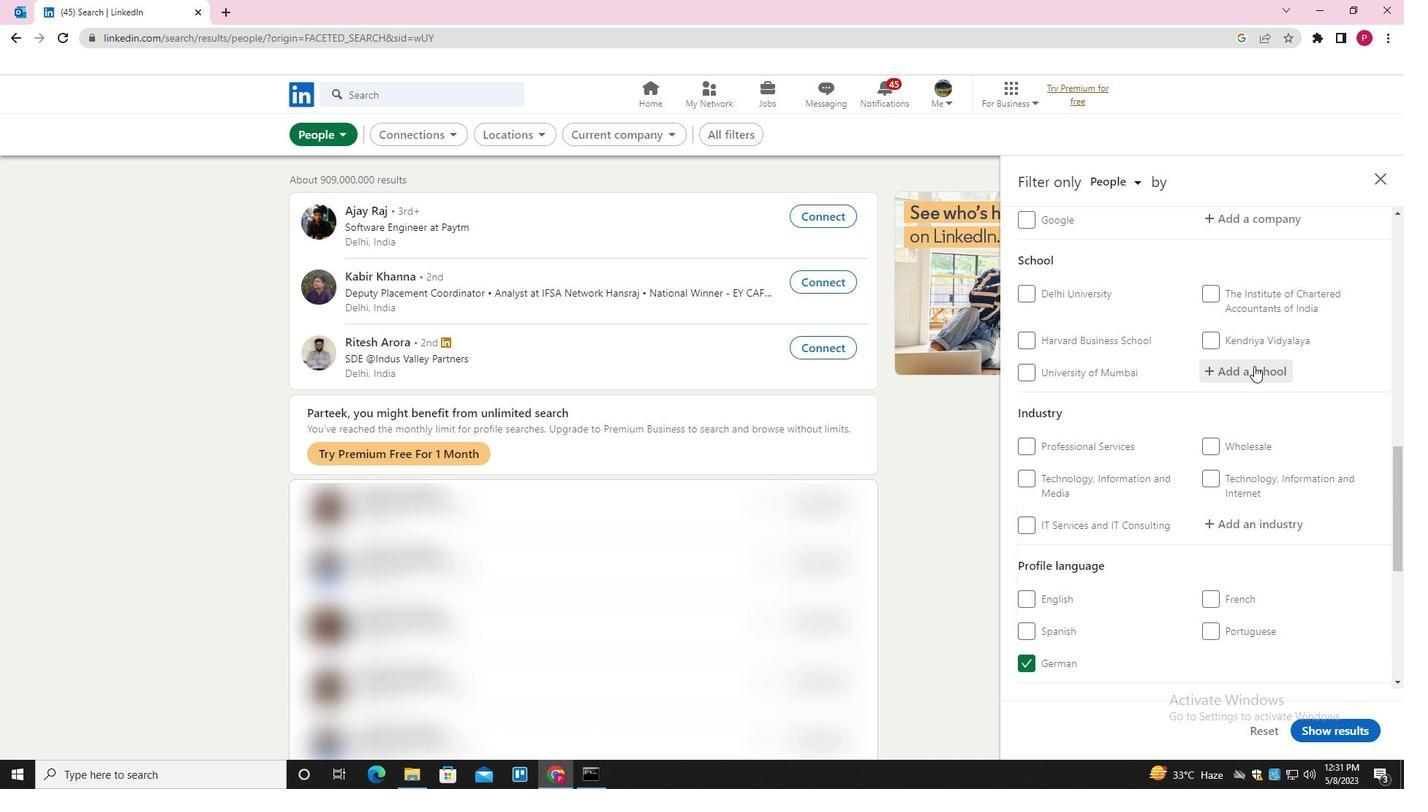 
Action: Key pressed <Key.shift>PATNA<Key.space><Key.shift>WI<Key.backspace>OMEN'S<Key.space><Key.shift><Key.shift><Key.shift><Key.shift><Key.shift><Key.shift><Key.shift>COLLEGE<Key.down><Key.enter>
Screenshot: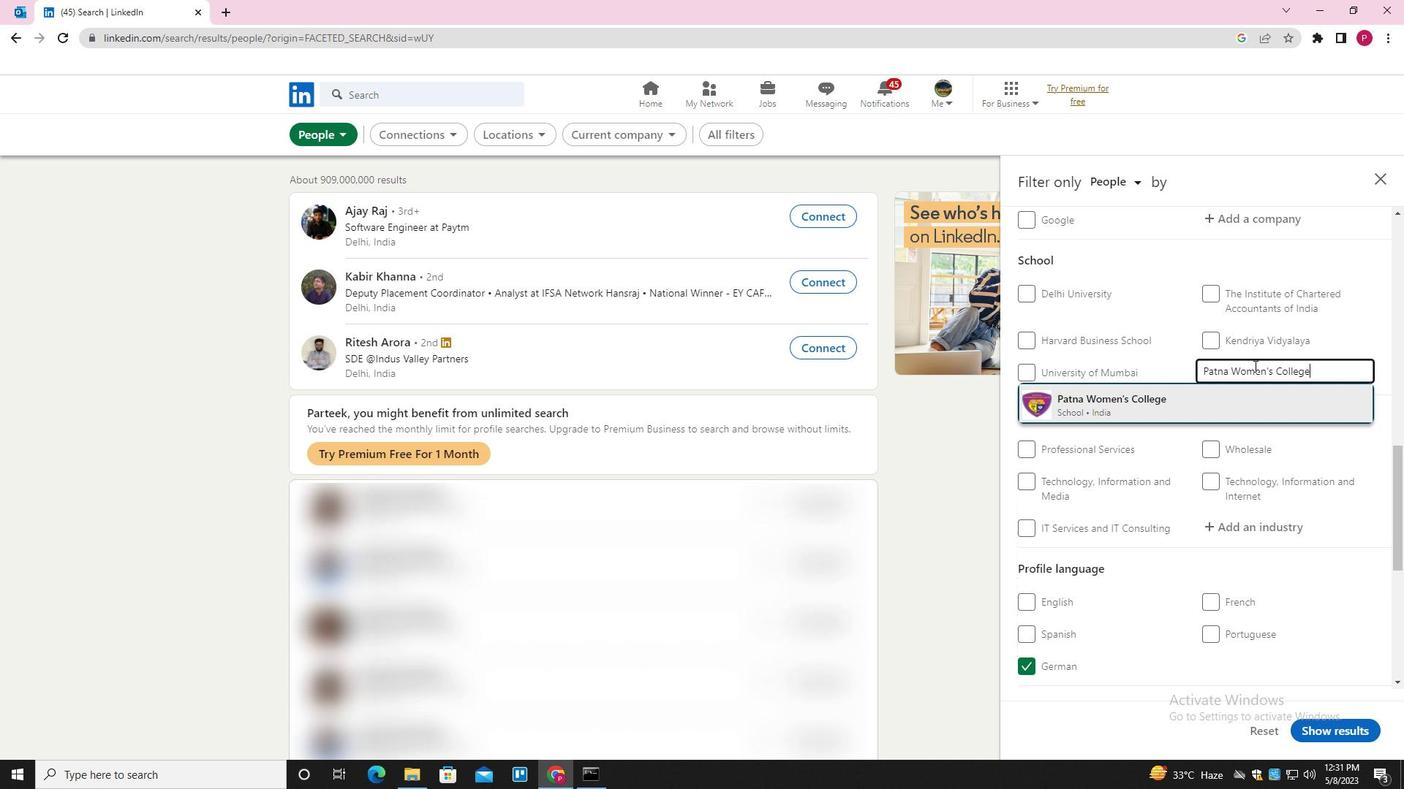 
Action: Mouse moved to (1238, 367)
Screenshot: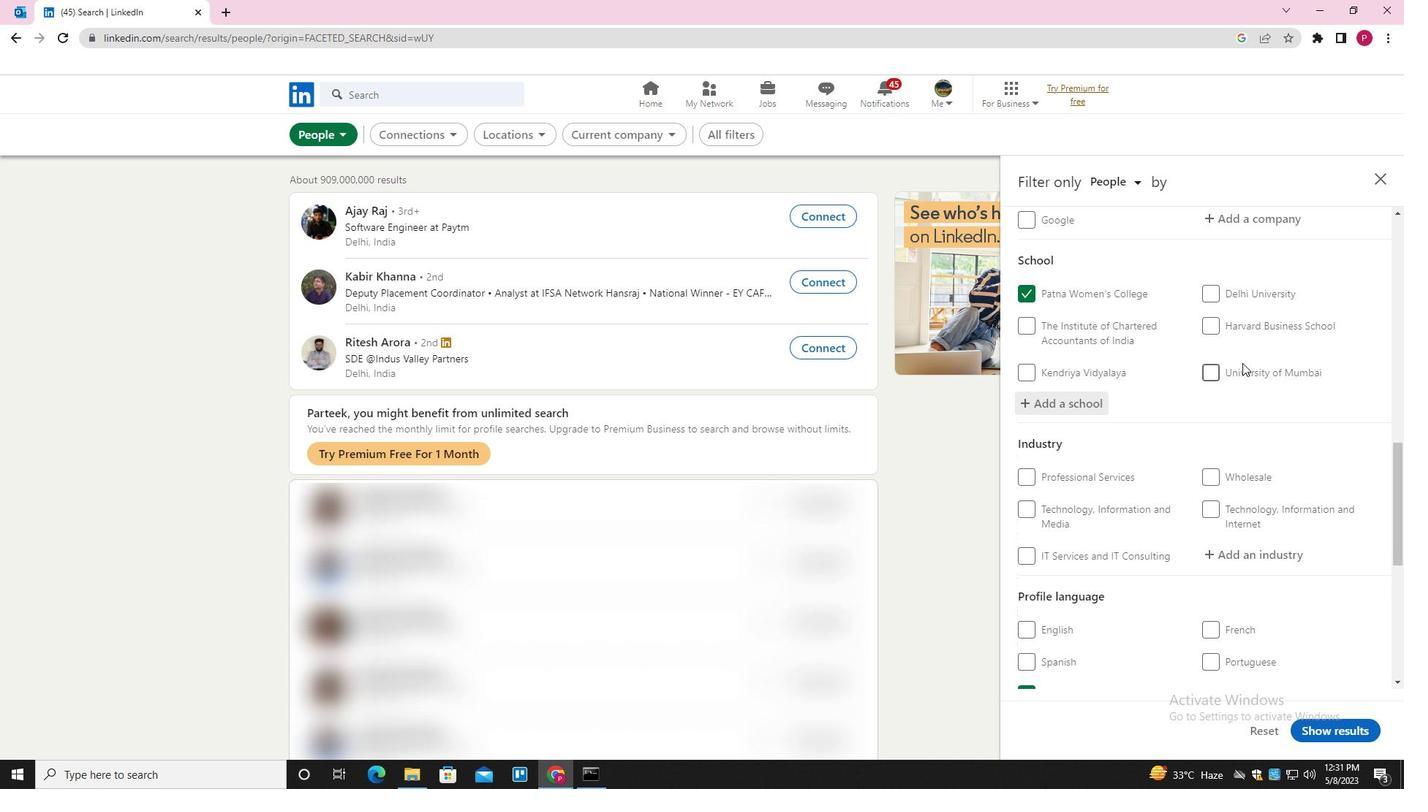 
Action: Mouse scrolled (1238, 366) with delta (0, 0)
Screenshot: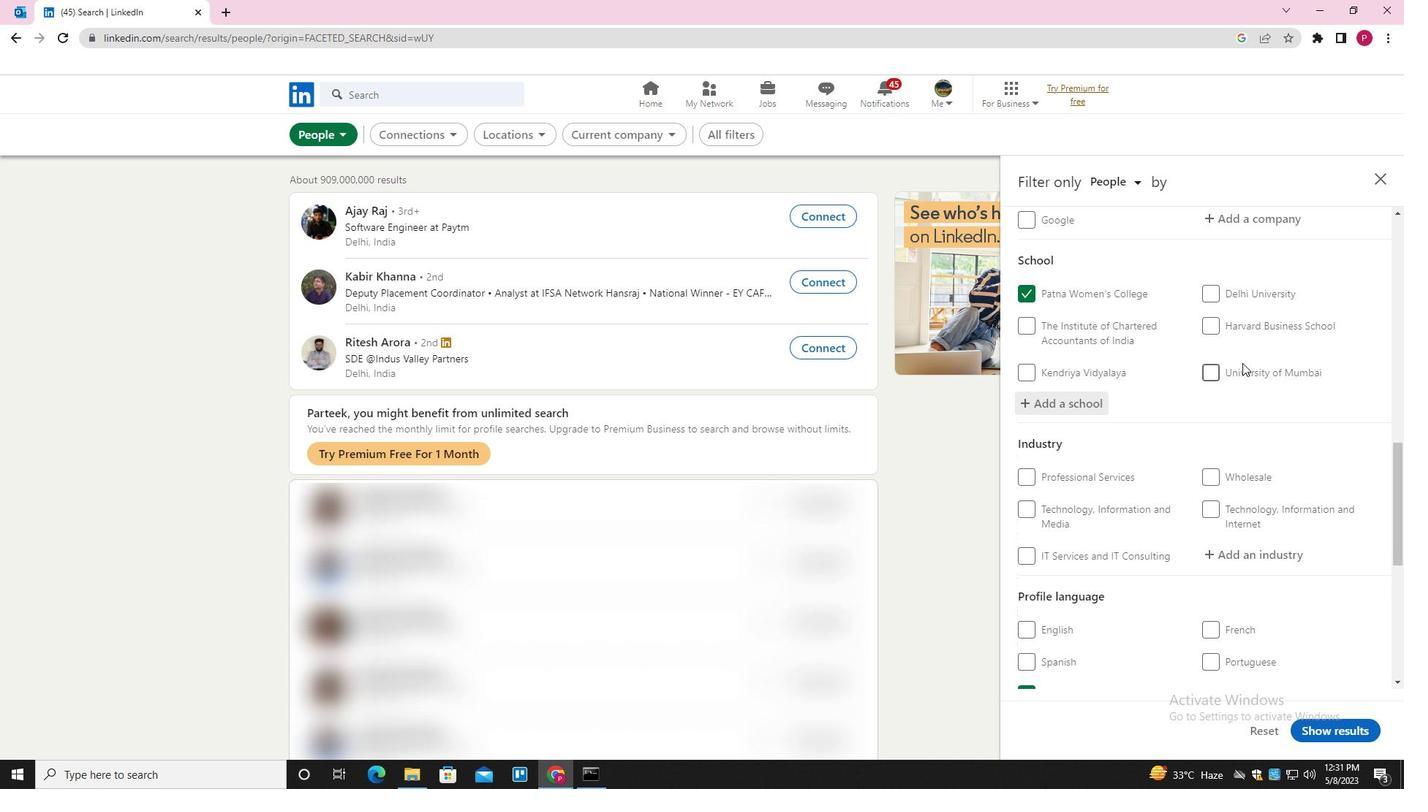 
Action: Mouse moved to (1238, 394)
Screenshot: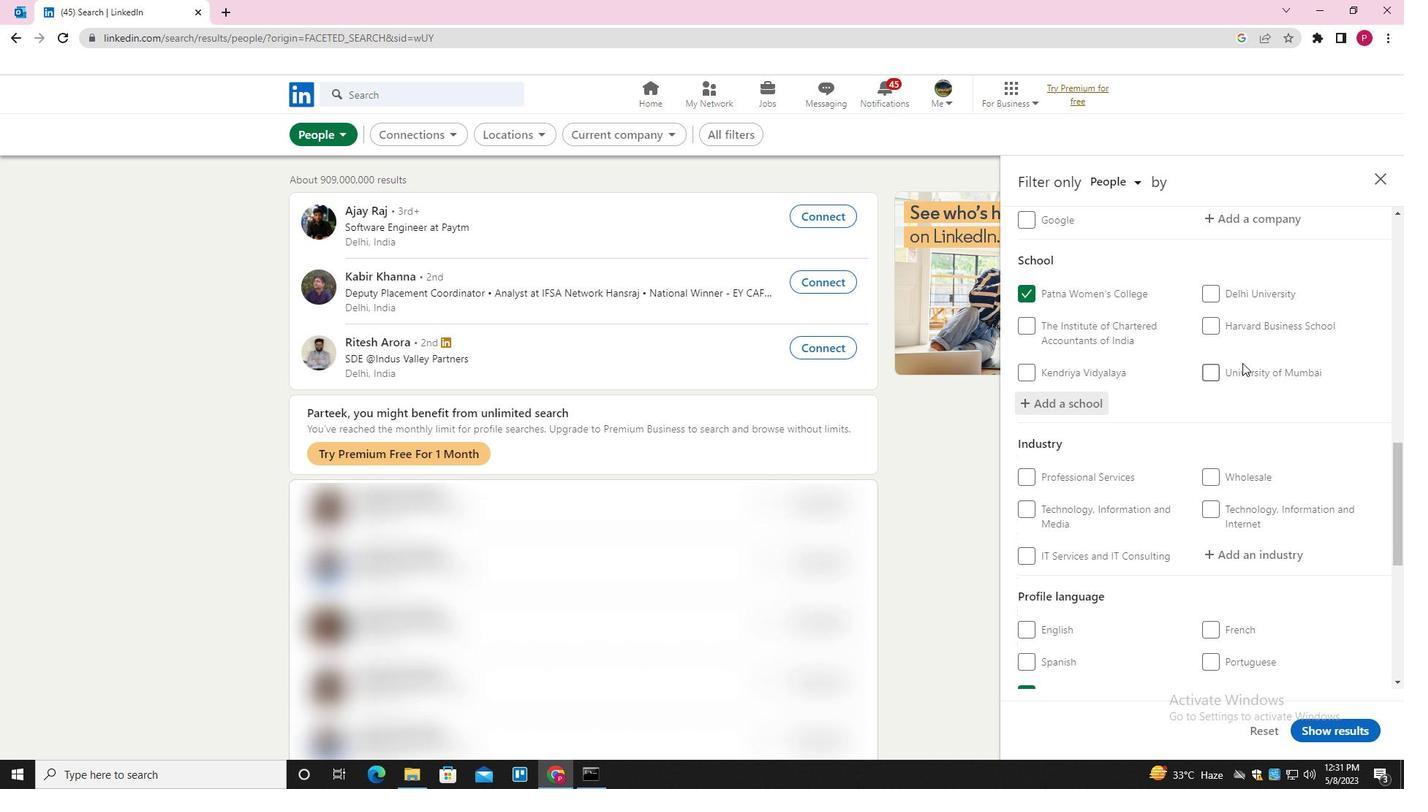 
Action: Mouse scrolled (1238, 393) with delta (0, 0)
Screenshot: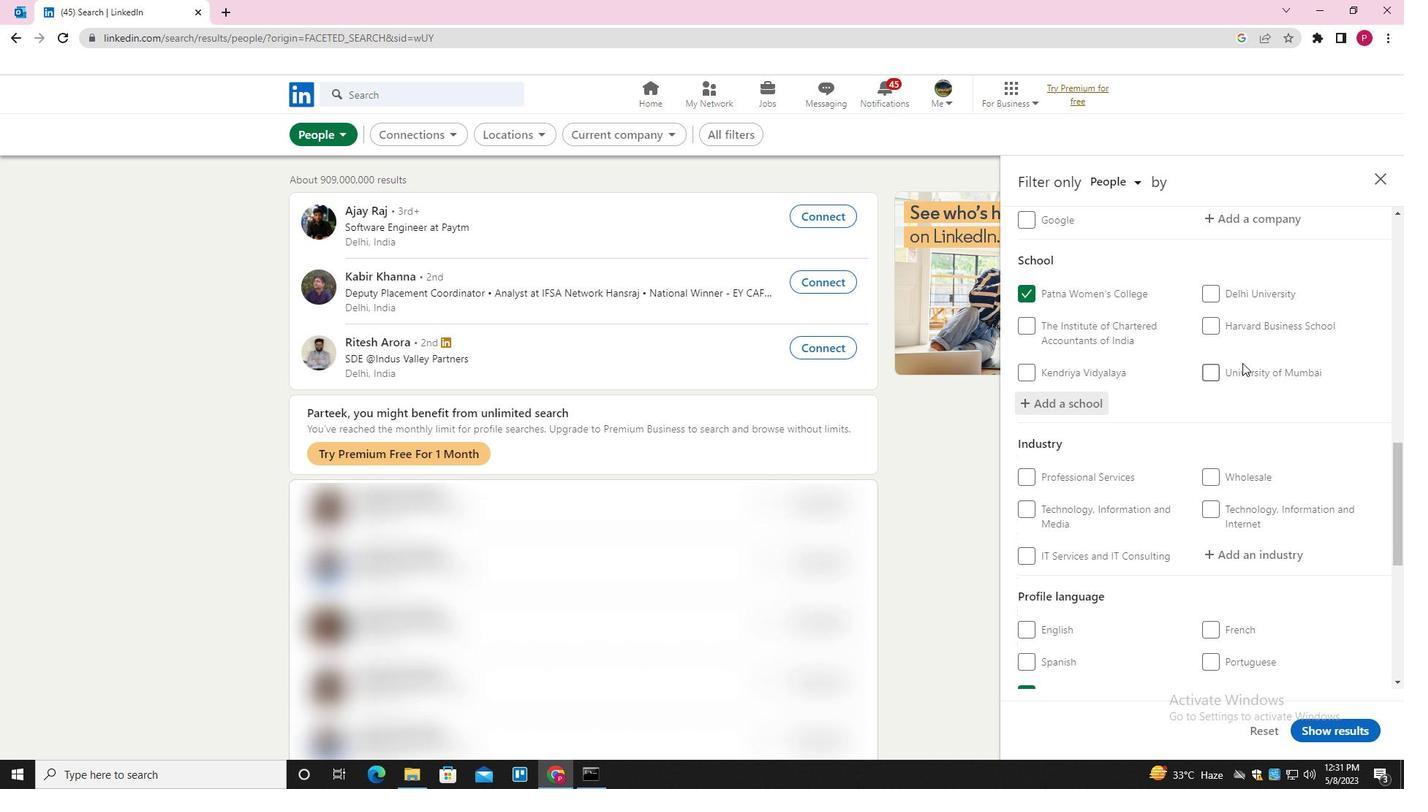 
Action: Mouse moved to (1238, 405)
Screenshot: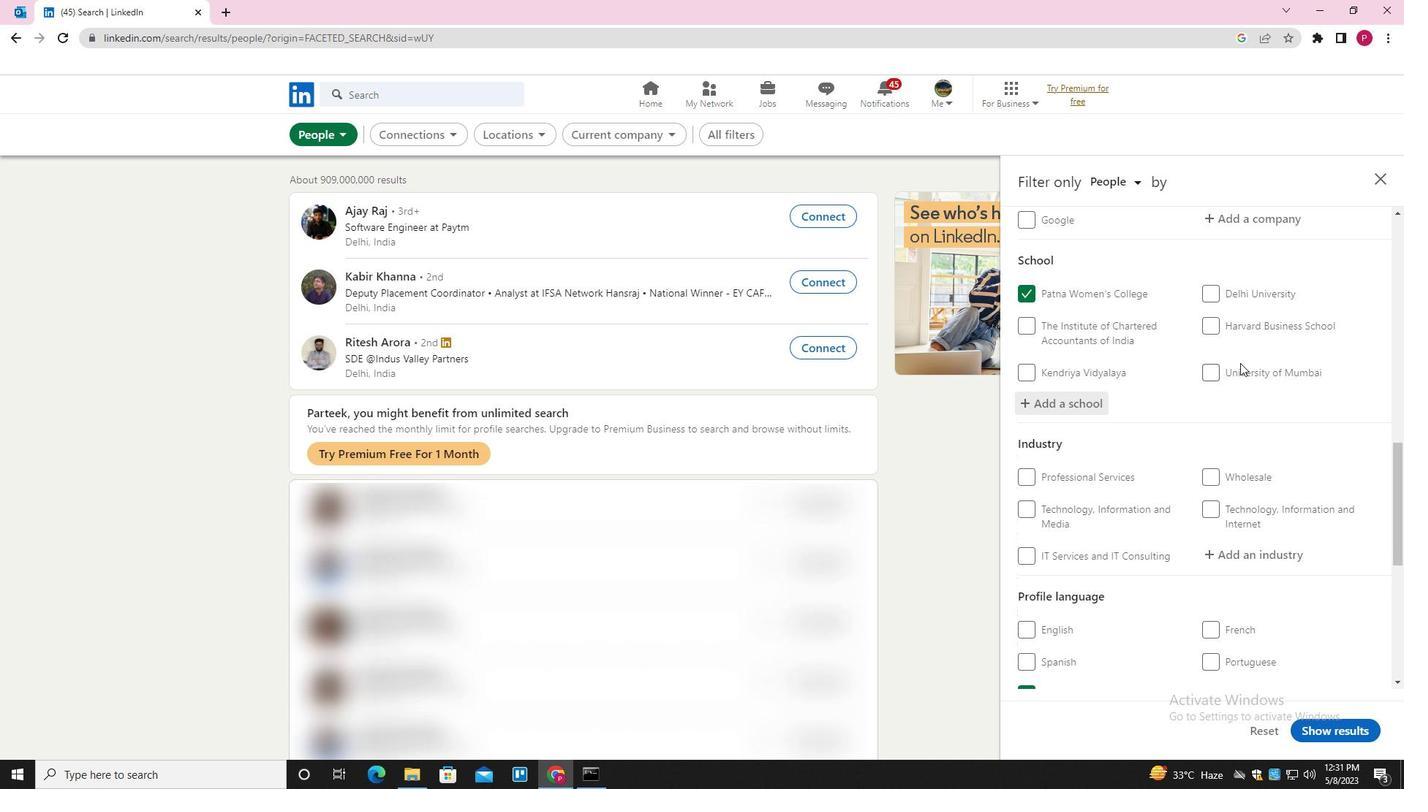 
Action: Mouse scrolled (1238, 405) with delta (0, 0)
Screenshot: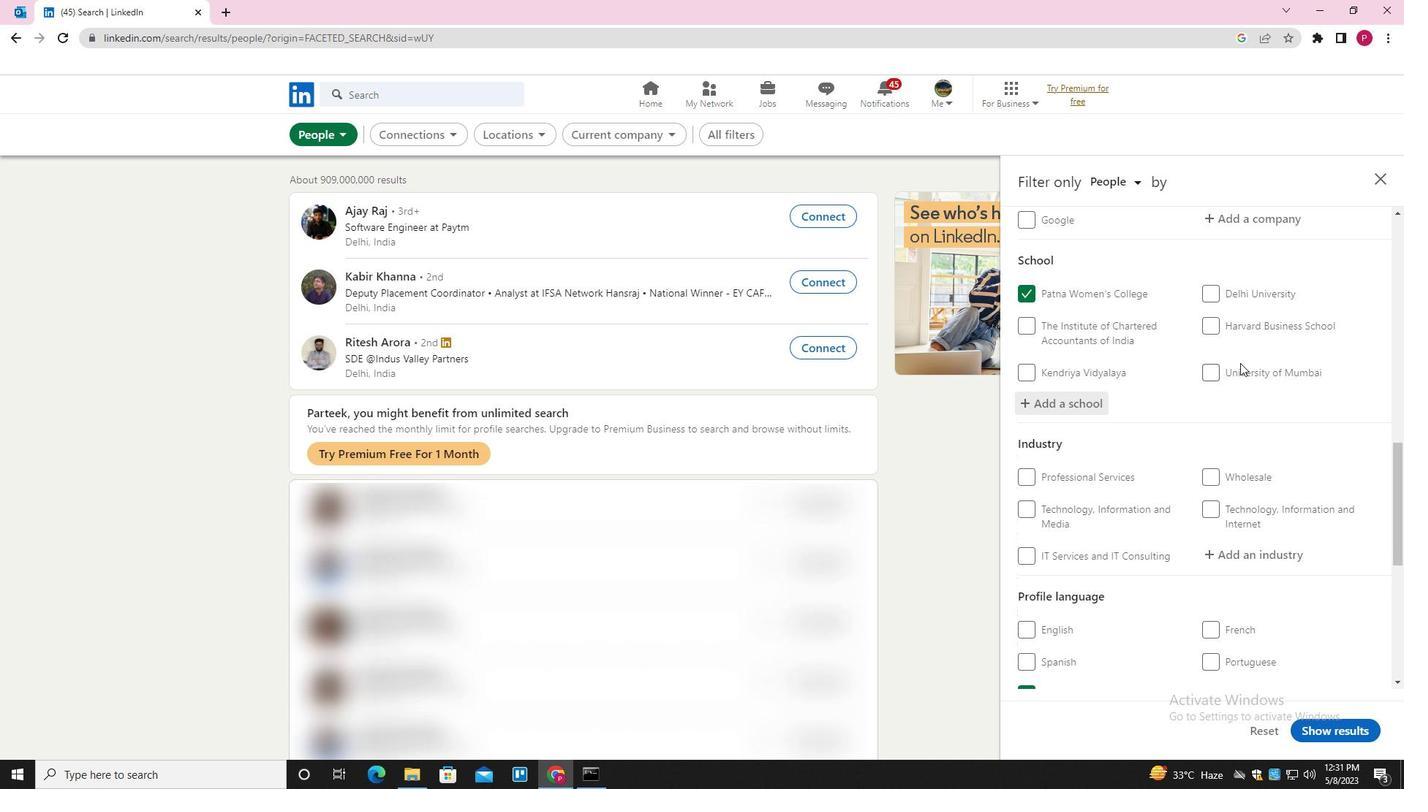 
Action: Mouse moved to (1237, 410)
Screenshot: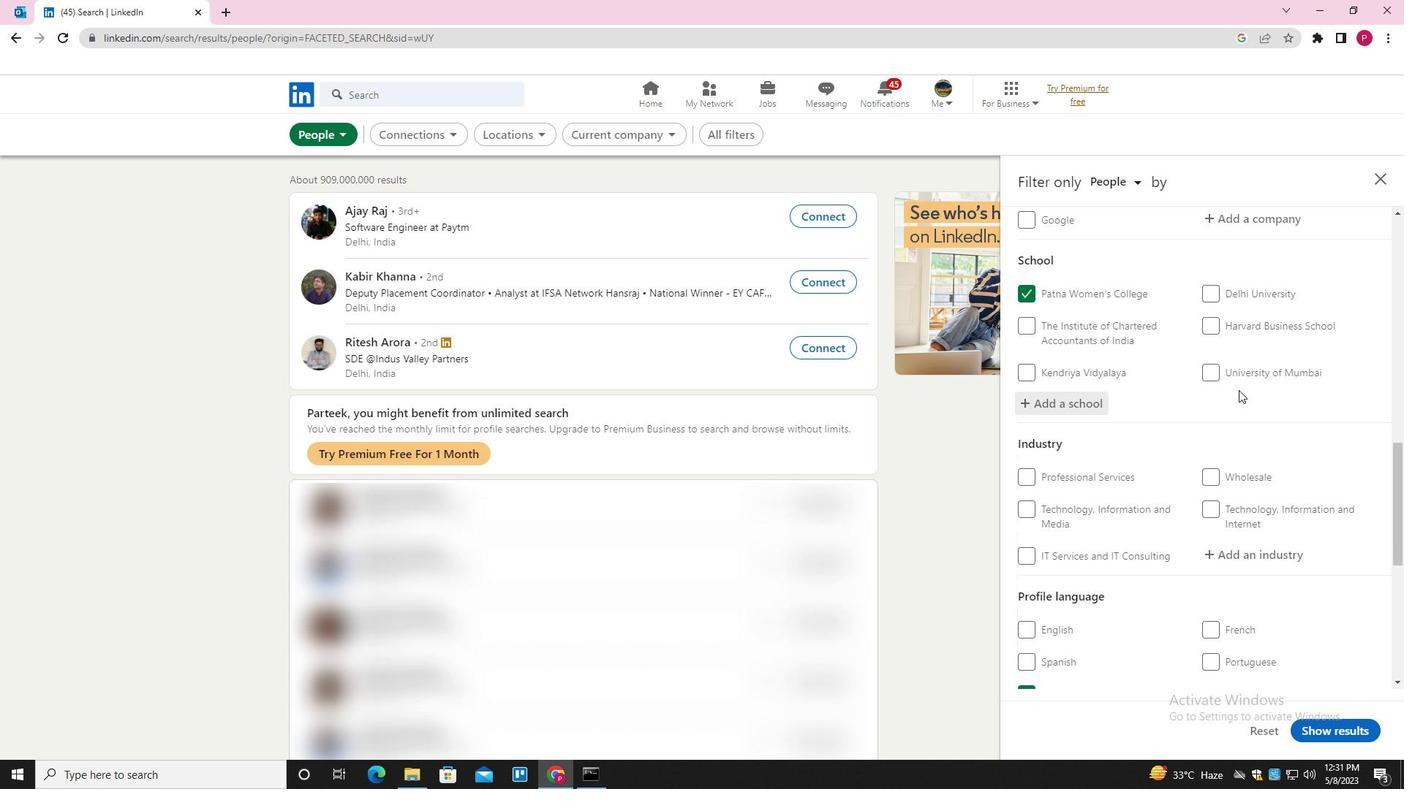 
Action: Mouse scrolled (1237, 410) with delta (0, 0)
Screenshot: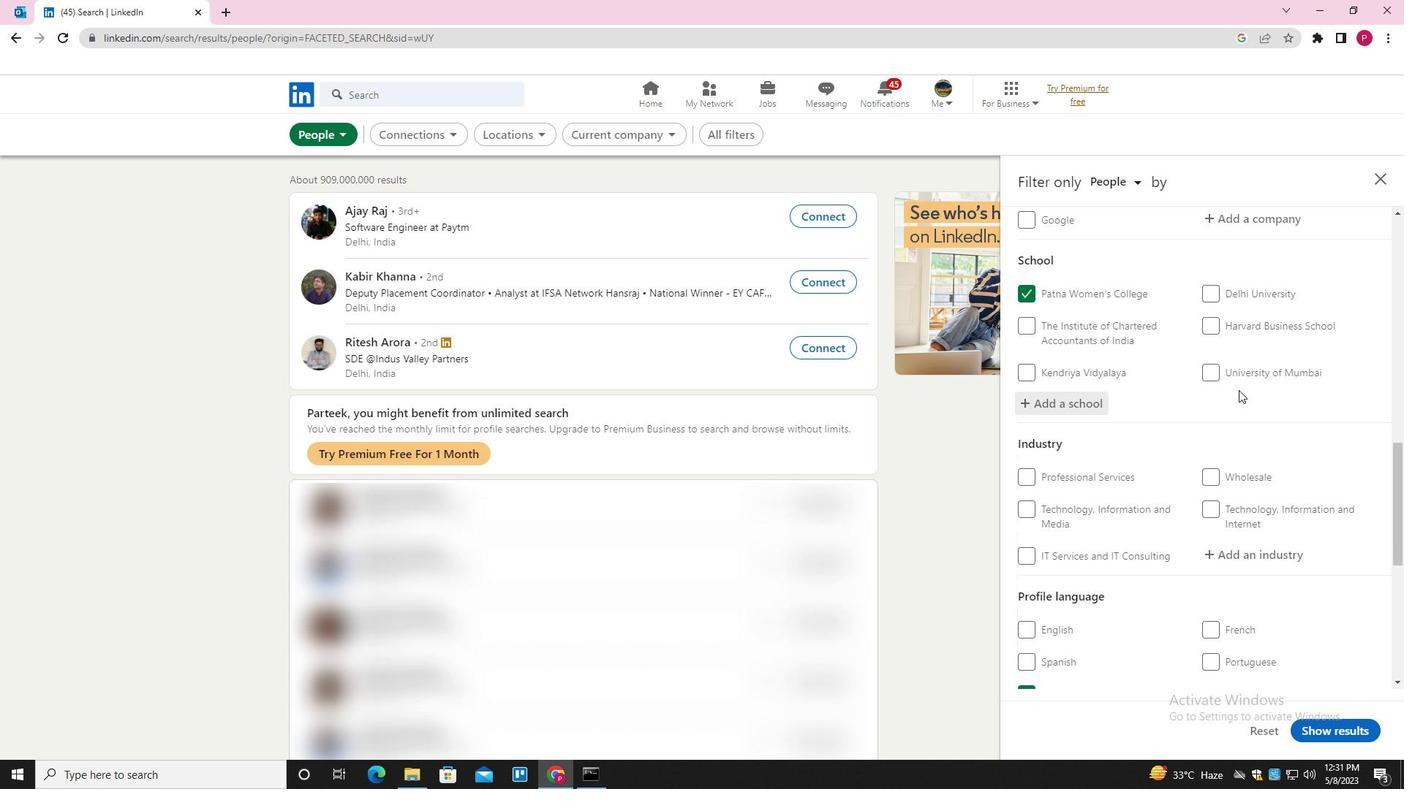 
Action: Mouse moved to (1257, 258)
Screenshot: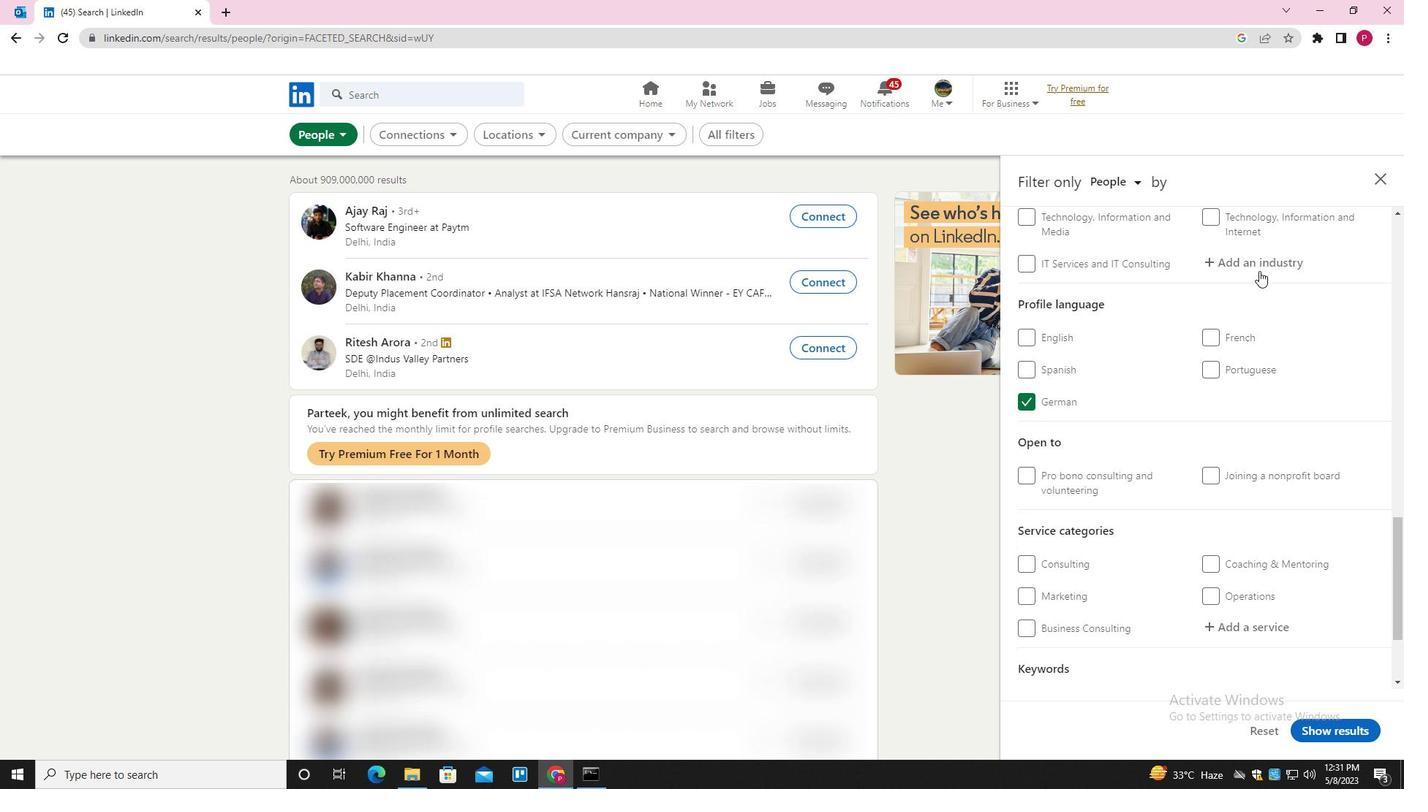 
Action: Mouse pressed left at (1257, 258)
Screenshot: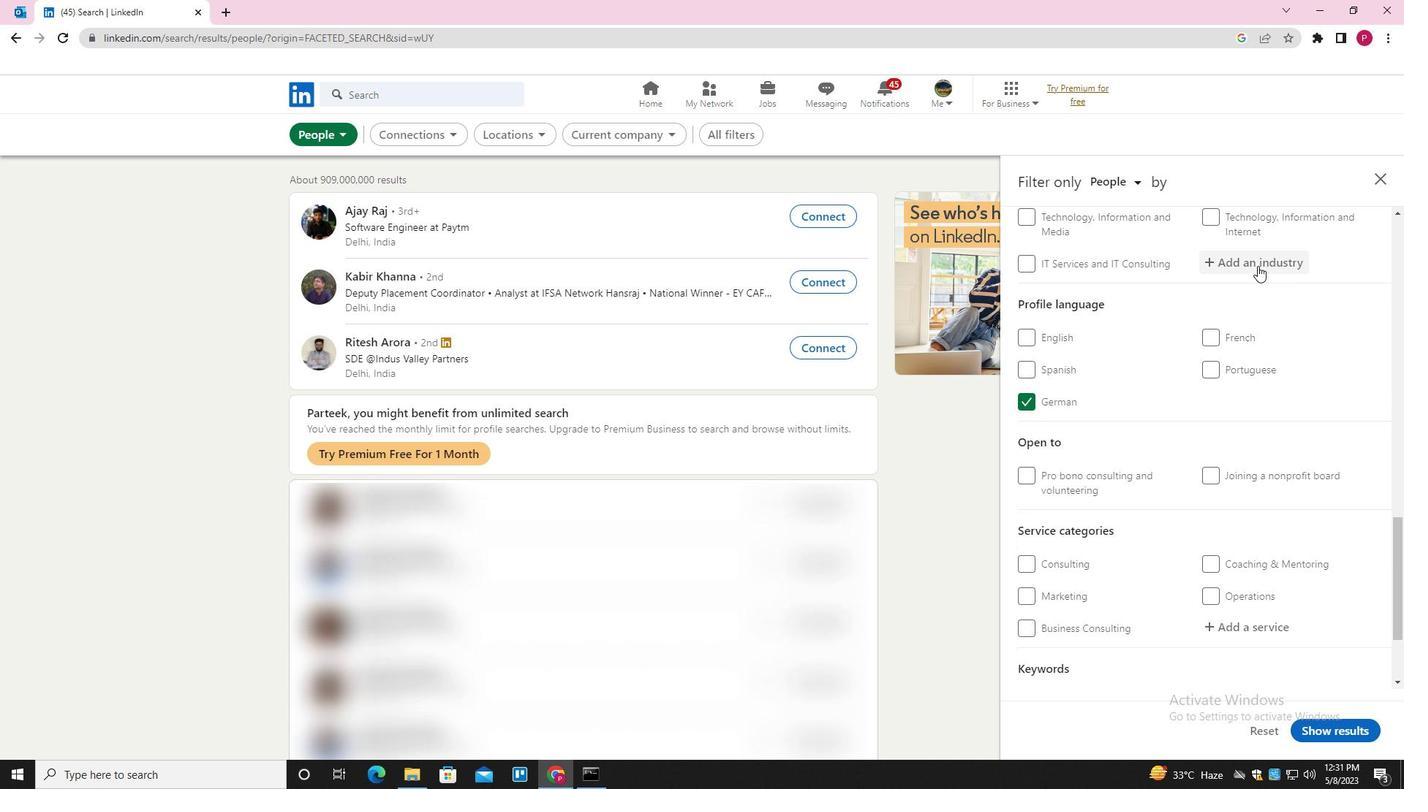
Action: Key pressed <Key.shift><Key.shift><Key.shift><Key.shift><Key.shift><Key.shift><Key.shift>TECHNOLOGY,<Key.space><Key.shift>INFORMATION<Key.space>AND<Key.space><Key.shift>MEDIA<Key.down><Key.enter>
Screenshot: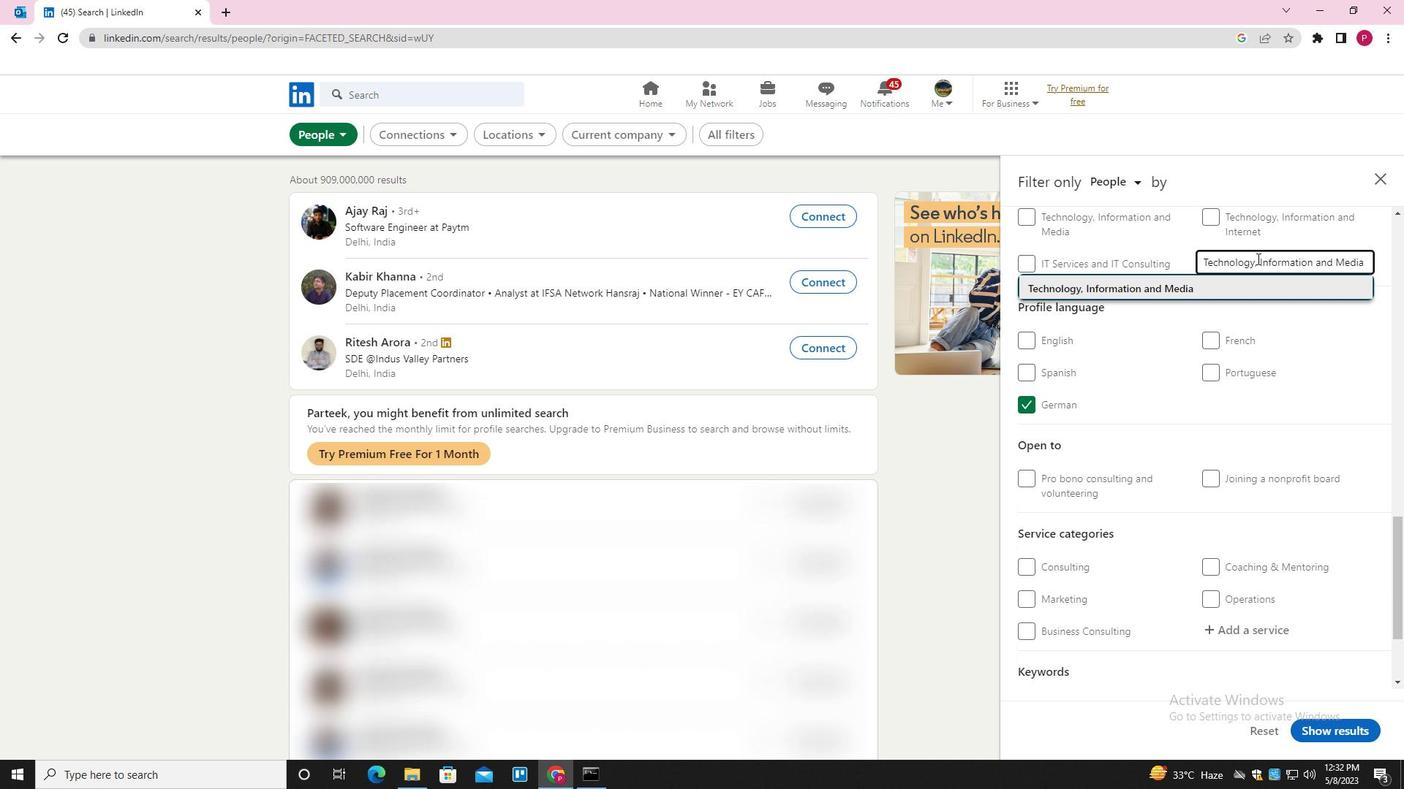 
Action: Mouse moved to (1249, 390)
Screenshot: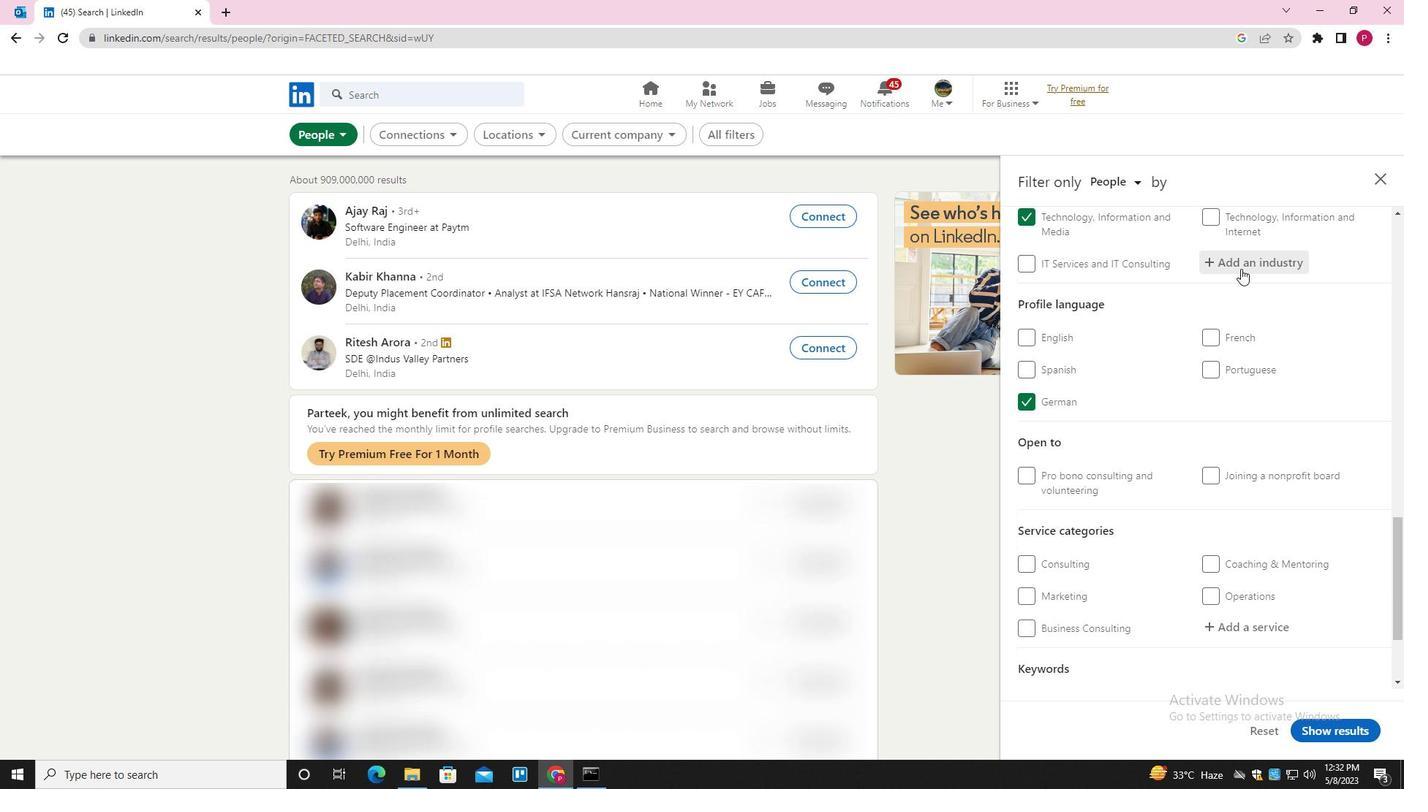 
Action: Mouse scrolled (1249, 389) with delta (0, 0)
Screenshot: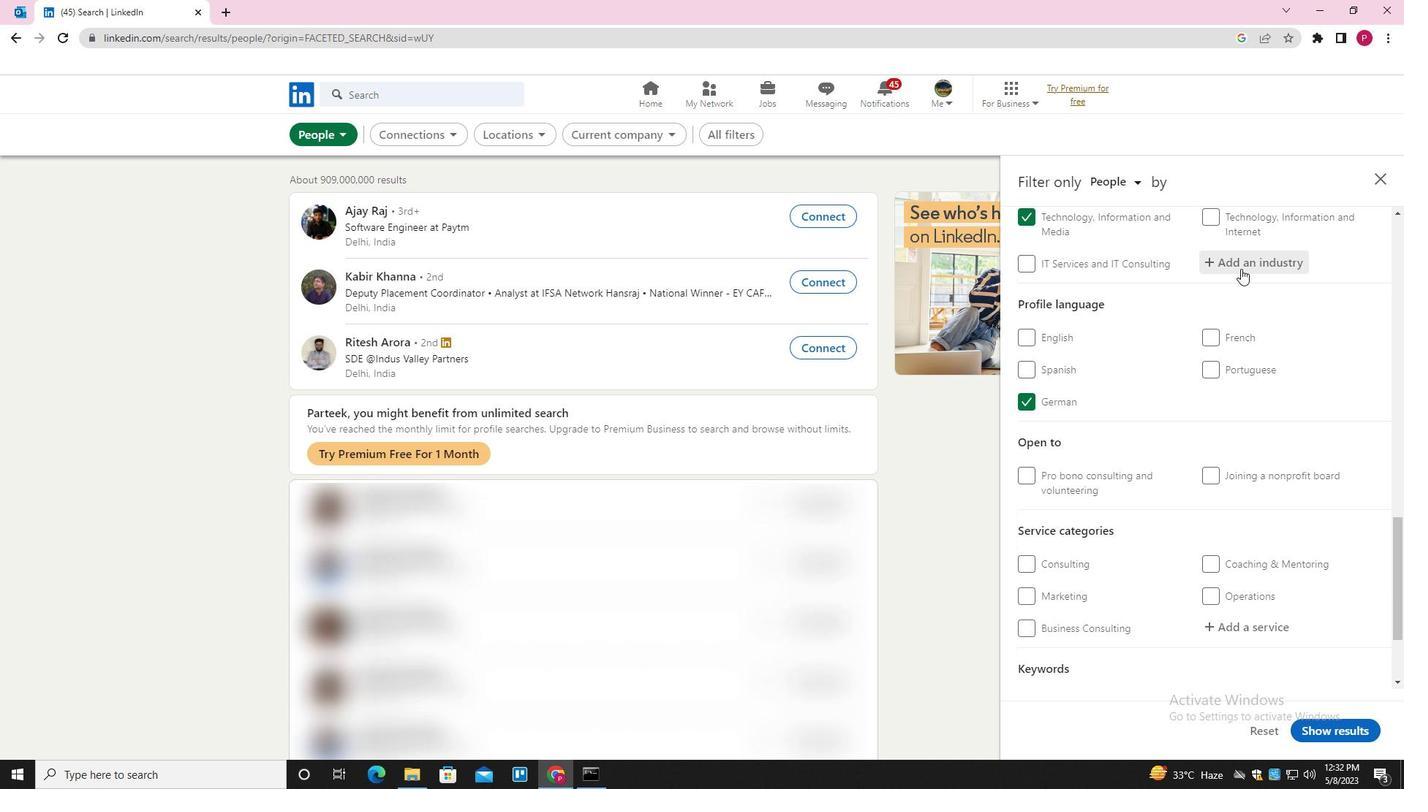 
Action: Mouse moved to (1248, 397)
Screenshot: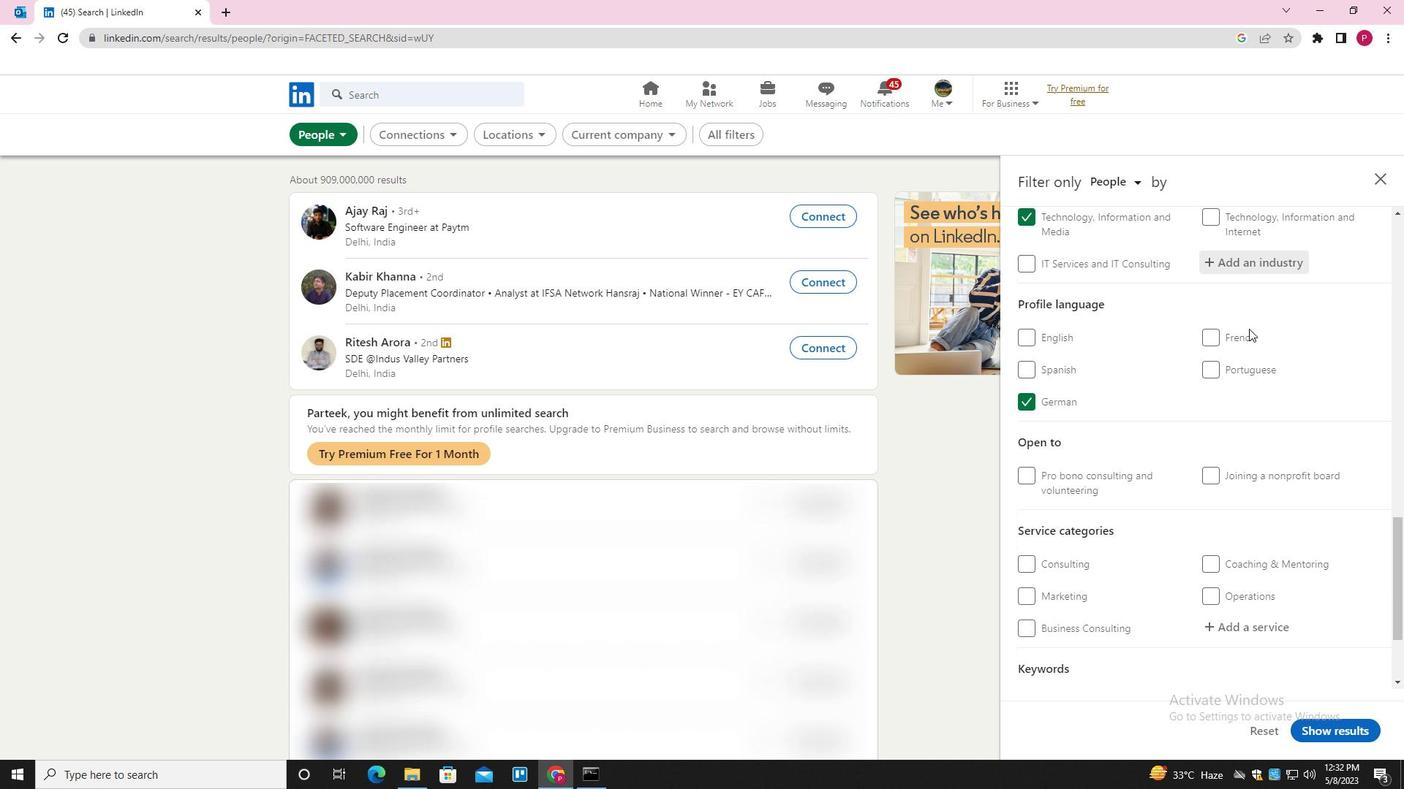 
Action: Mouse scrolled (1248, 397) with delta (0, 0)
Screenshot: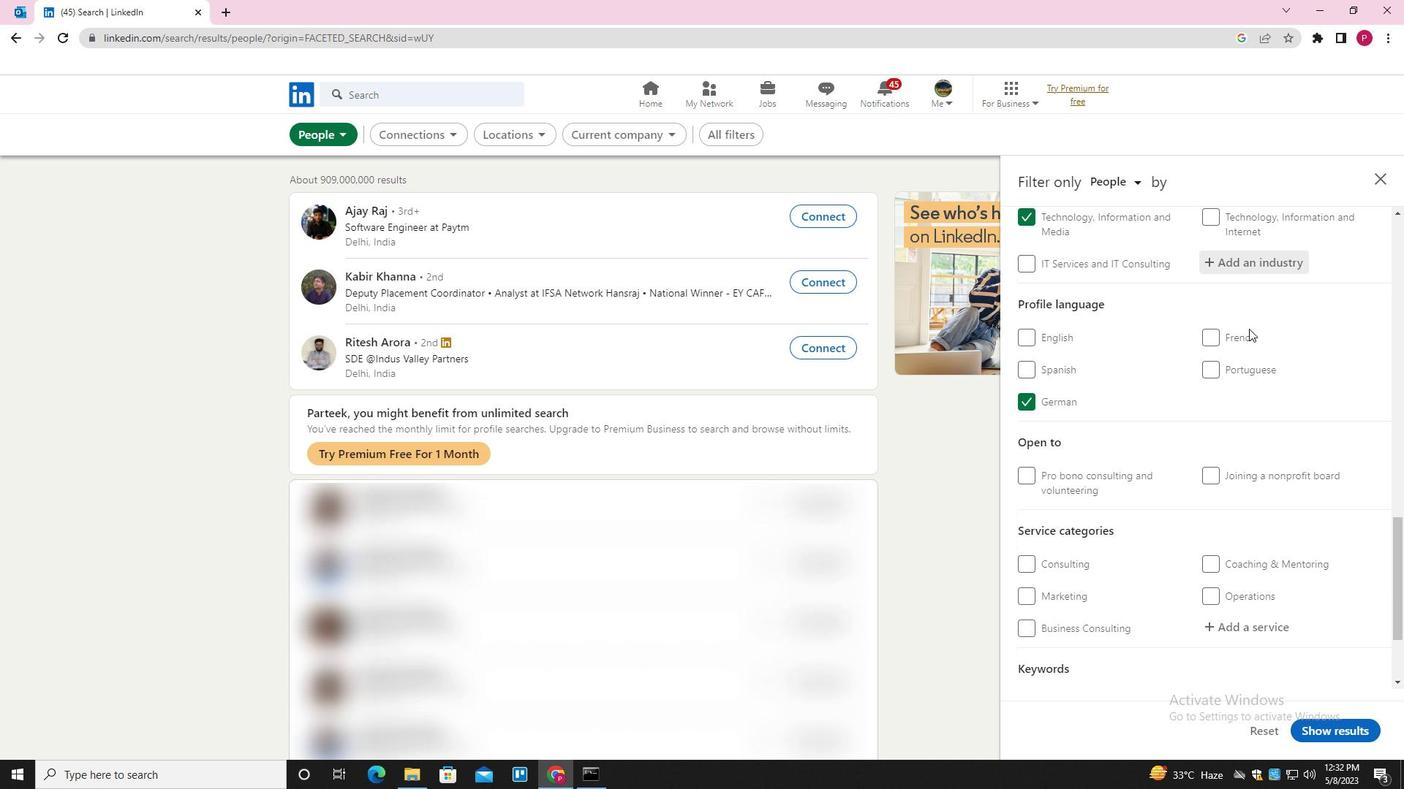 
Action: Mouse moved to (1246, 407)
Screenshot: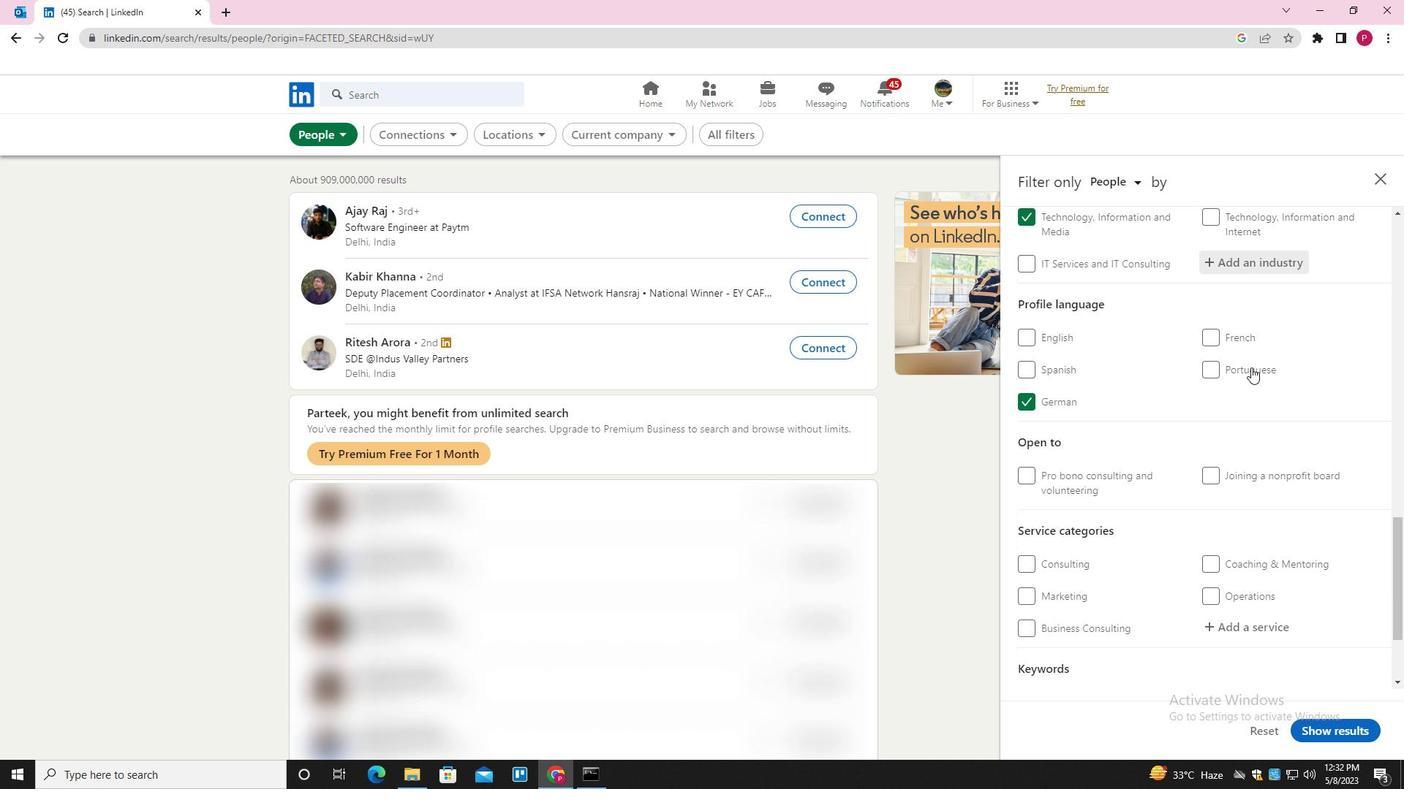 
Action: Mouse scrolled (1246, 406) with delta (0, 0)
Screenshot: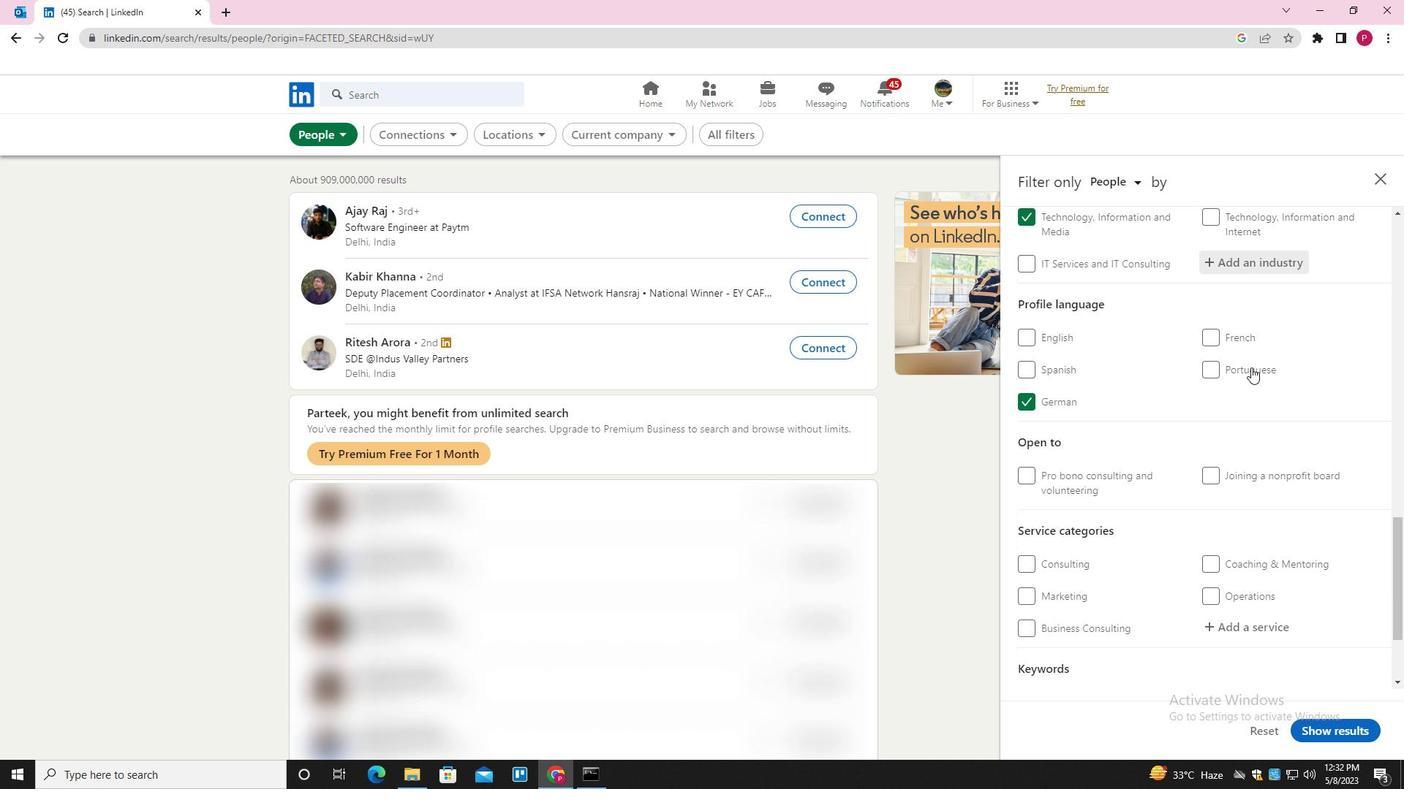 
Action: Mouse moved to (1245, 411)
Screenshot: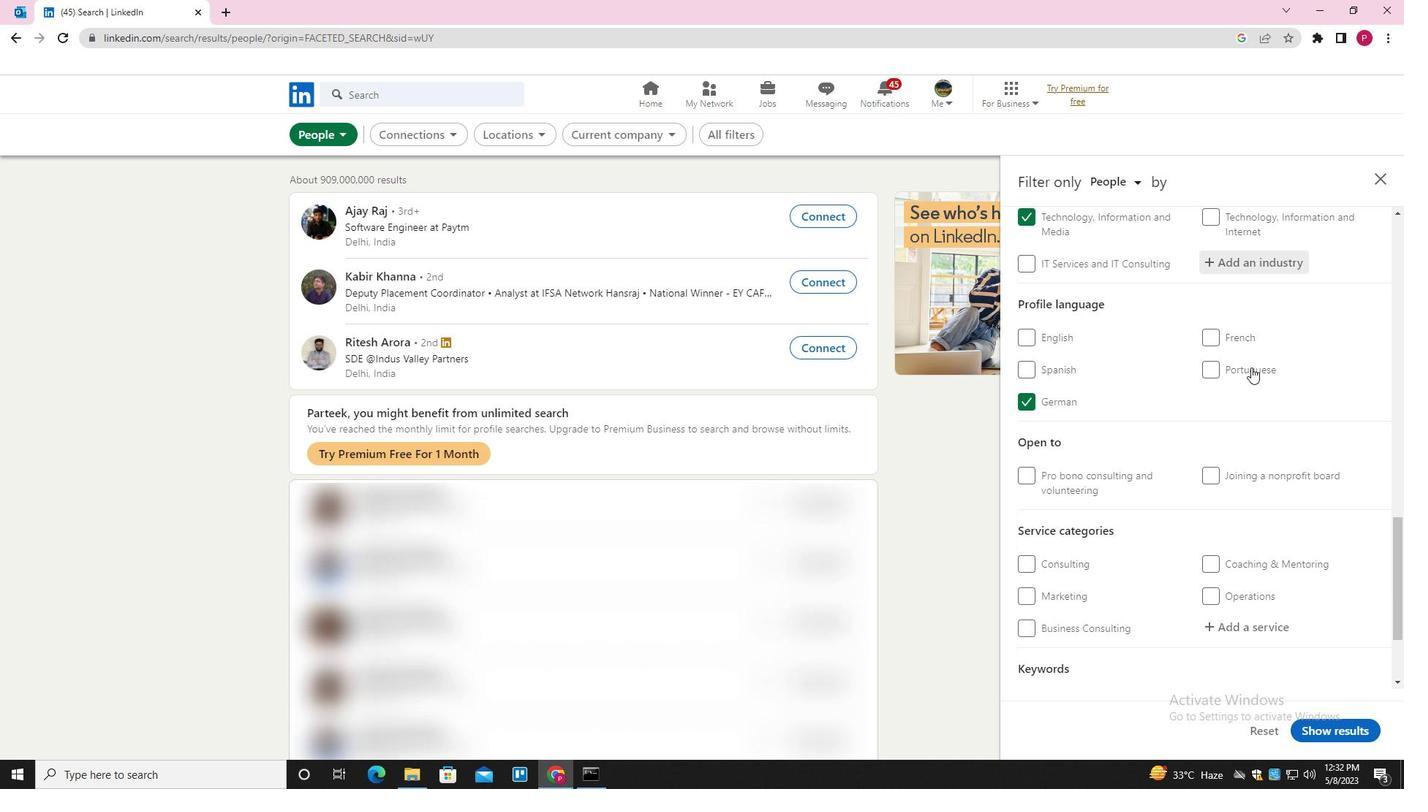 
Action: Mouse scrolled (1245, 410) with delta (0, 0)
Screenshot: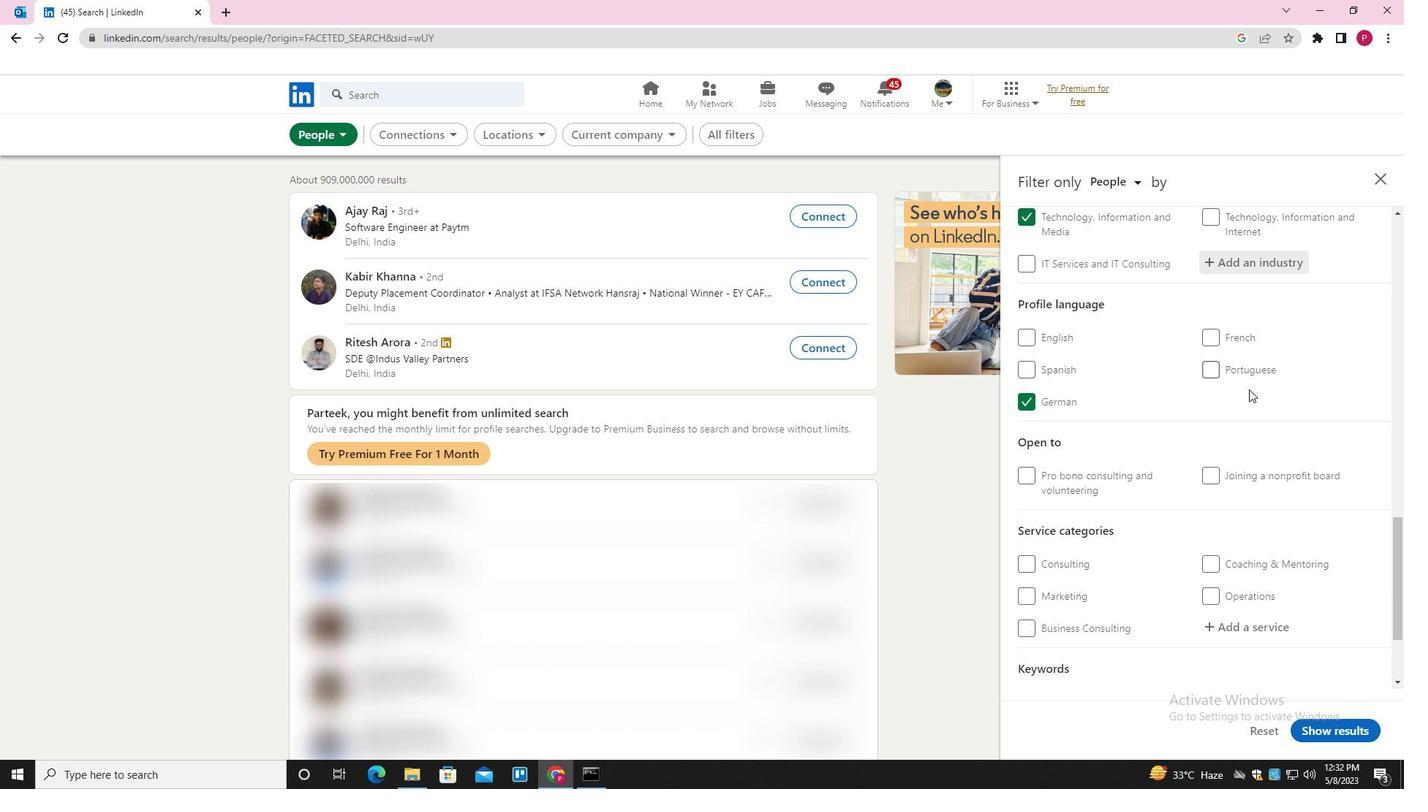 
Action: Mouse moved to (1243, 479)
Screenshot: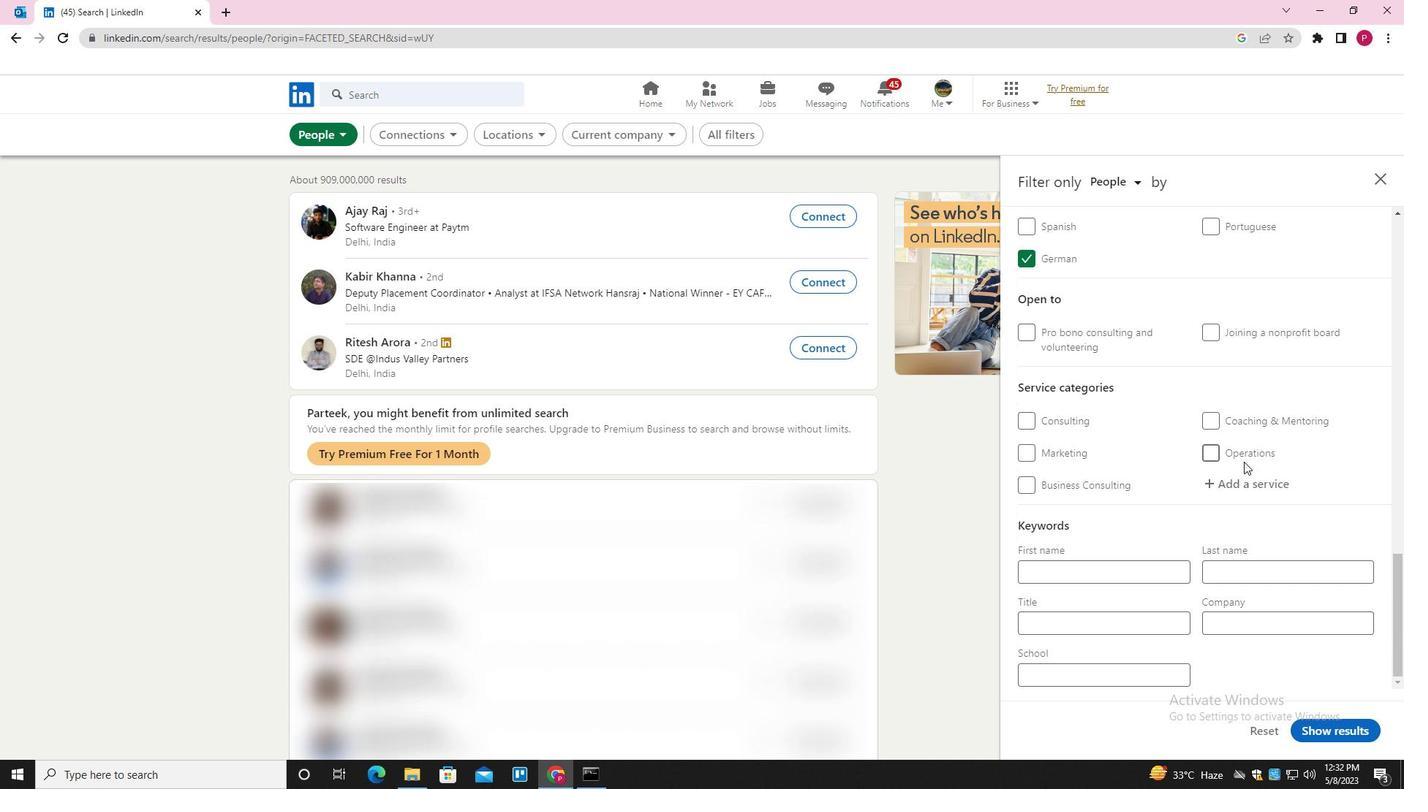 
Action: Mouse pressed left at (1243, 479)
Screenshot: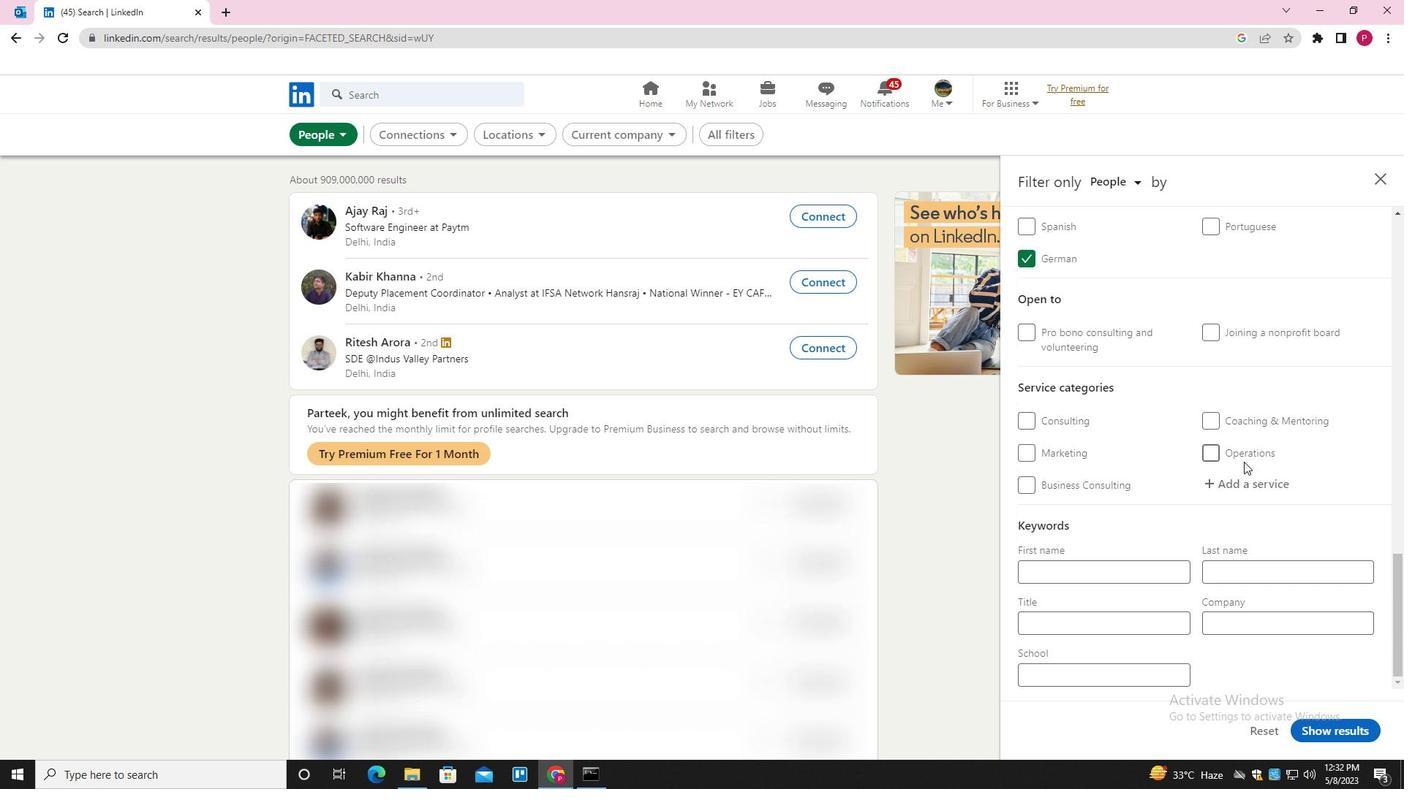 
Action: Key pressed <Key.shift>PACKAGING<Key.space><Key.shift>DESIGN<Key.down><Key.enter>
Screenshot: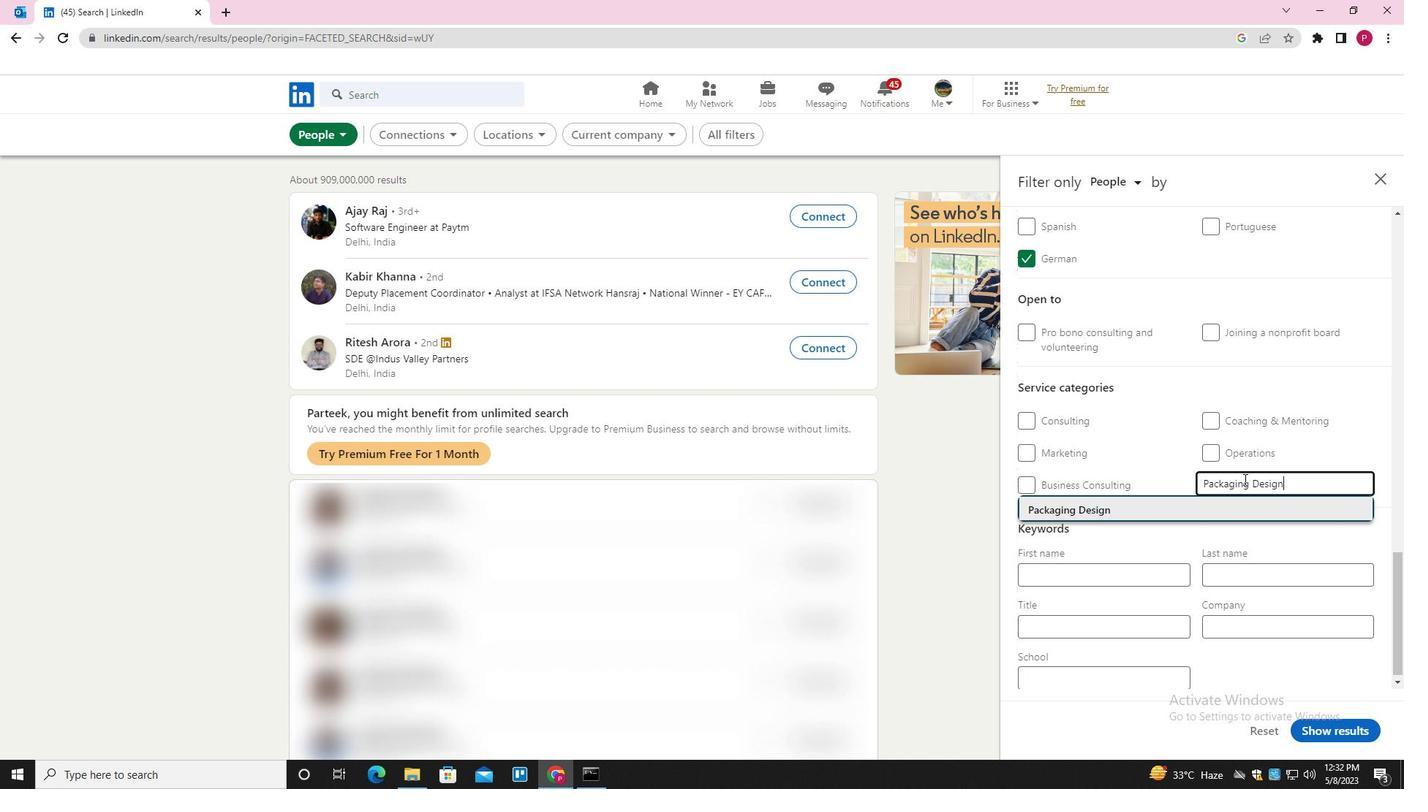 
Action: Mouse moved to (1193, 478)
Screenshot: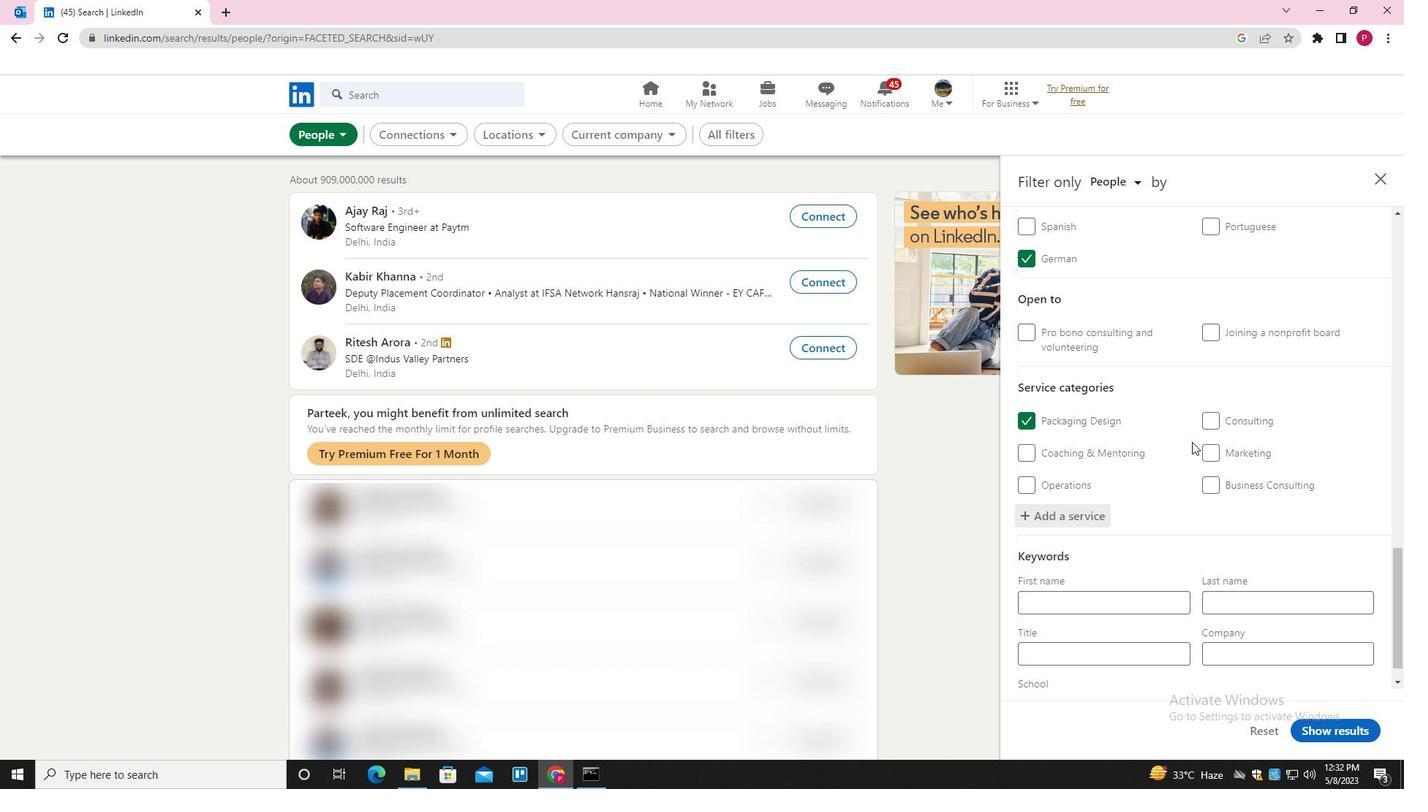 
Action: Mouse scrolled (1193, 478) with delta (0, 0)
Screenshot: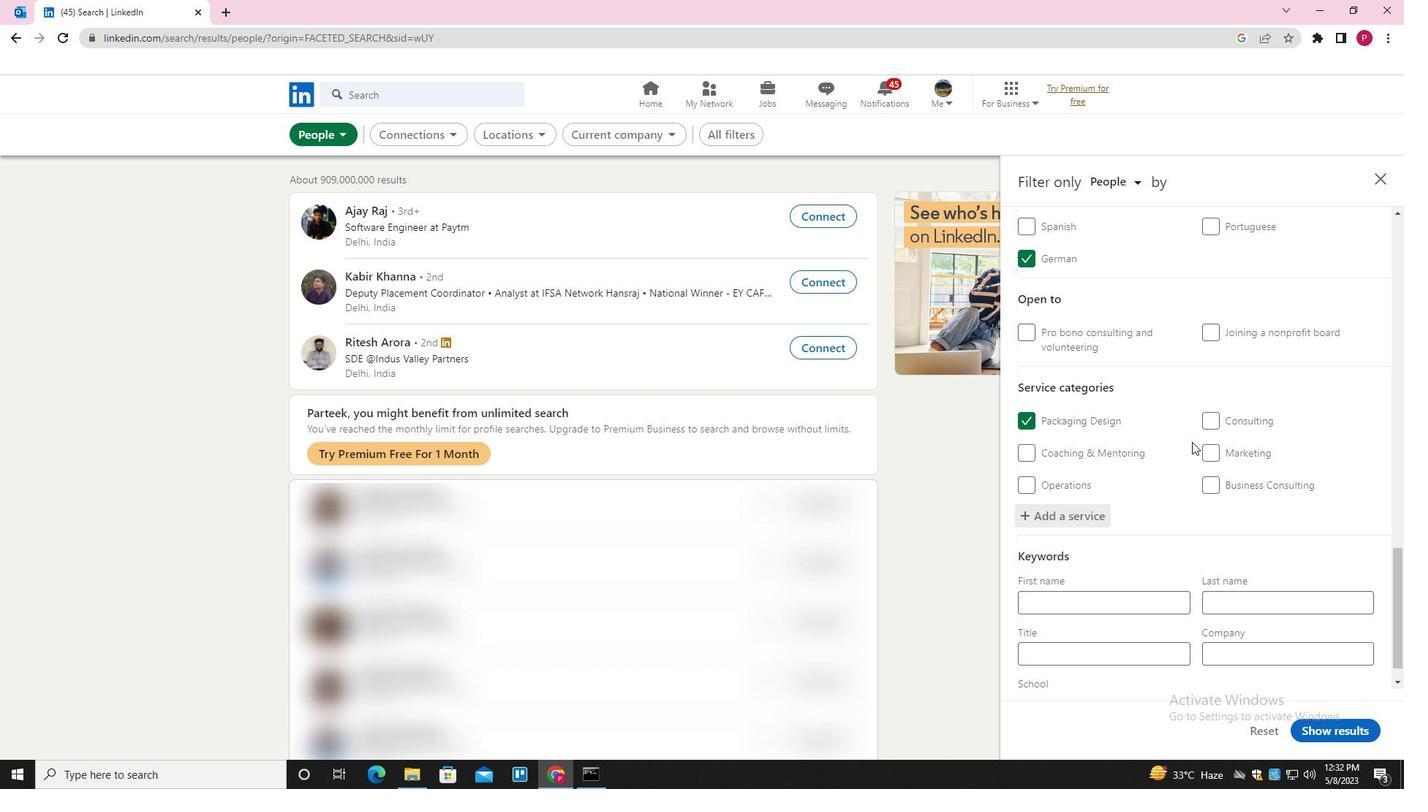 
Action: Mouse moved to (1193, 500)
Screenshot: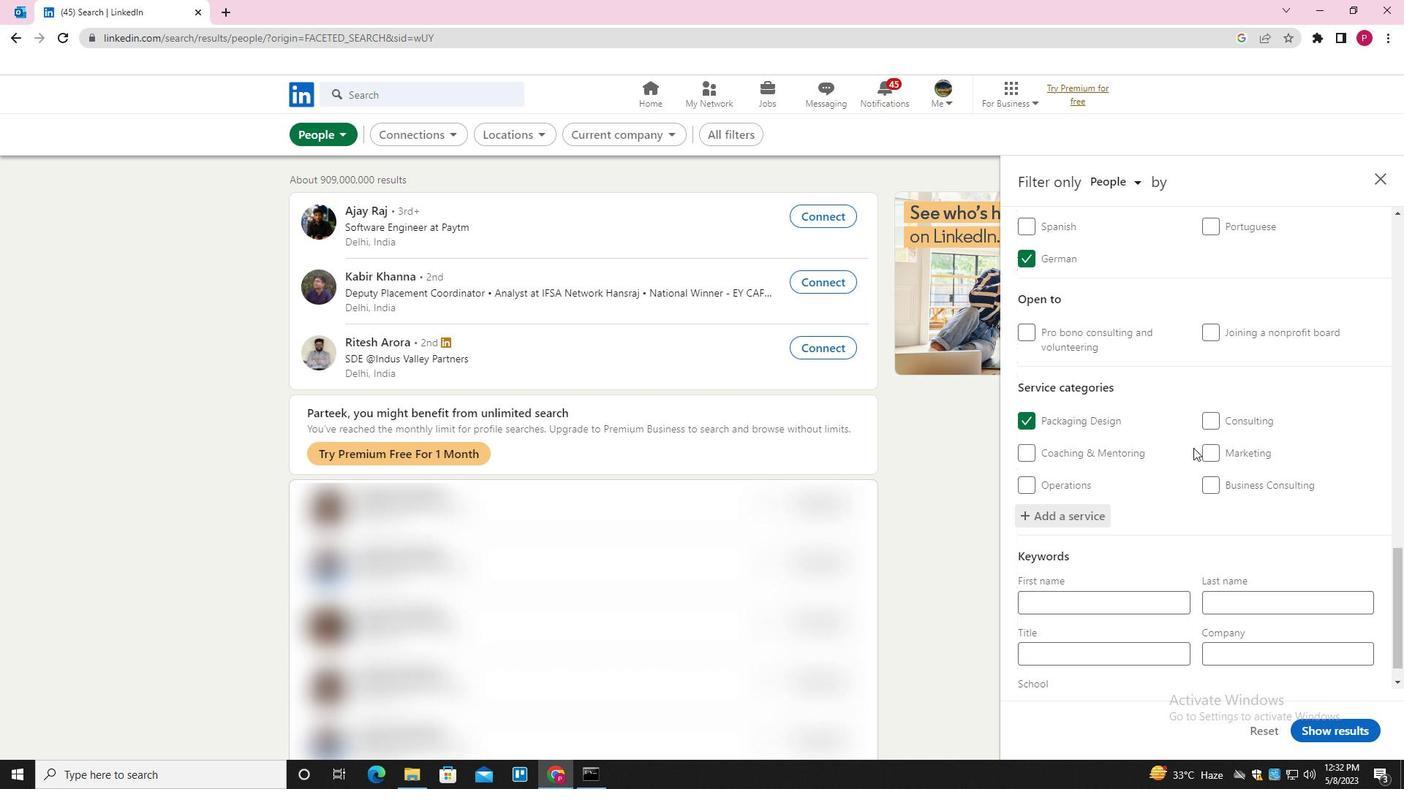 
Action: Mouse scrolled (1193, 499) with delta (0, 0)
Screenshot: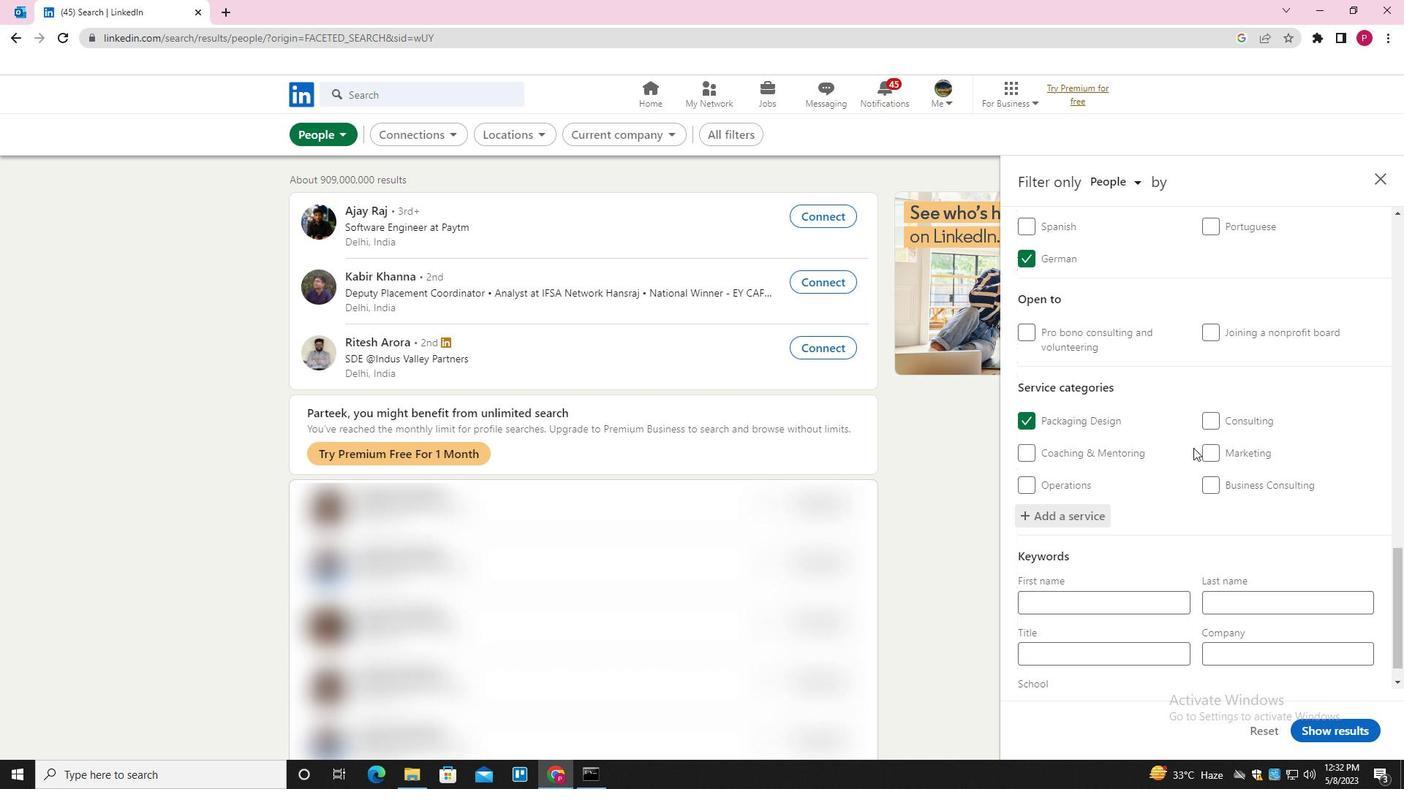 
Action: Mouse moved to (1193, 506)
Screenshot: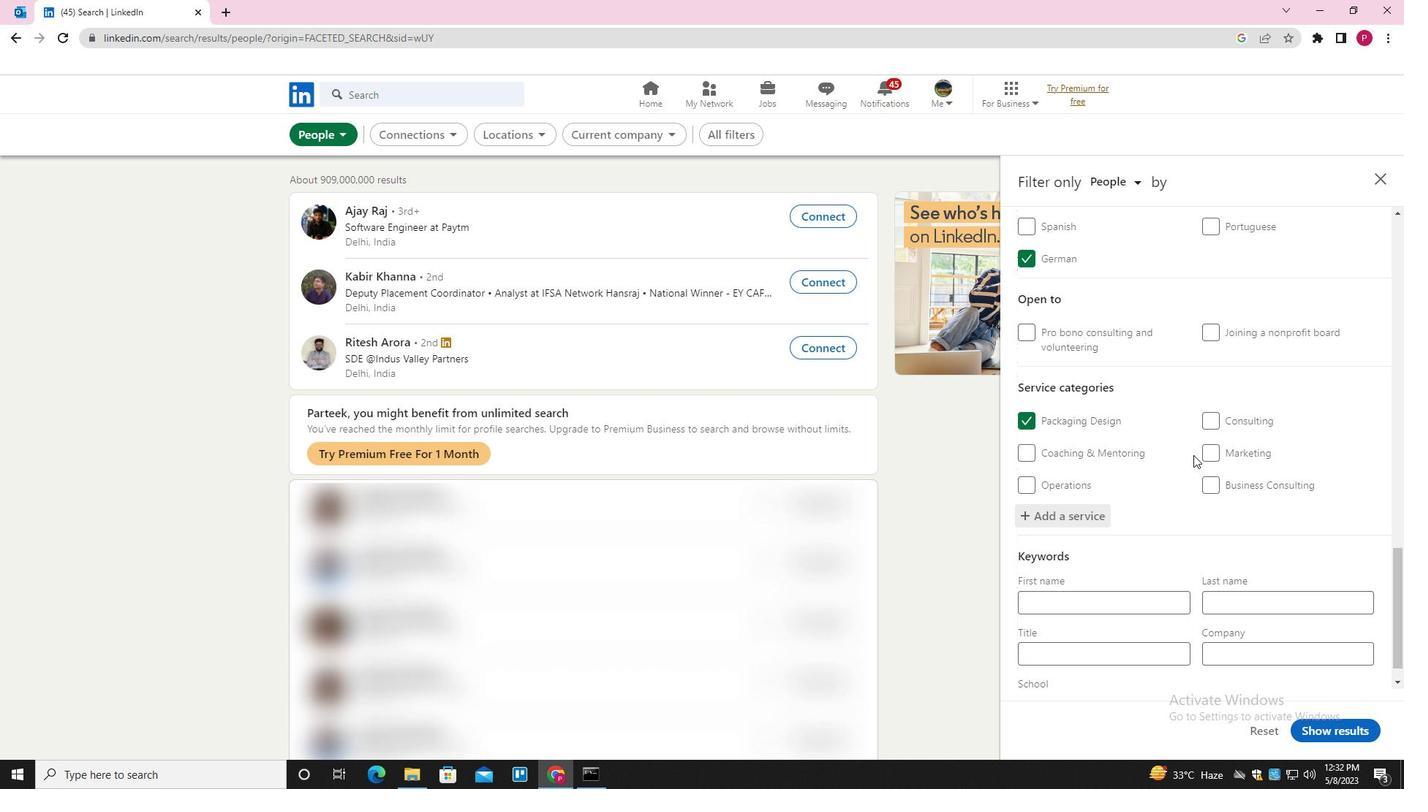 
Action: Mouse scrolled (1193, 506) with delta (0, 0)
Screenshot: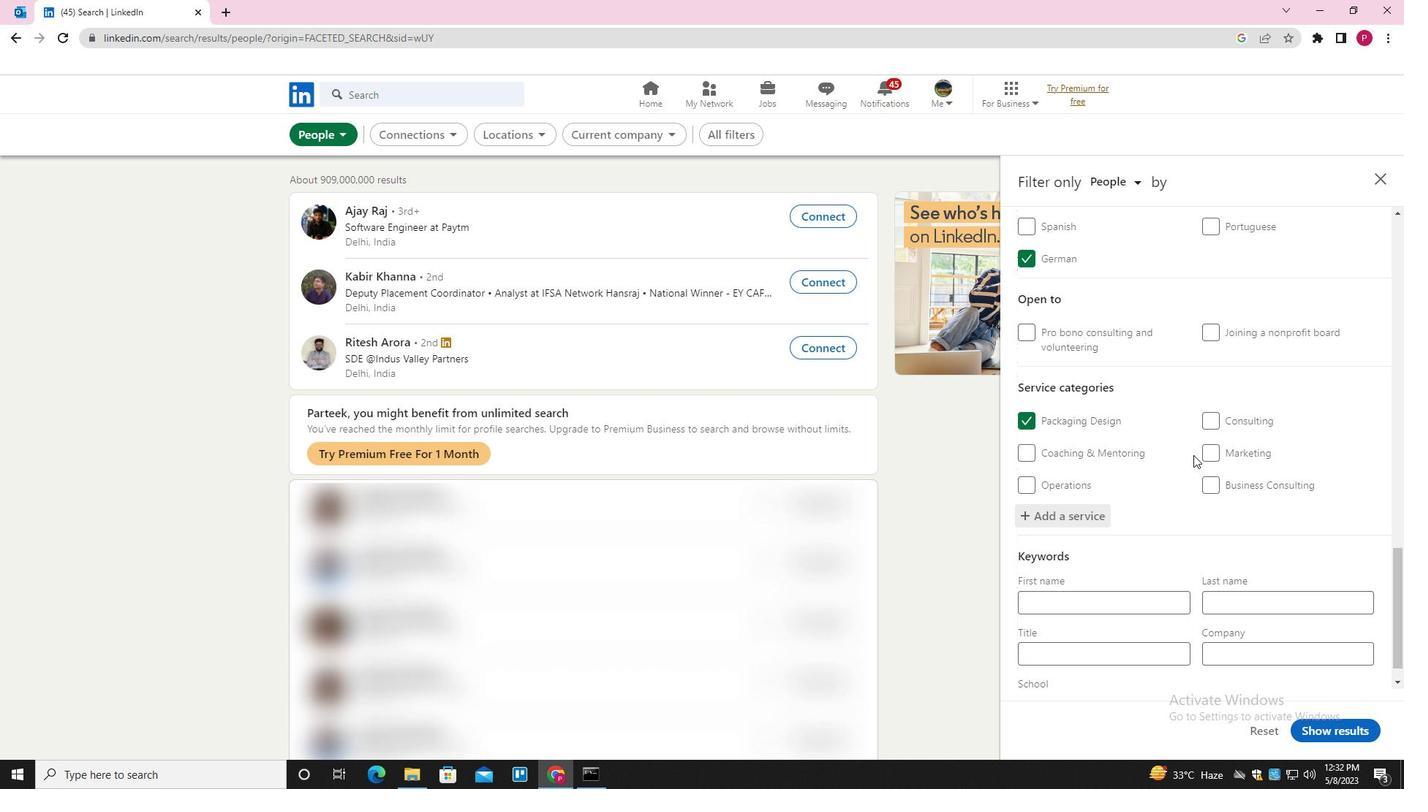 
Action: Mouse moved to (1187, 518)
Screenshot: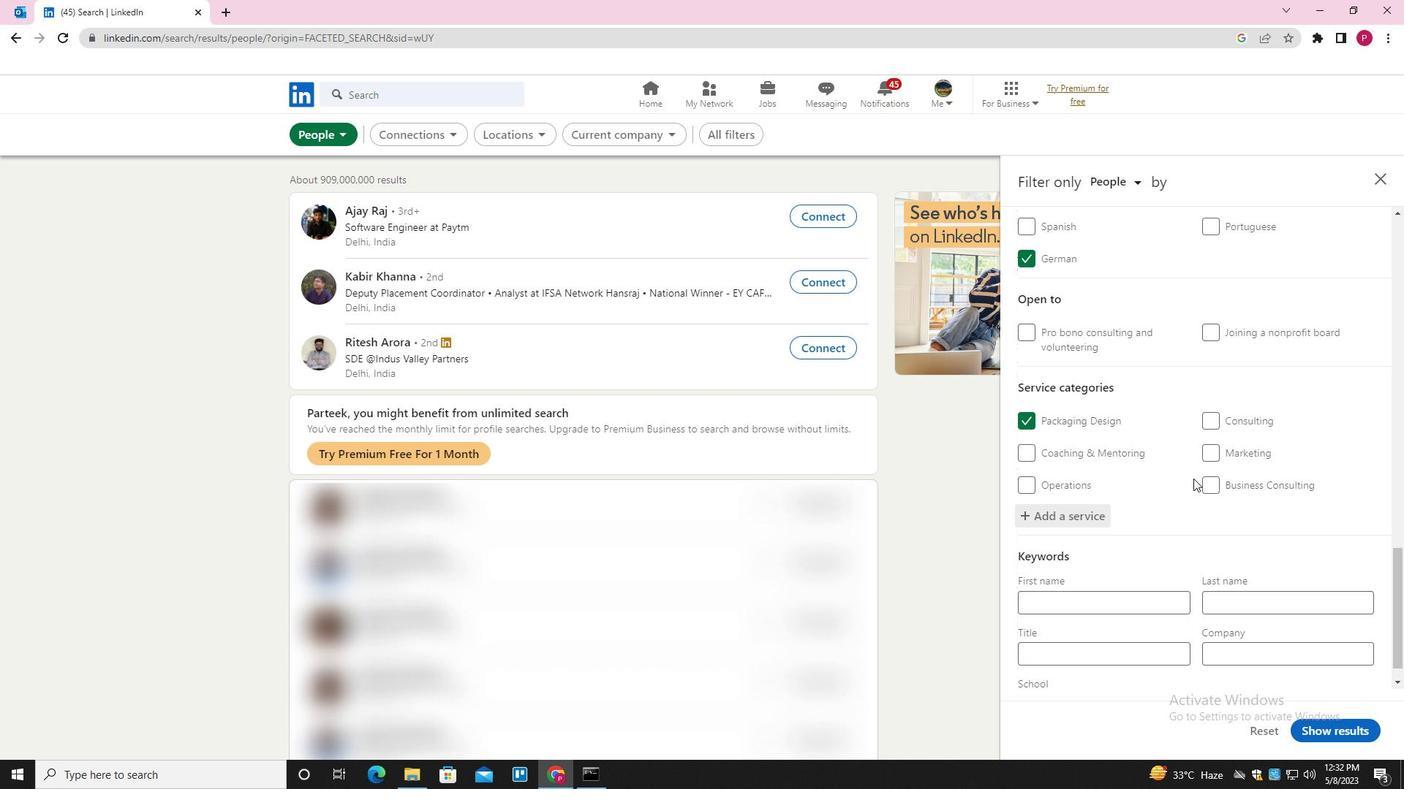 
Action: Mouse scrolled (1187, 517) with delta (0, 0)
Screenshot: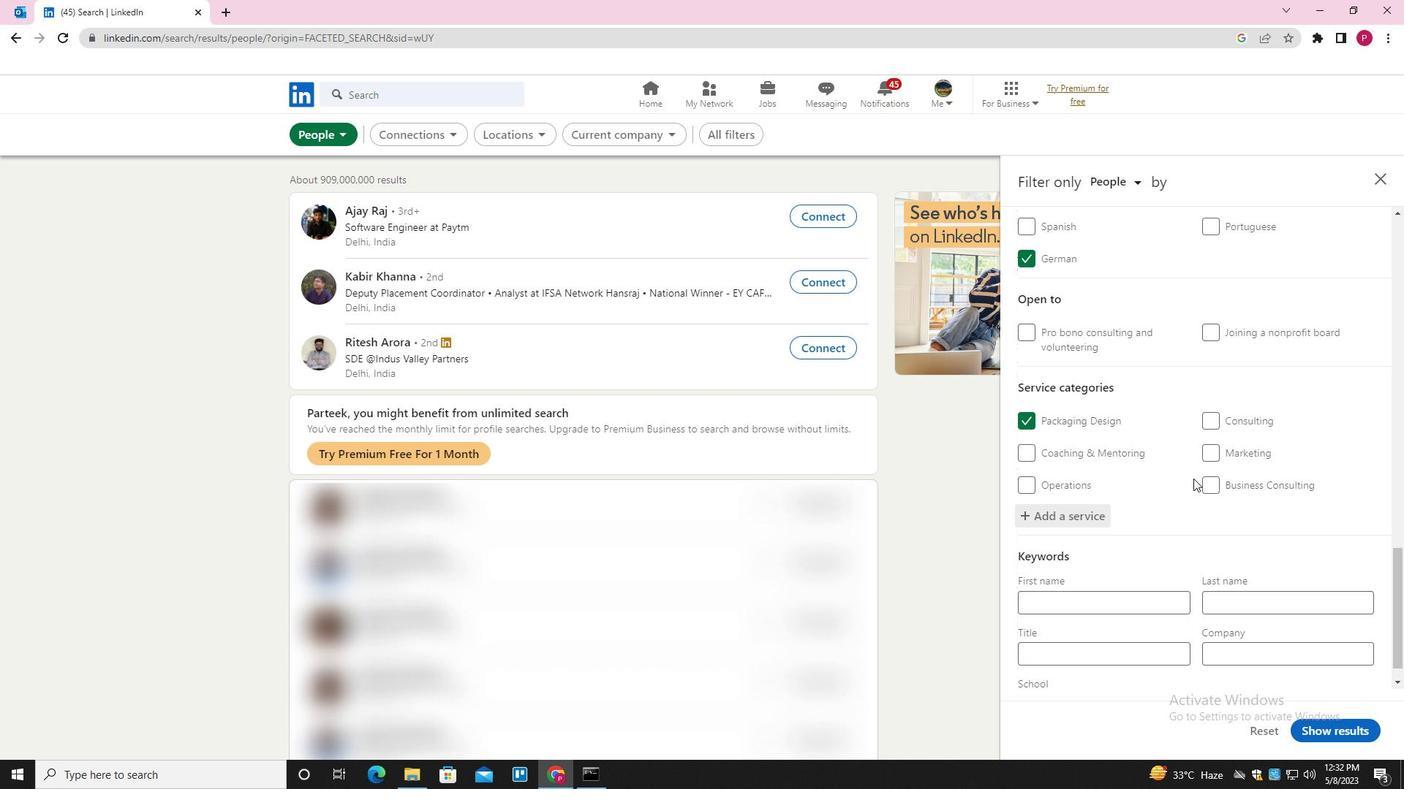 
Action: Mouse moved to (1126, 627)
Screenshot: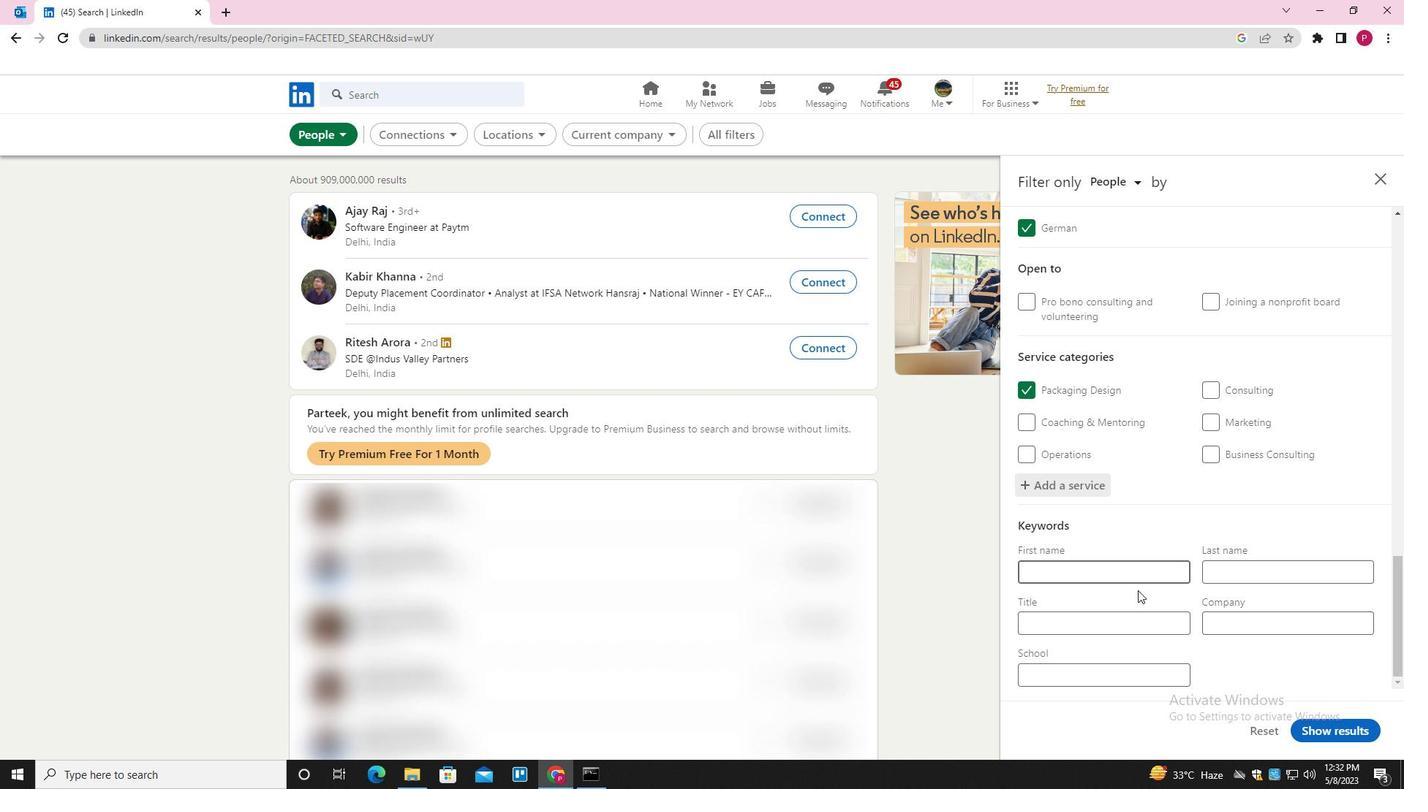 
Action: Mouse pressed left at (1126, 627)
Screenshot: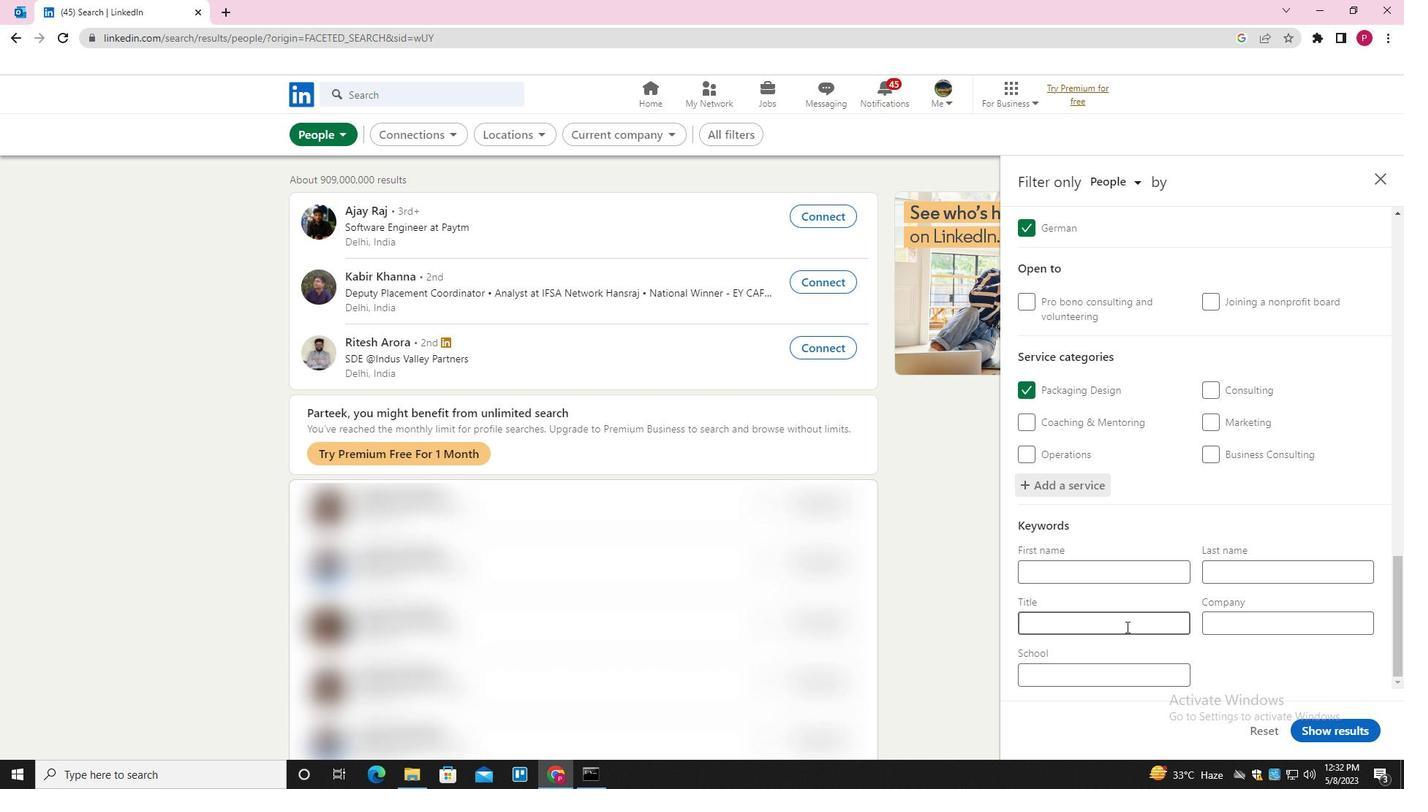
Action: Key pressed <Key.shift><Key.shift><Key.shift><Key.shift><Key.shift><Key.shift><Key.shift><Key.shift><Key.shift><Key.shift>ATMOSPHERIC<Key.space><Key.shift>SCIENTIST
Screenshot: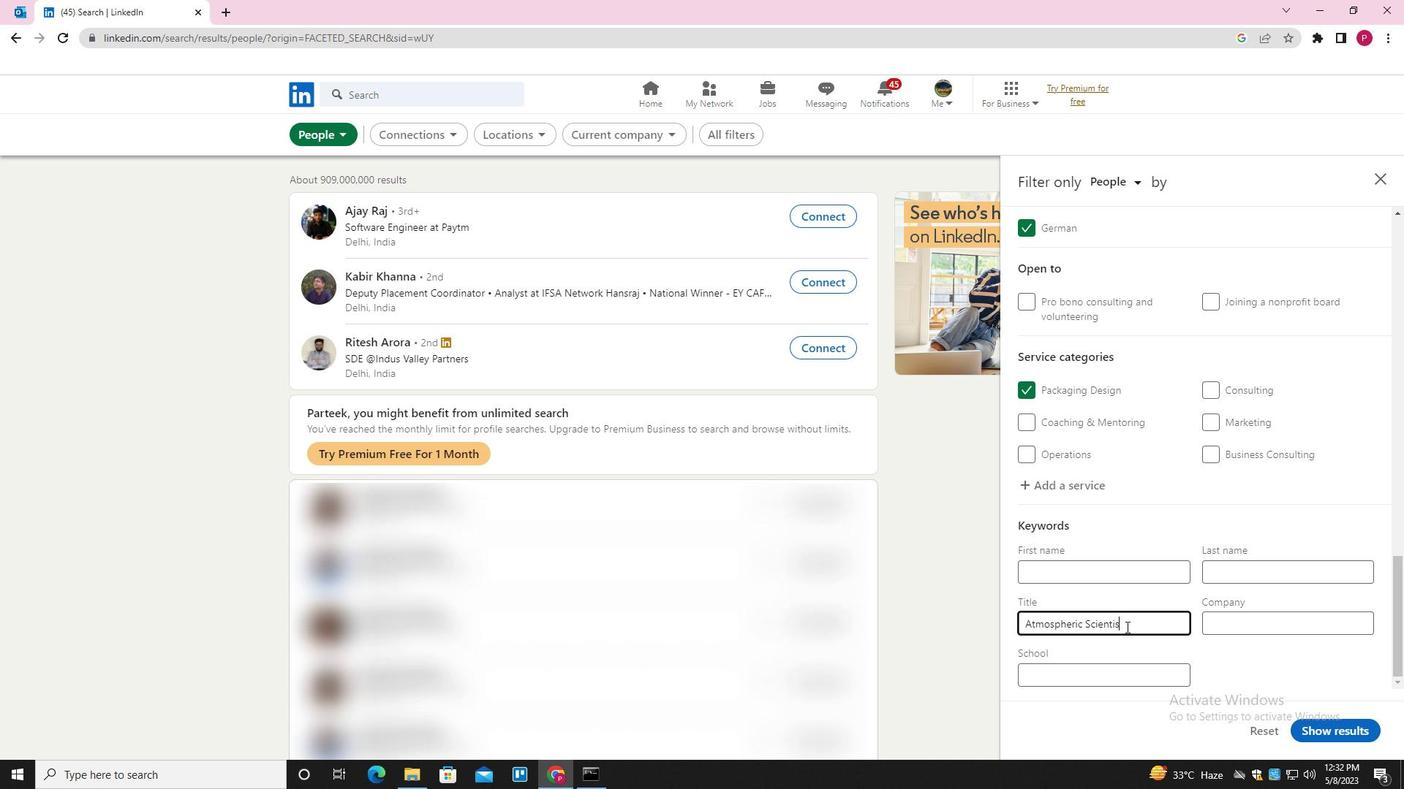 
Action: Mouse moved to (1355, 736)
Screenshot: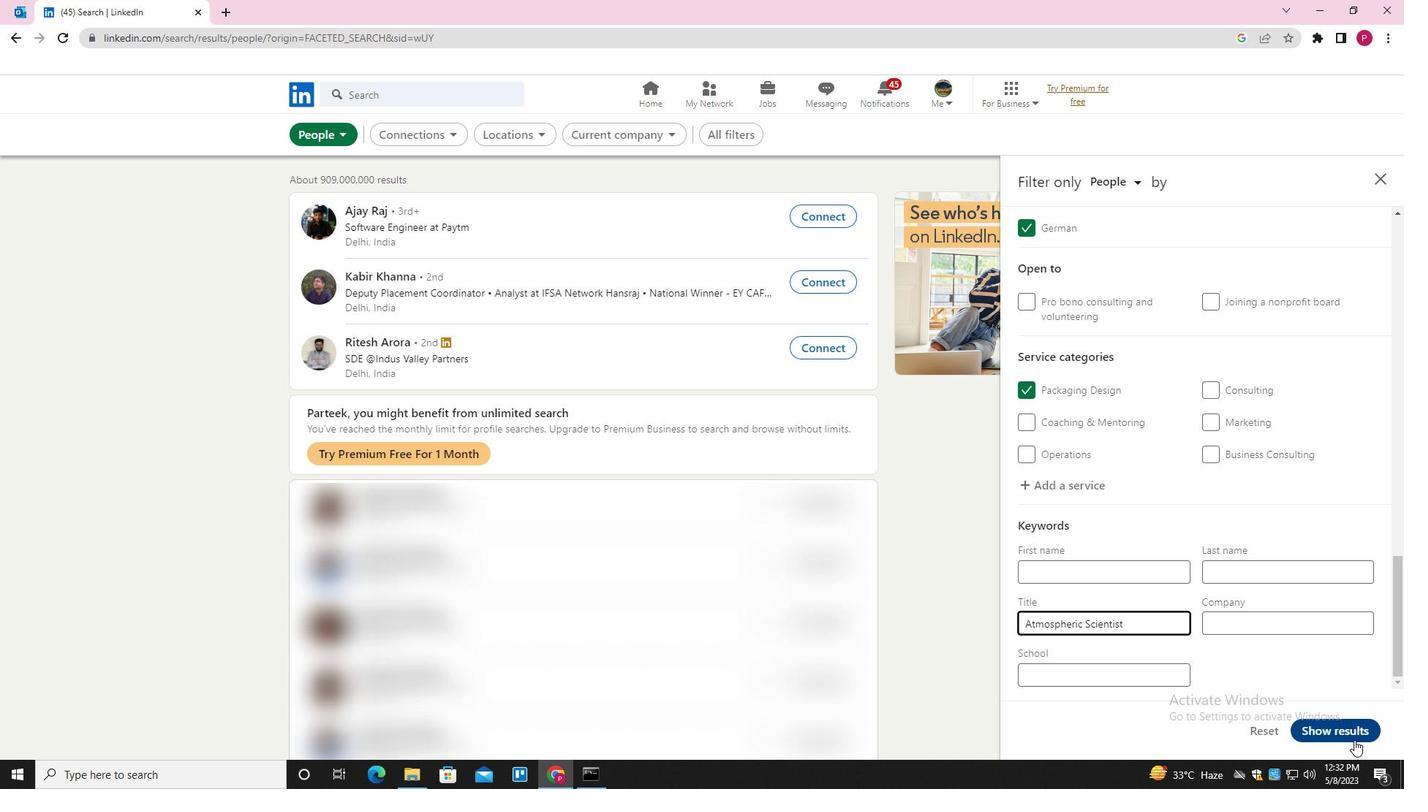 
Action: Mouse pressed left at (1355, 736)
Screenshot: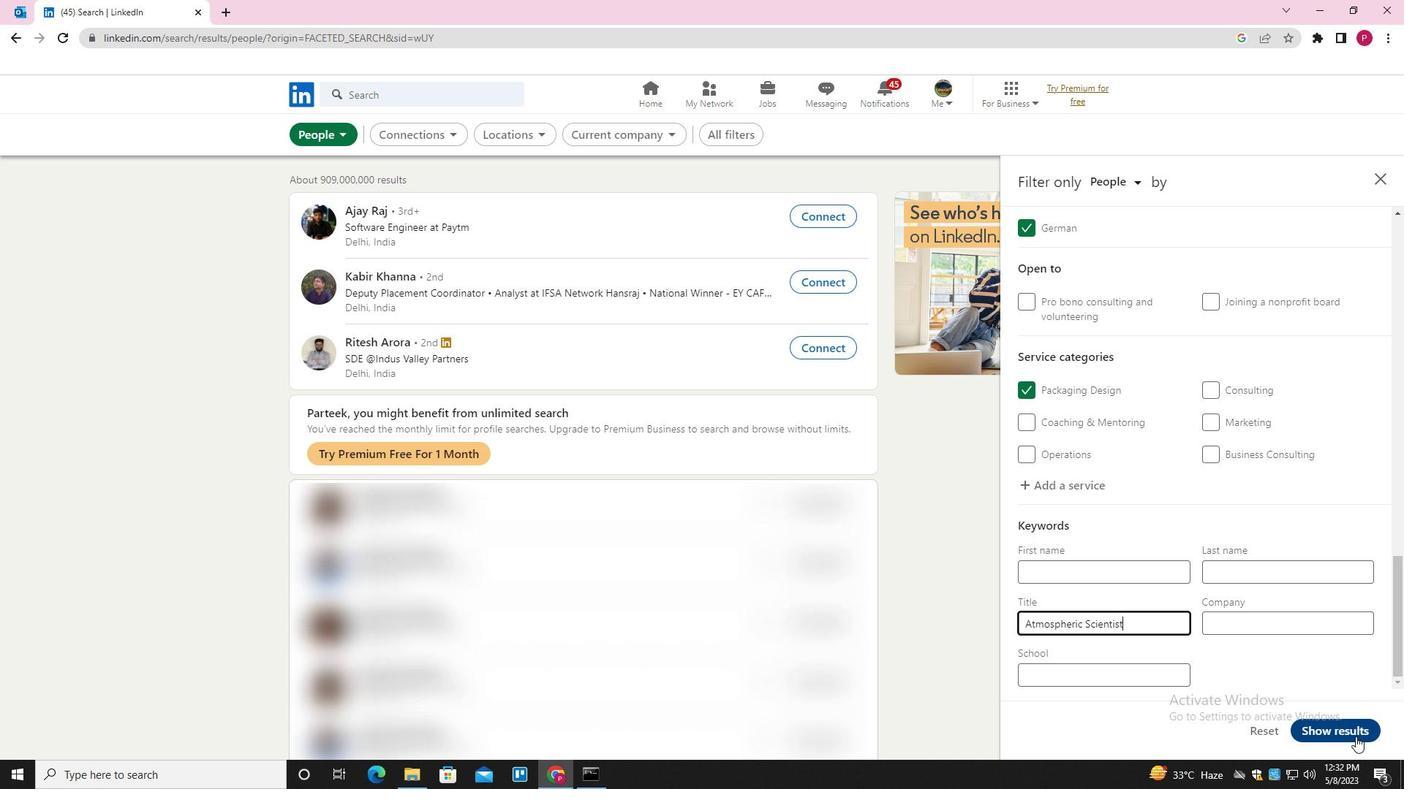
Action: Mouse moved to (718, 267)
Screenshot: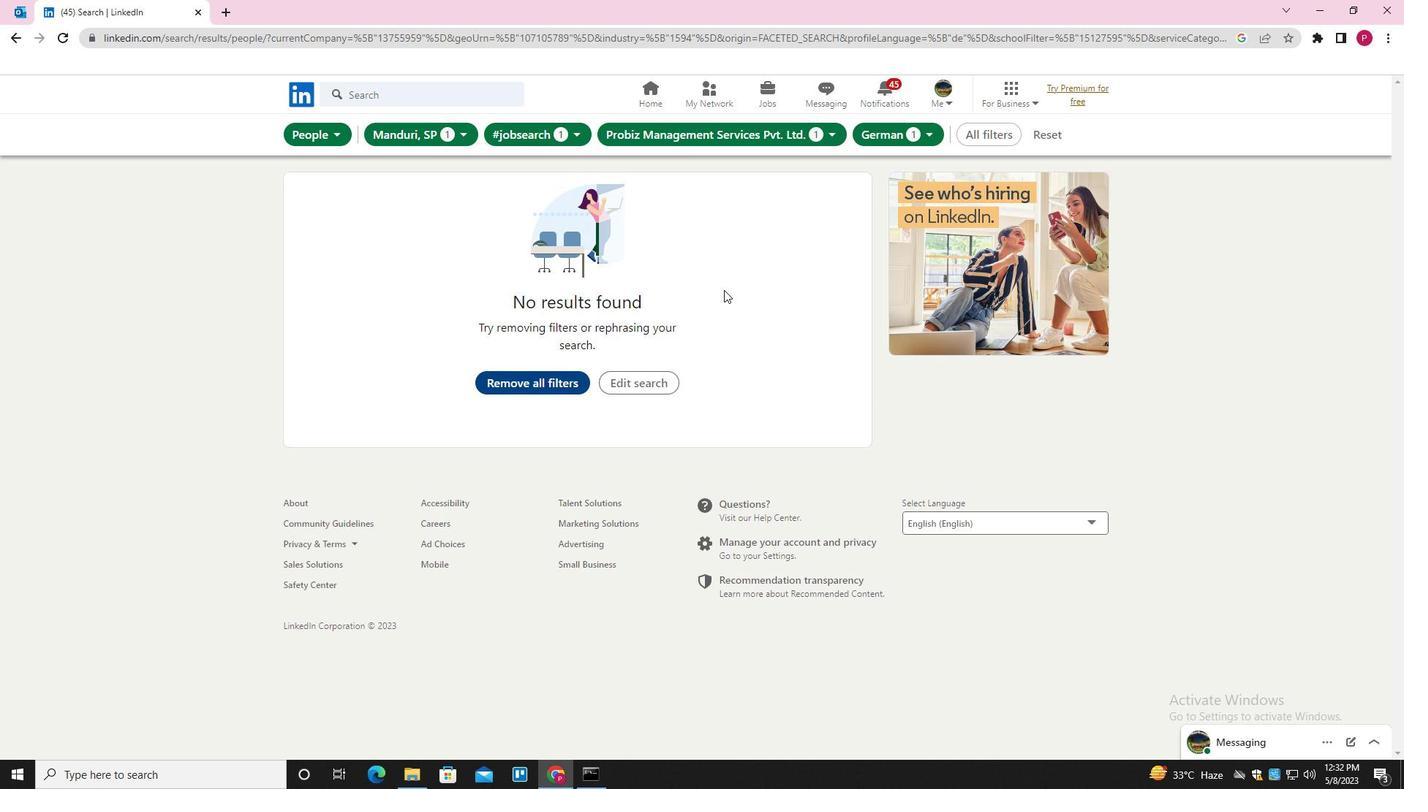
